 Task: Add a signature Linda Green containing Have a great National Cybersecurity Awareness Month, Linda Green to email address softage.9@softage.net and add a folder Packing slips
Action: Mouse moved to (1134, 85)
Screenshot: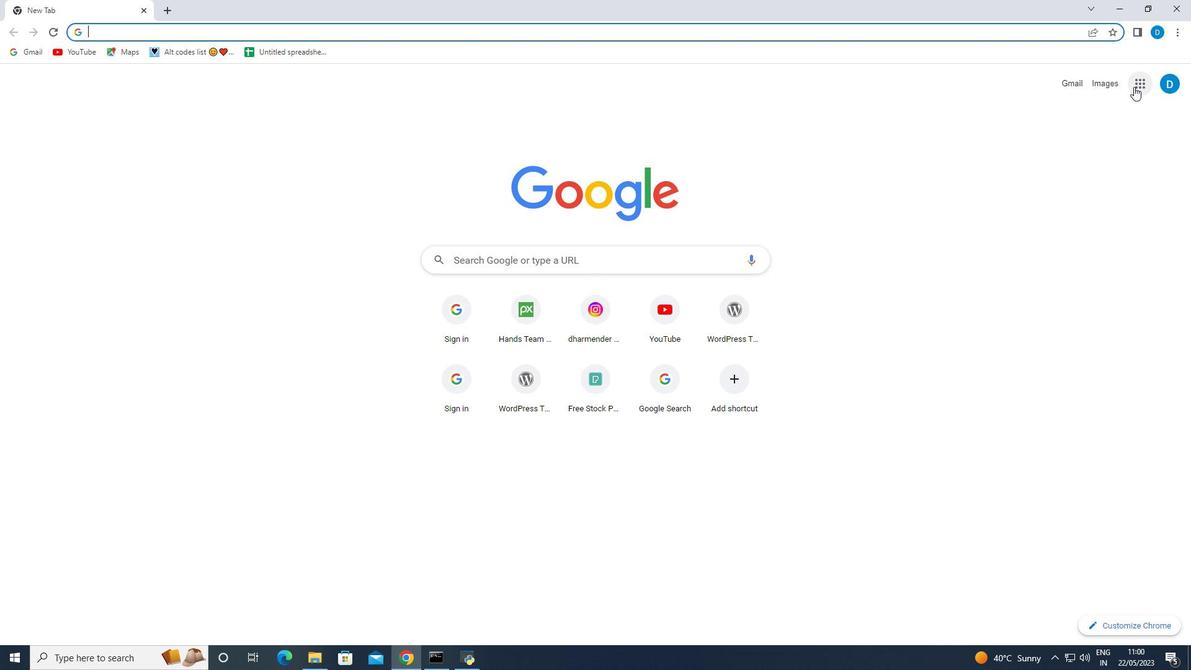 
Action: Mouse pressed left at (1134, 85)
Screenshot: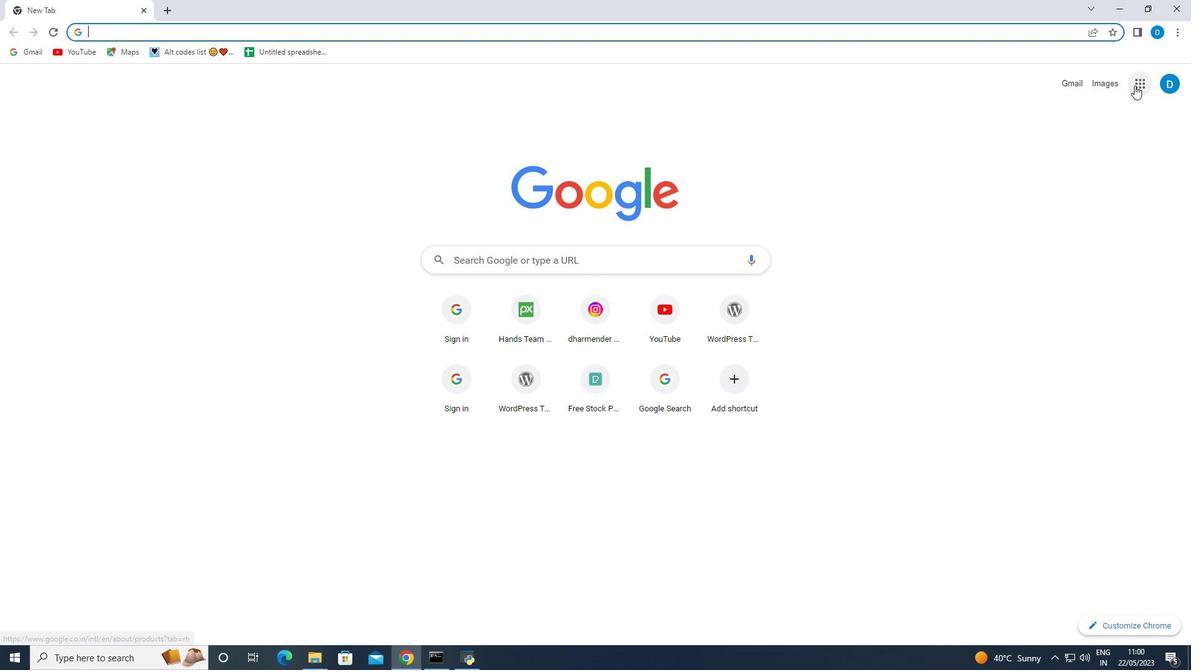 
Action: Mouse moved to (1020, 259)
Screenshot: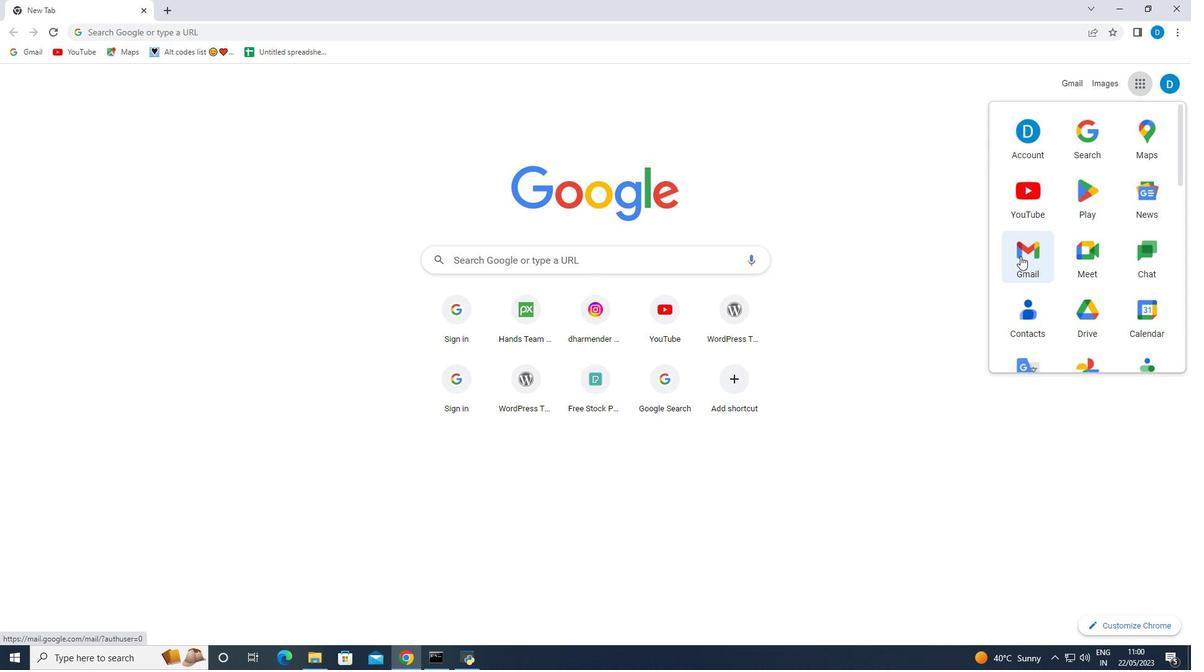 
Action: Mouse pressed left at (1020, 259)
Screenshot: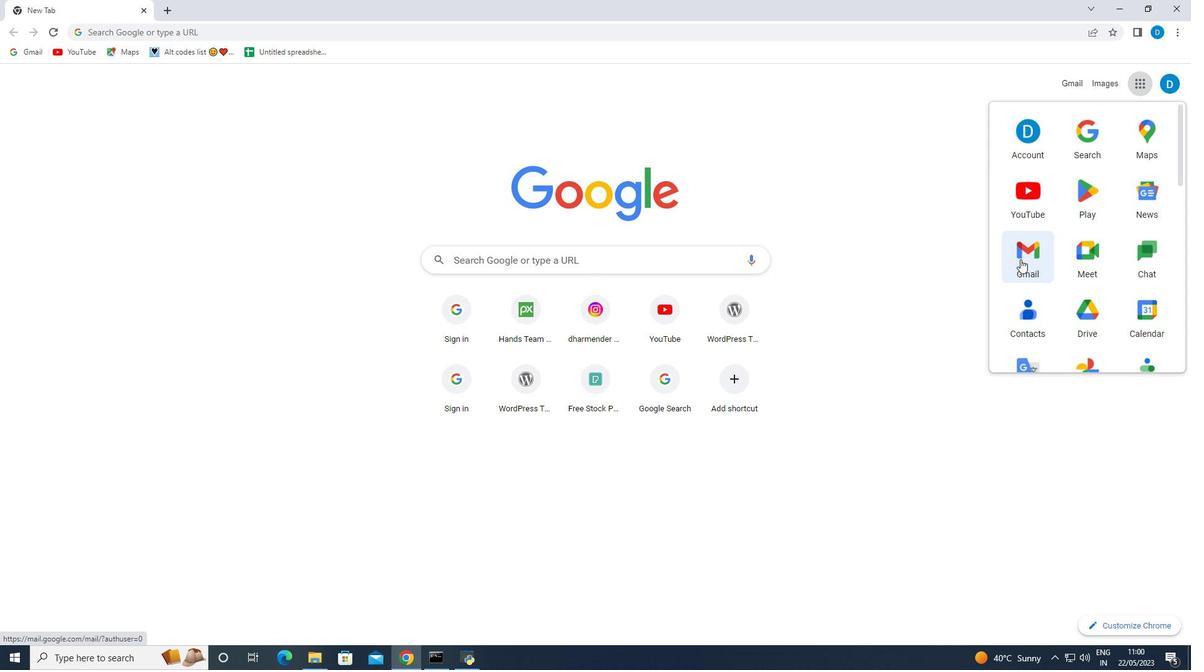 
Action: Mouse moved to (75, 122)
Screenshot: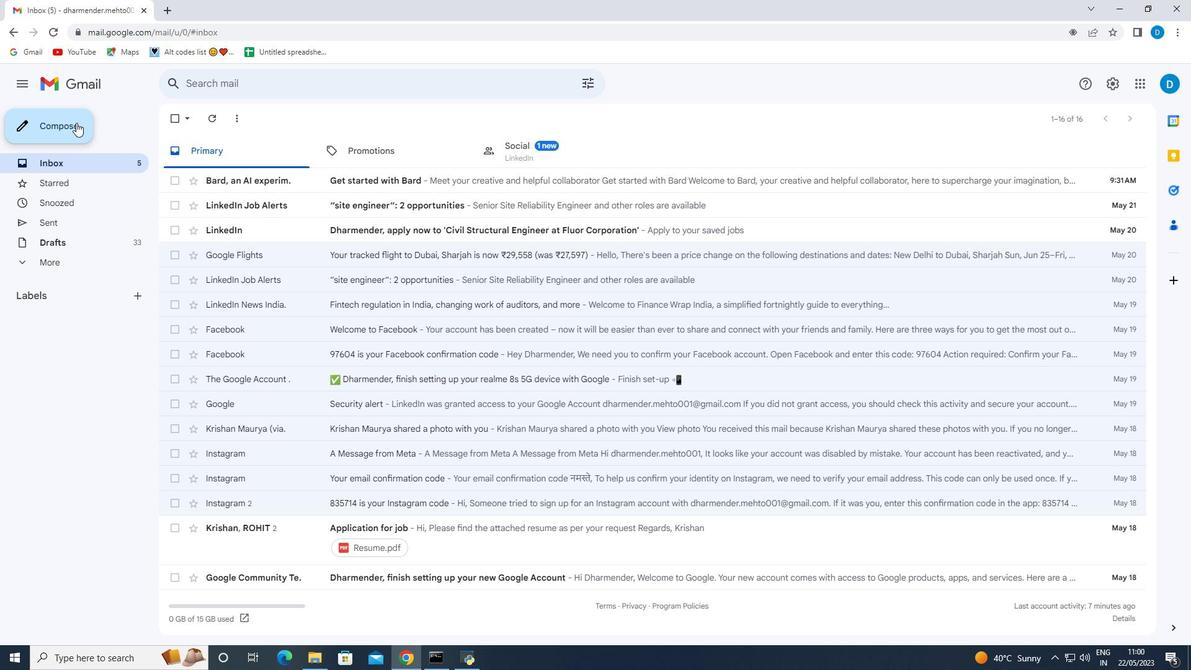 
Action: Mouse pressed left at (75, 122)
Screenshot: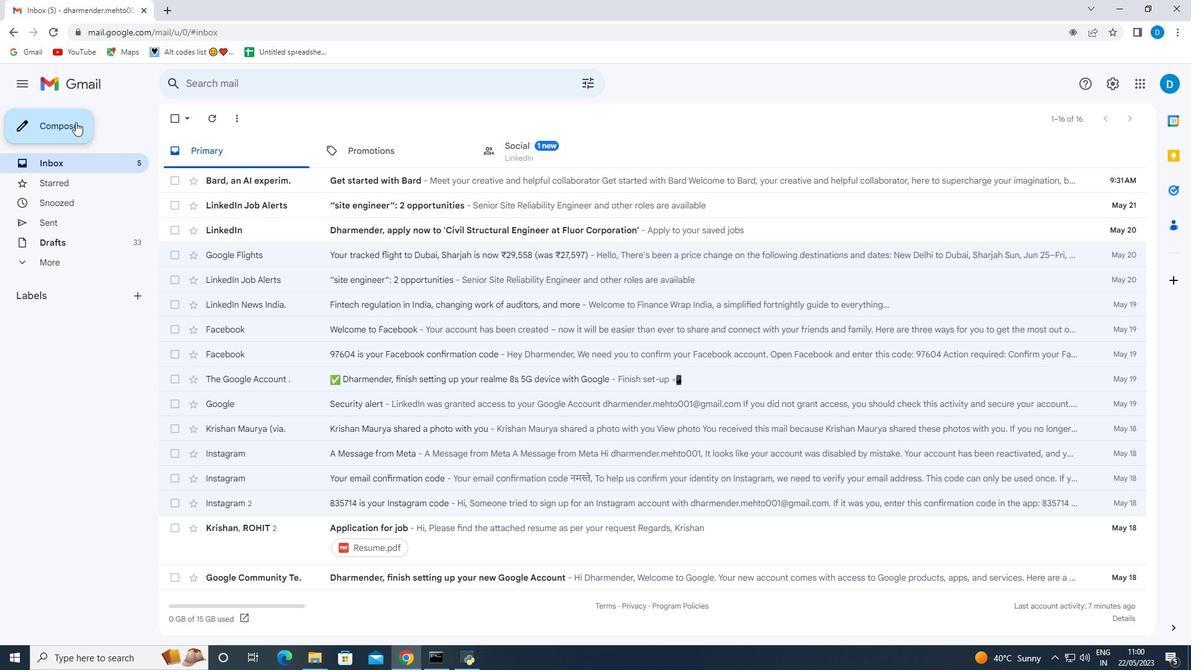 
Action: Mouse moved to (1006, 622)
Screenshot: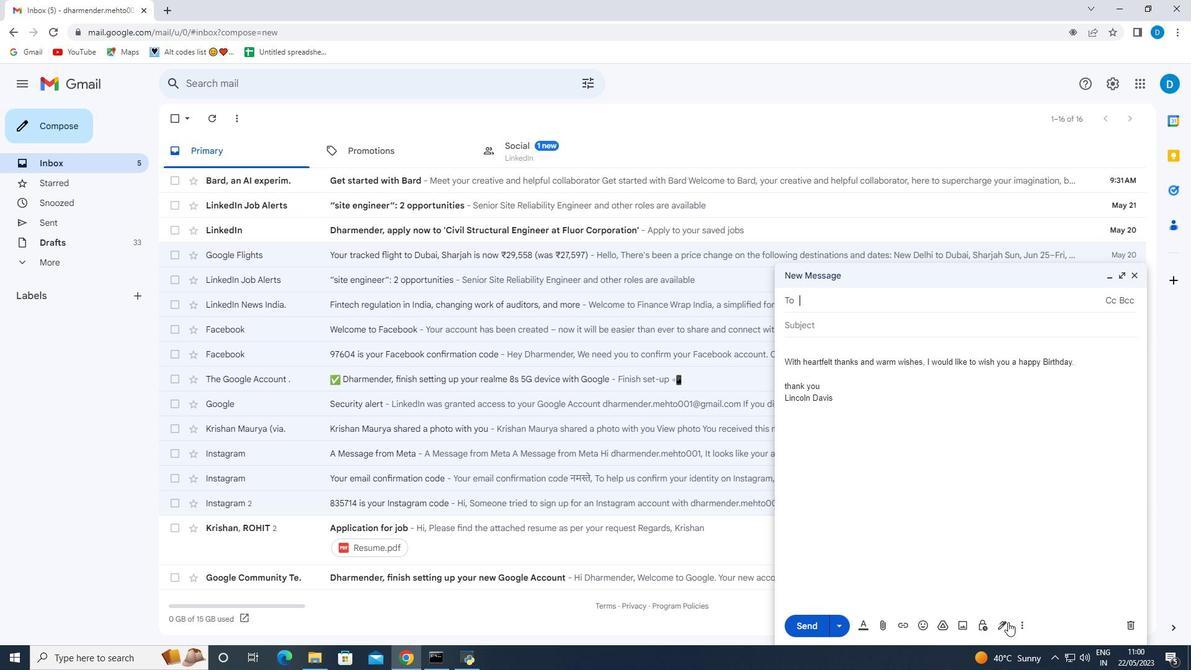 
Action: Mouse pressed left at (1006, 622)
Screenshot: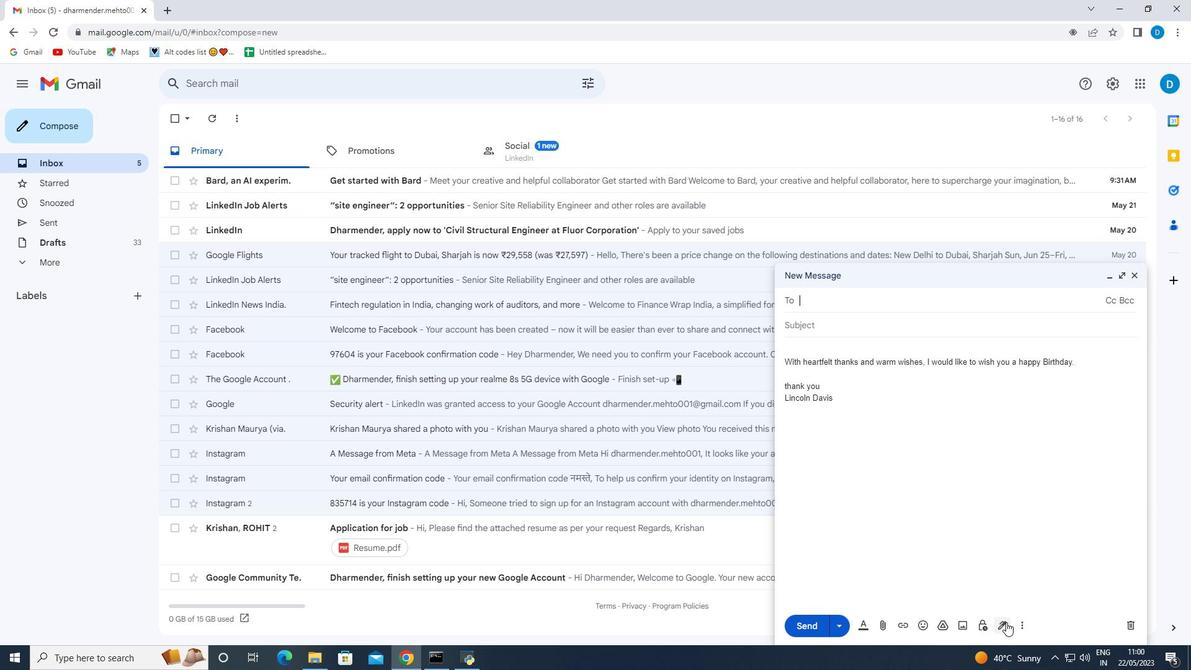
Action: Mouse moved to (1039, 561)
Screenshot: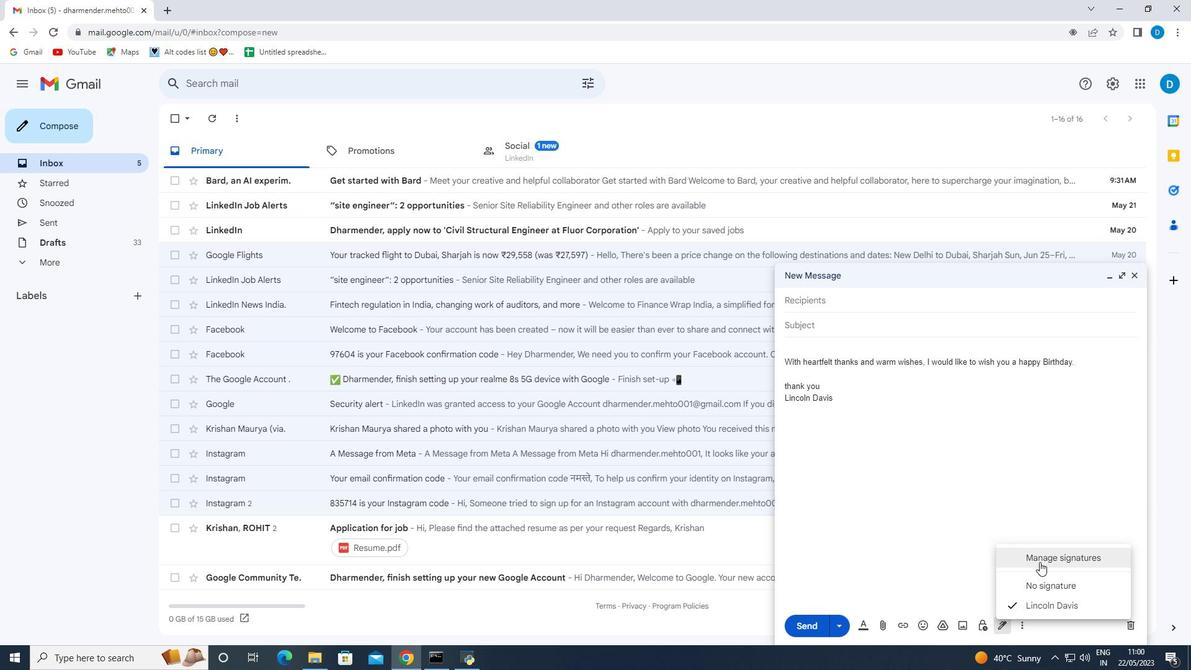 
Action: Mouse pressed left at (1039, 561)
Screenshot: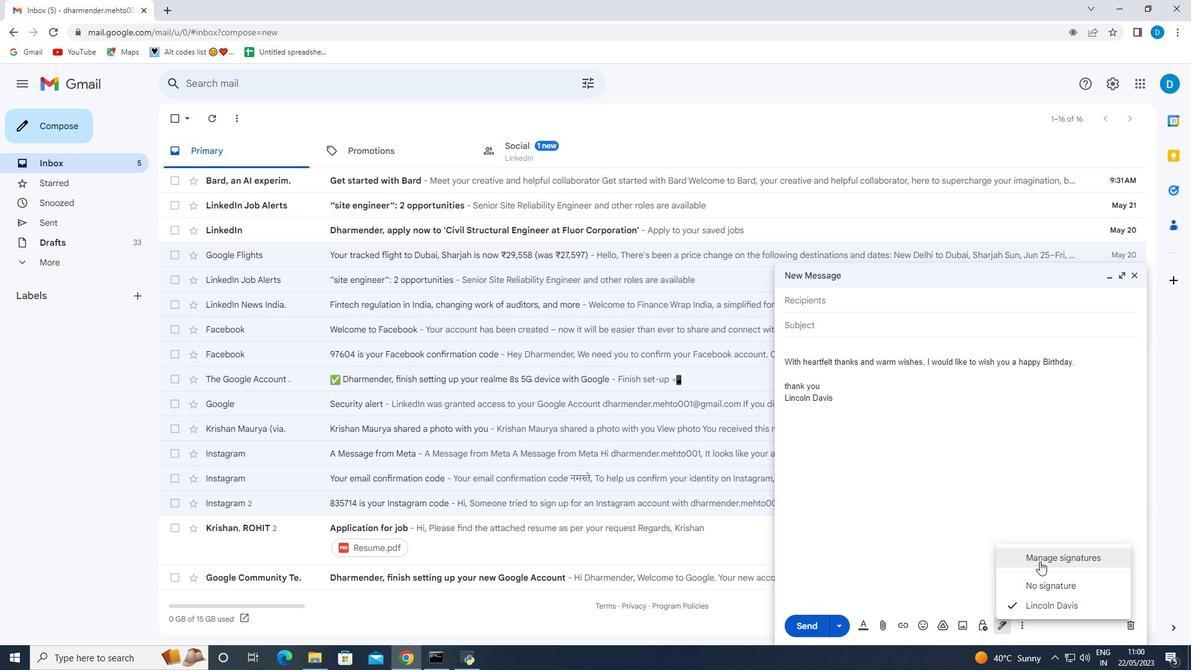 
Action: Mouse moved to (531, 481)
Screenshot: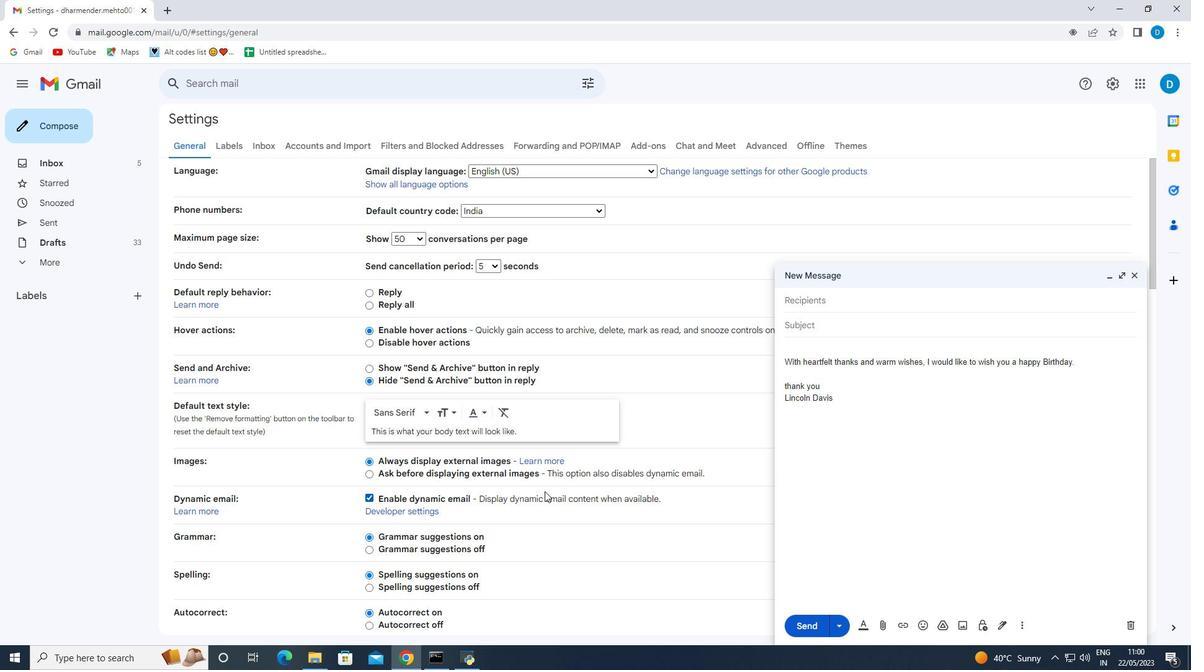 
Action: Mouse scrolled (531, 480) with delta (0, 0)
Screenshot: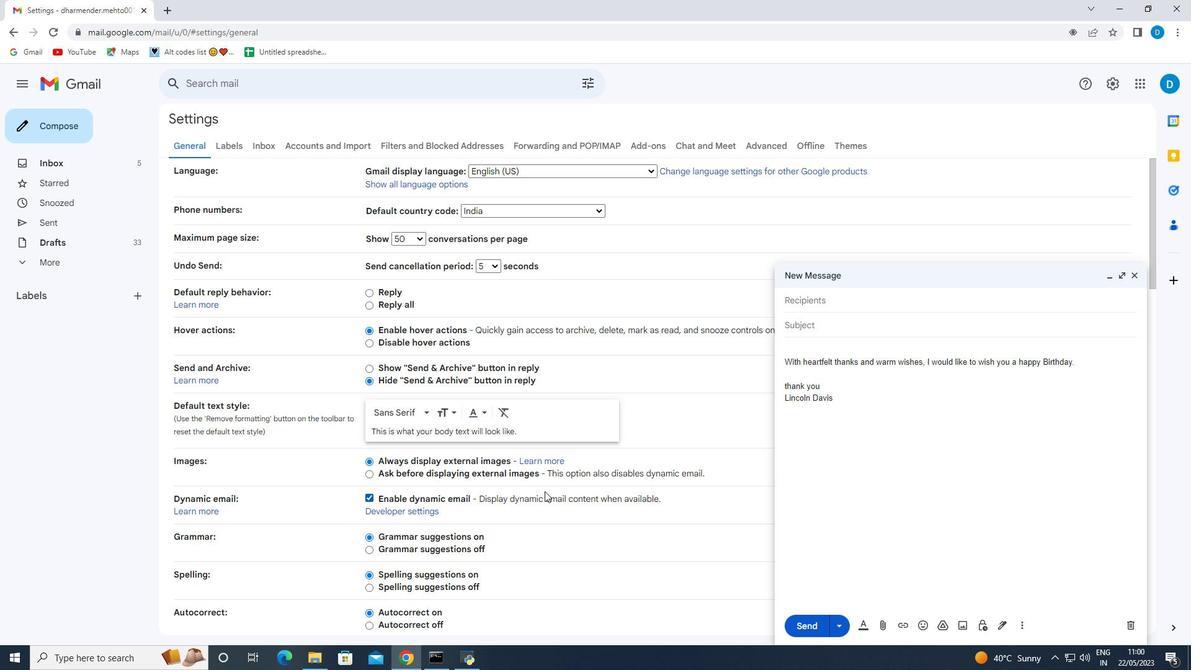 
Action: Mouse moved to (531, 481)
Screenshot: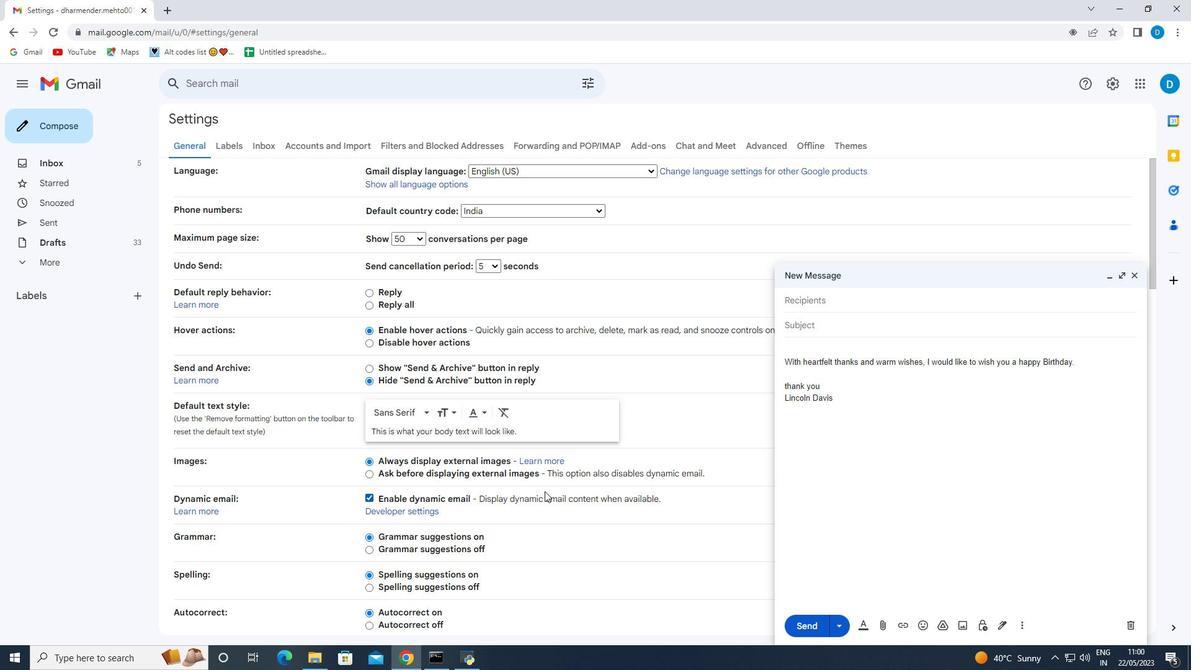 
Action: Mouse scrolled (531, 480) with delta (0, 0)
Screenshot: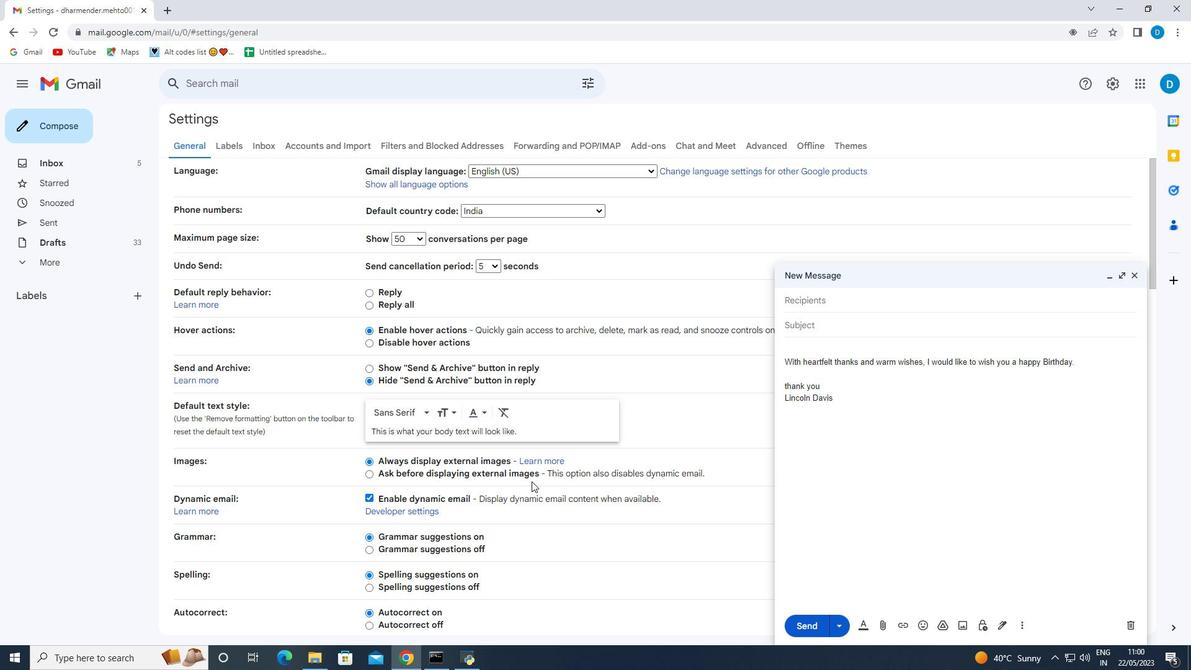 
Action: Mouse moved to (531, 481)
Screenshot: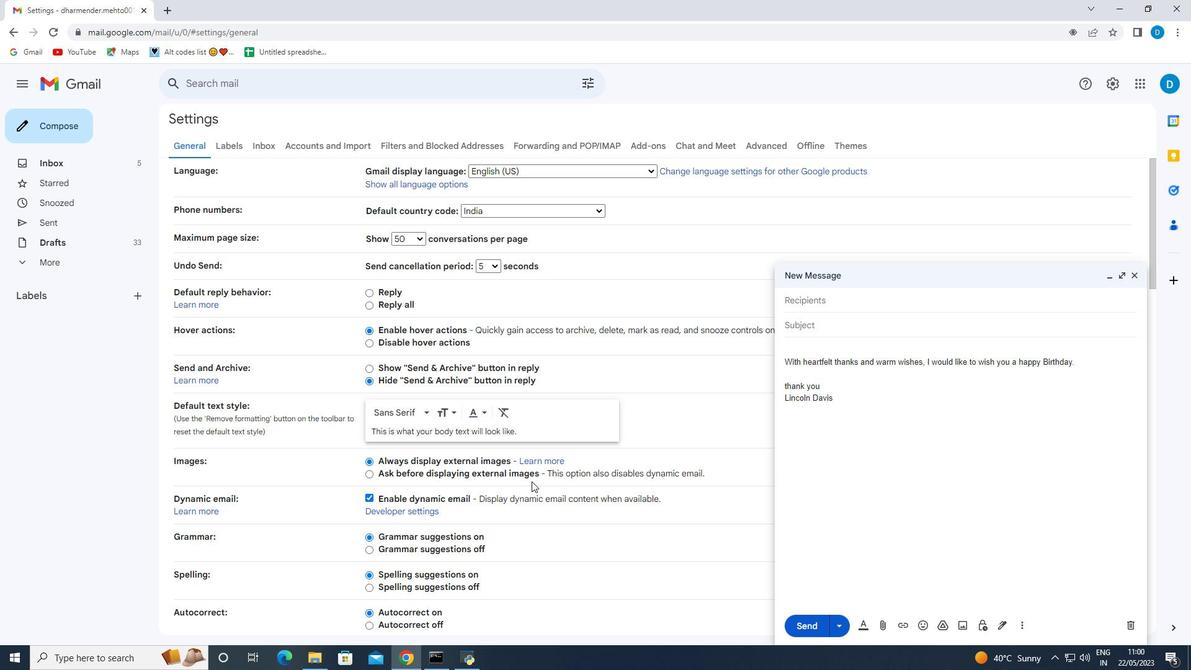 
Action: Mouse scrolled (531, 480) with delta (0, 0)
Screenshot: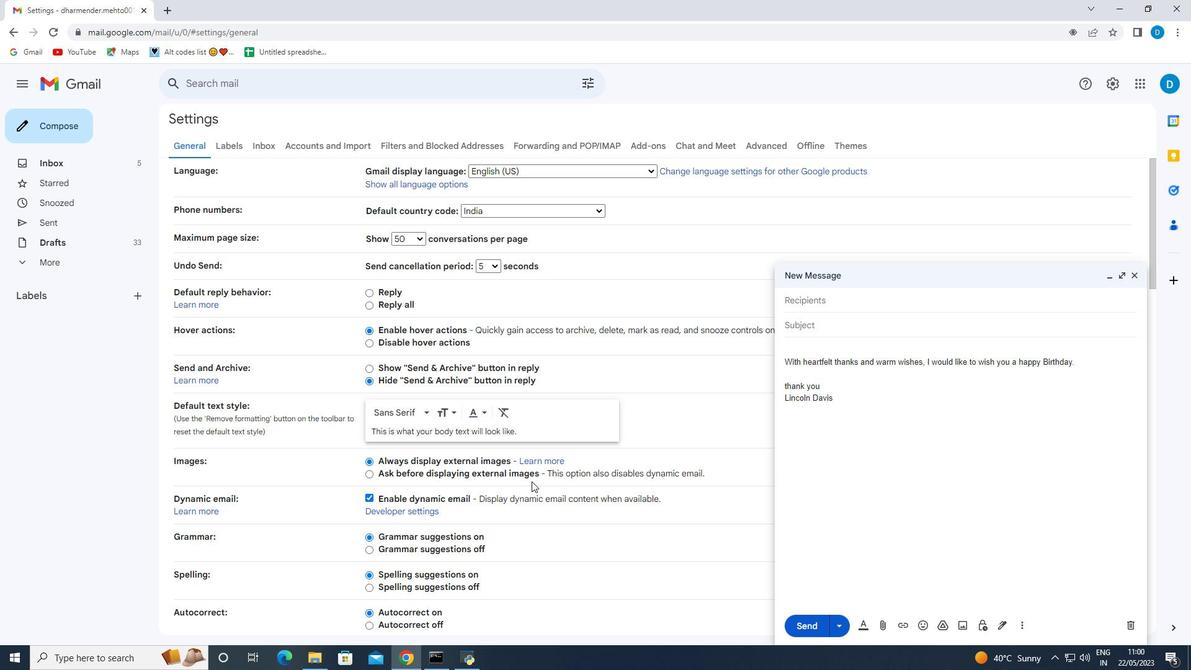 
Action: Mouse moved to (531, 481)
Screenshot: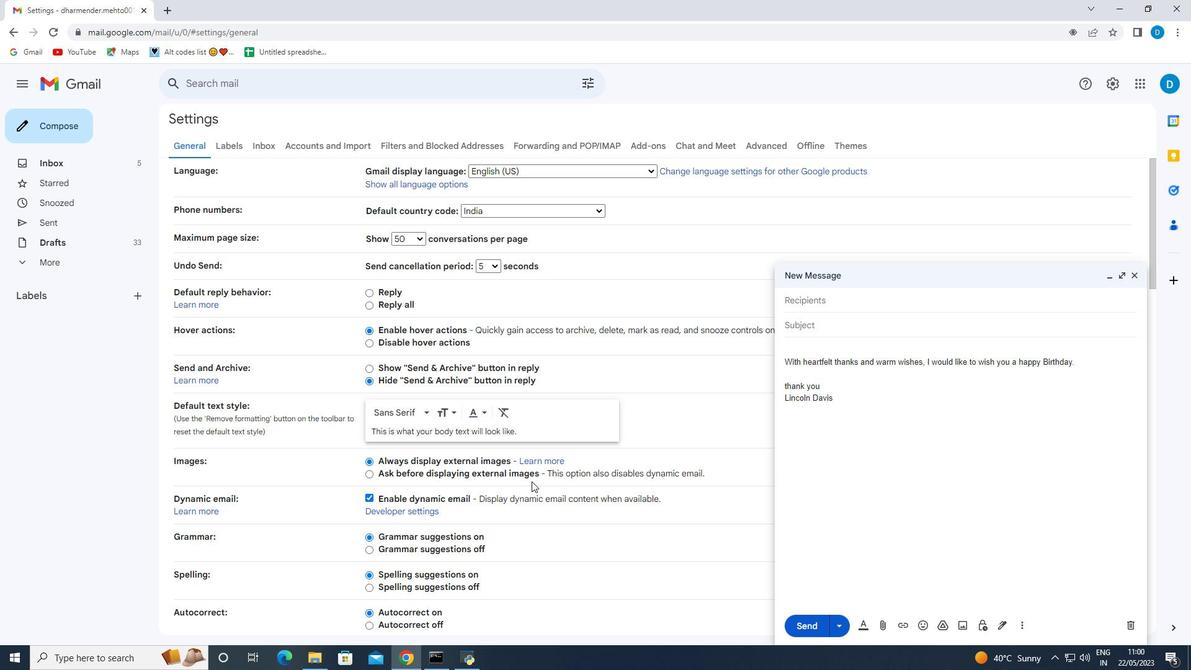 
Action: Mouse scrolled (531, 480) with delta (0, 0)
Screenshot: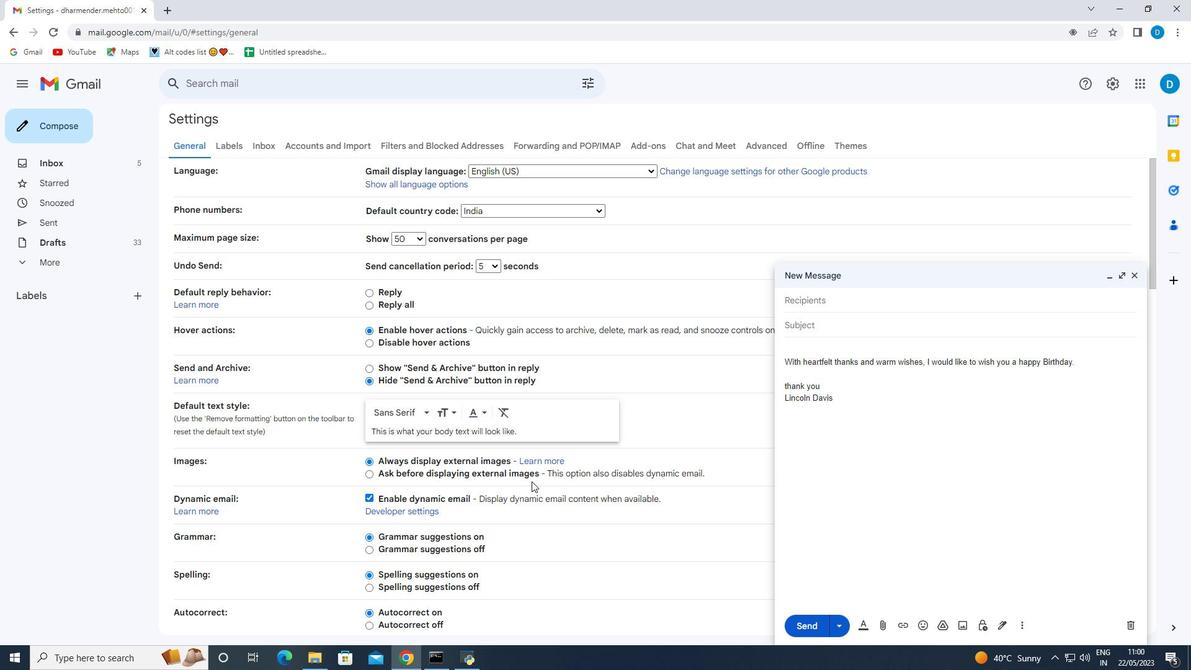 
Action: Mouse moved to (450, 457)
Screenshot: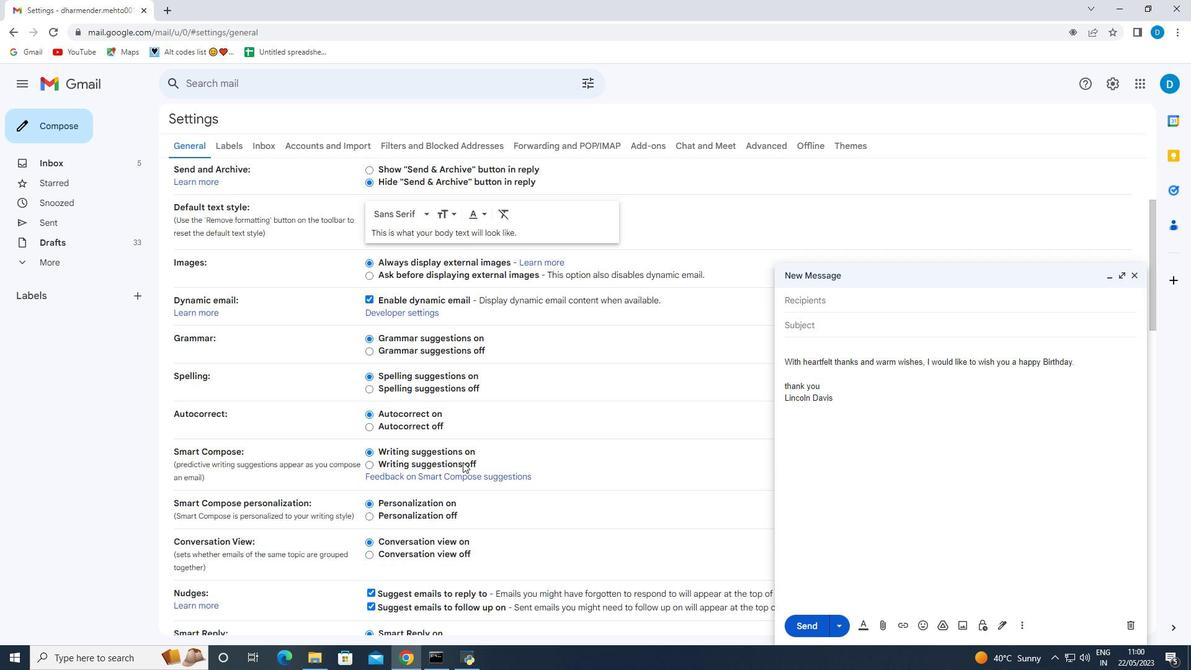 
Action: Mouse scrolled (450, 457) with delta (0, 0)
Screenshot: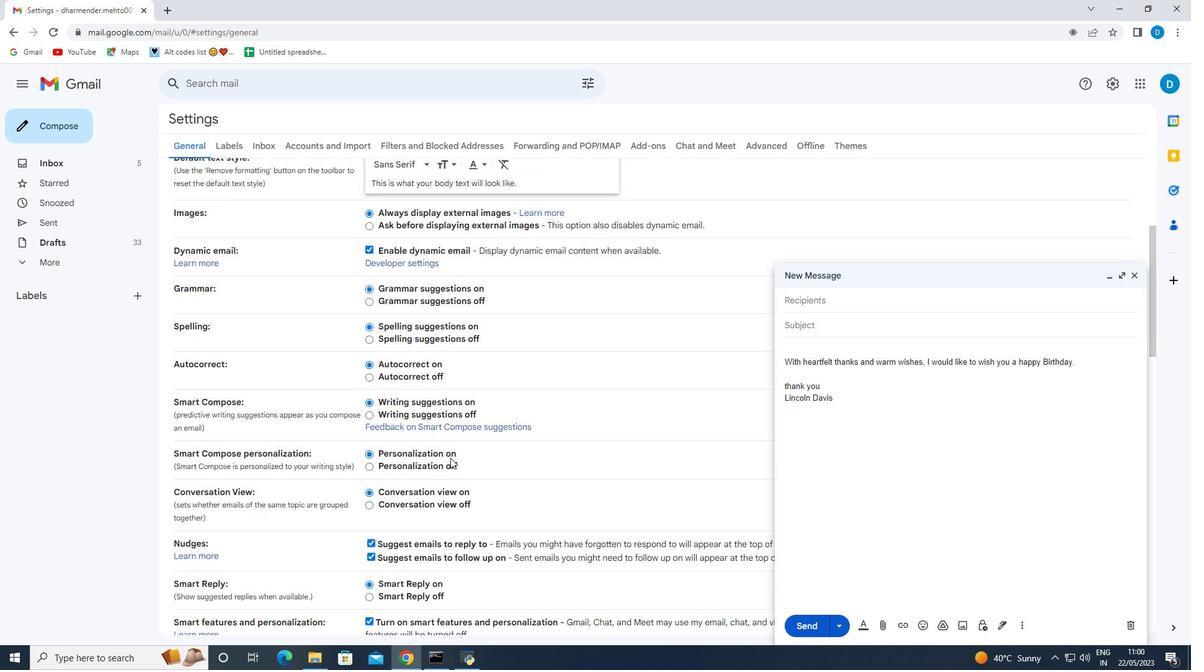 
Action: Mouse scrolled (450, 457) with delta (0, 0)
Screenshot: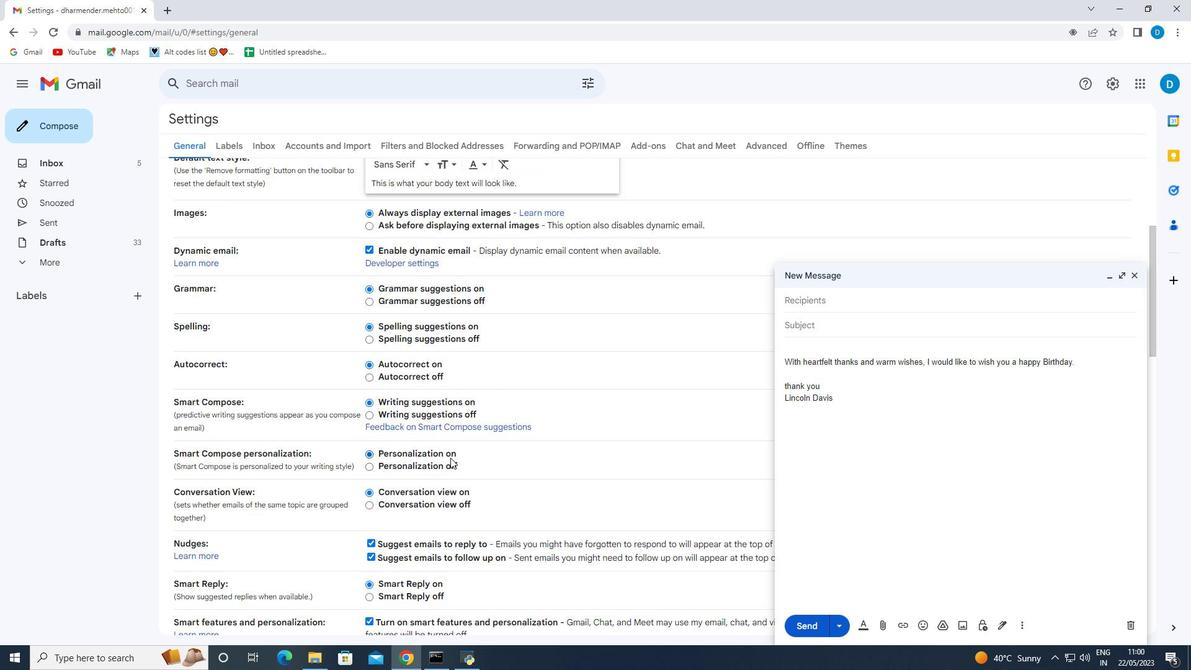 
Action: Mouse scrolled (450, 457) with delta (0, 0)
Screenshot: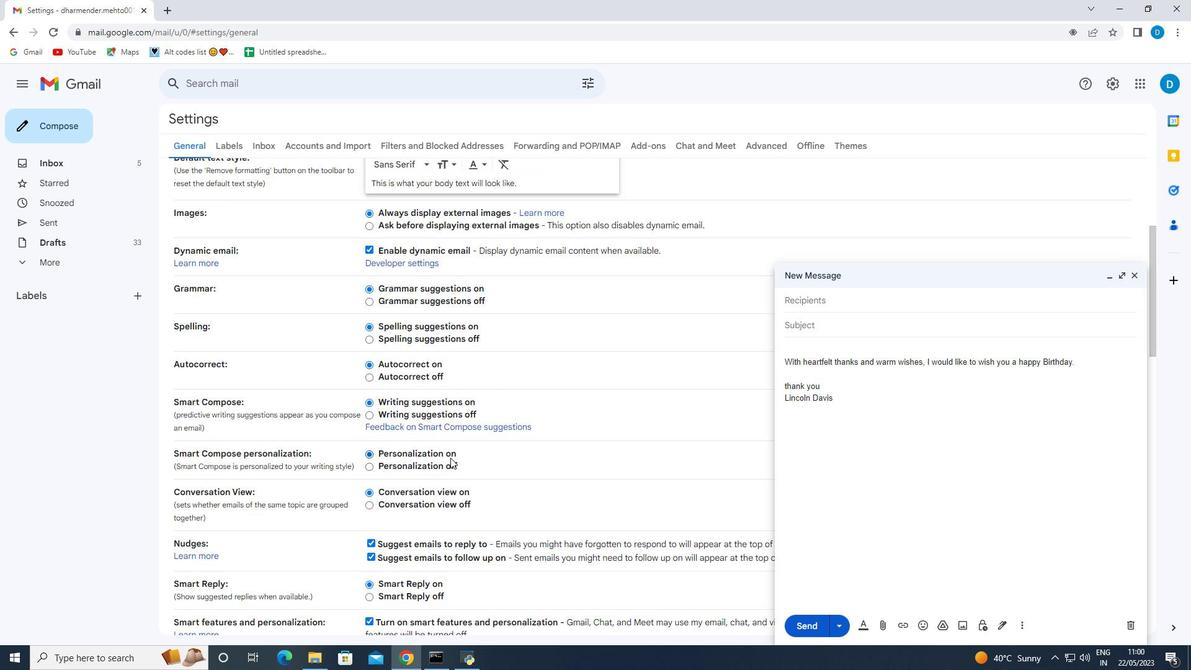 
Action: Mouse scrolled (450, 457) with delta (0, 0)
Screenshot: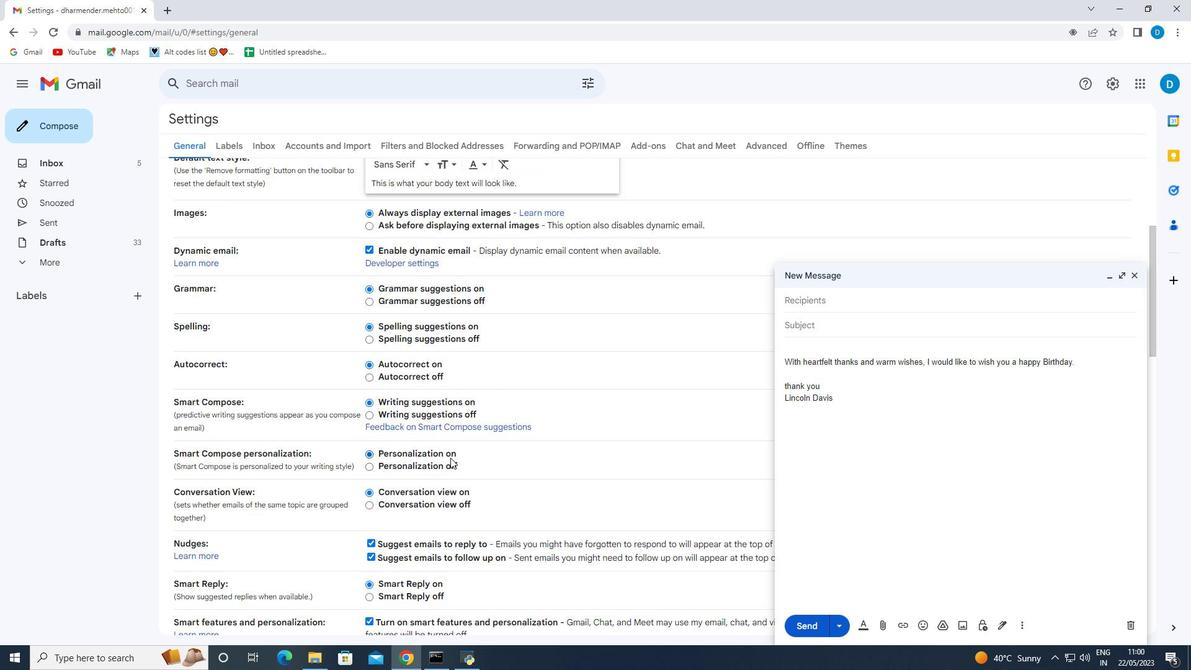 
Action: Mouse scrolled (450, 457) with delta (0, 0)
Screenshot: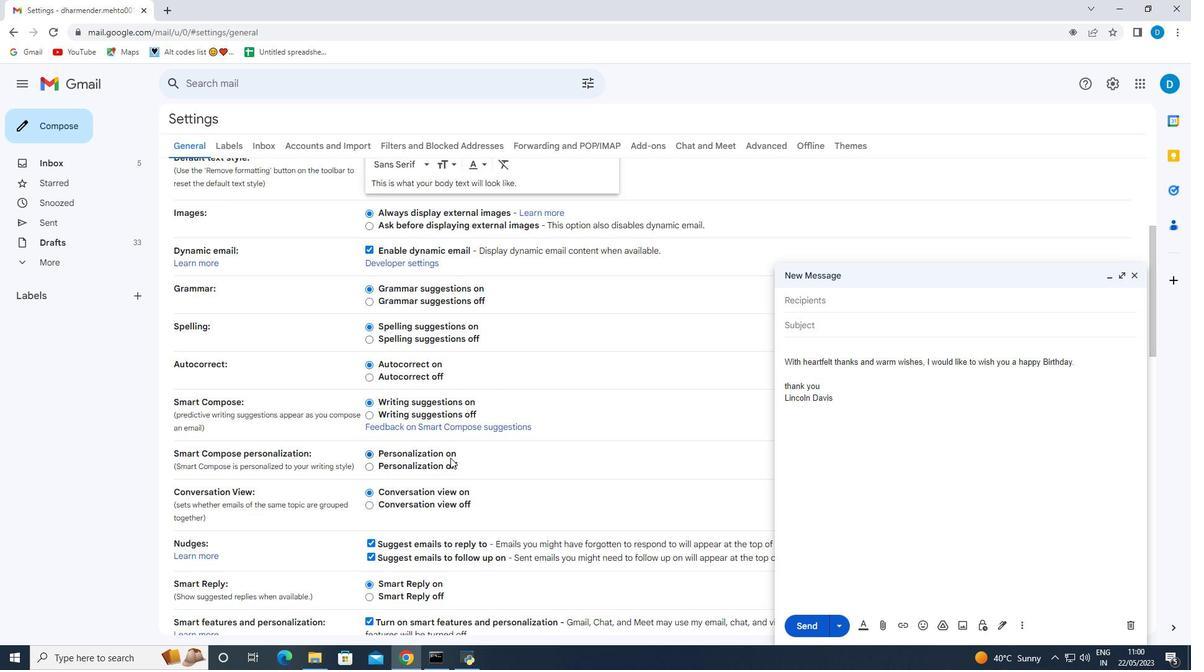 
Action: Mouse moved to (449, 458)
Screenshot: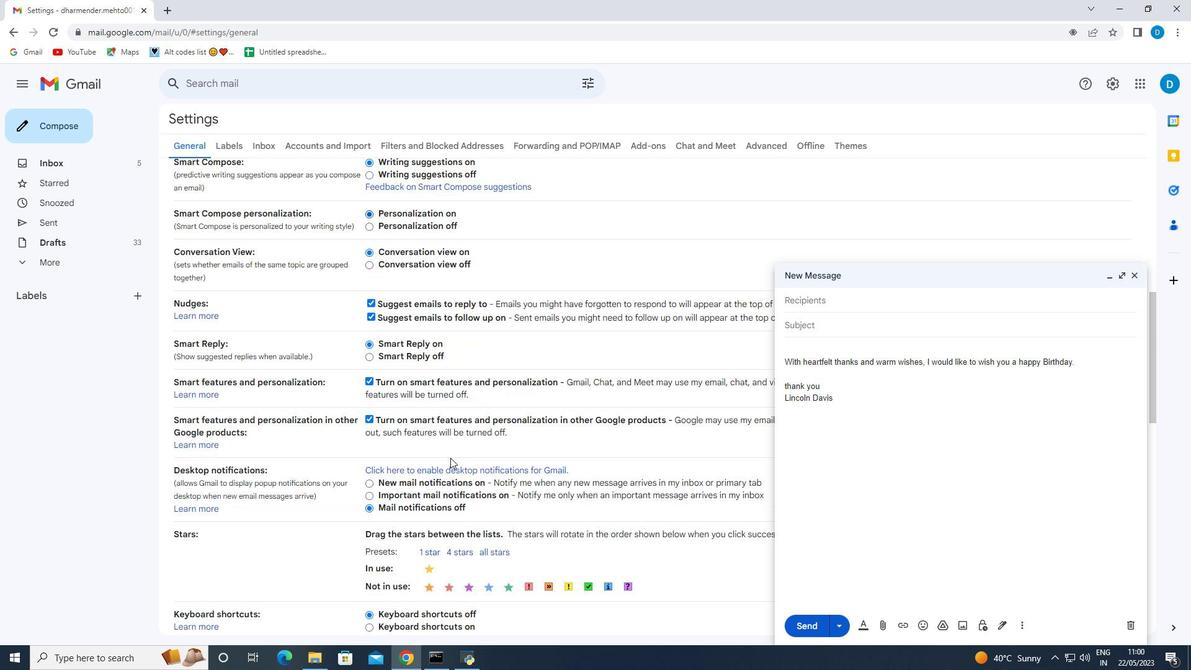 
Action: Mouse scrolled (449, 457) with delta (0, 0)
Screenshot: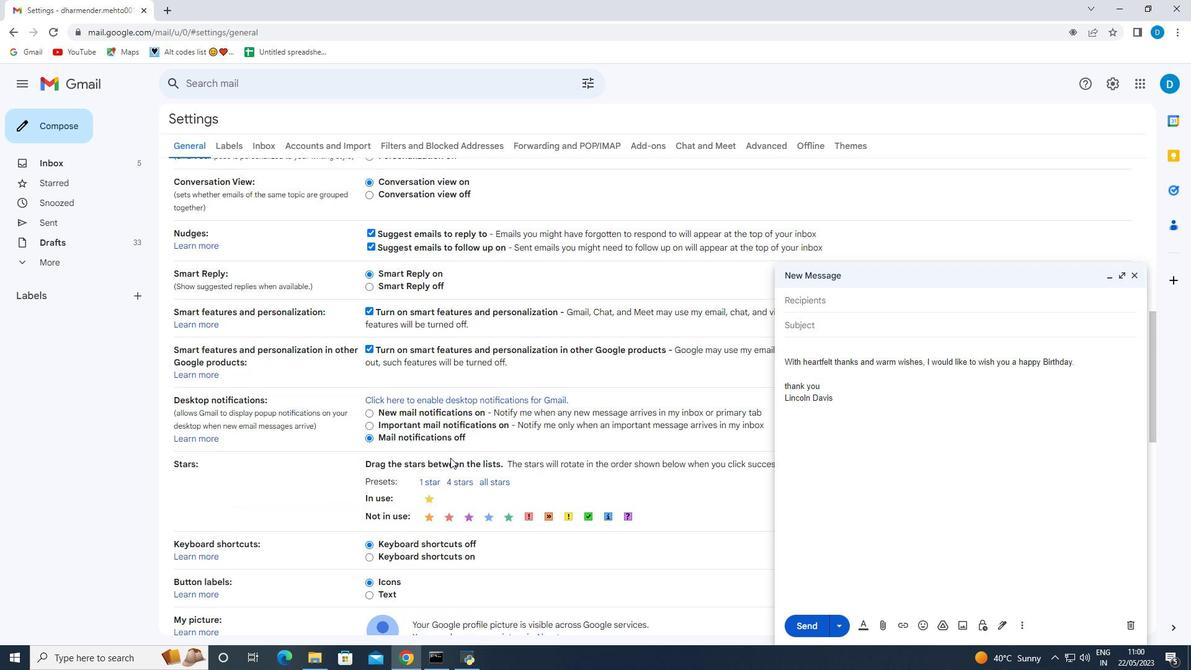 
Action: Mouse scrolled (449, 457) with delta (0, 0)
Screenshot: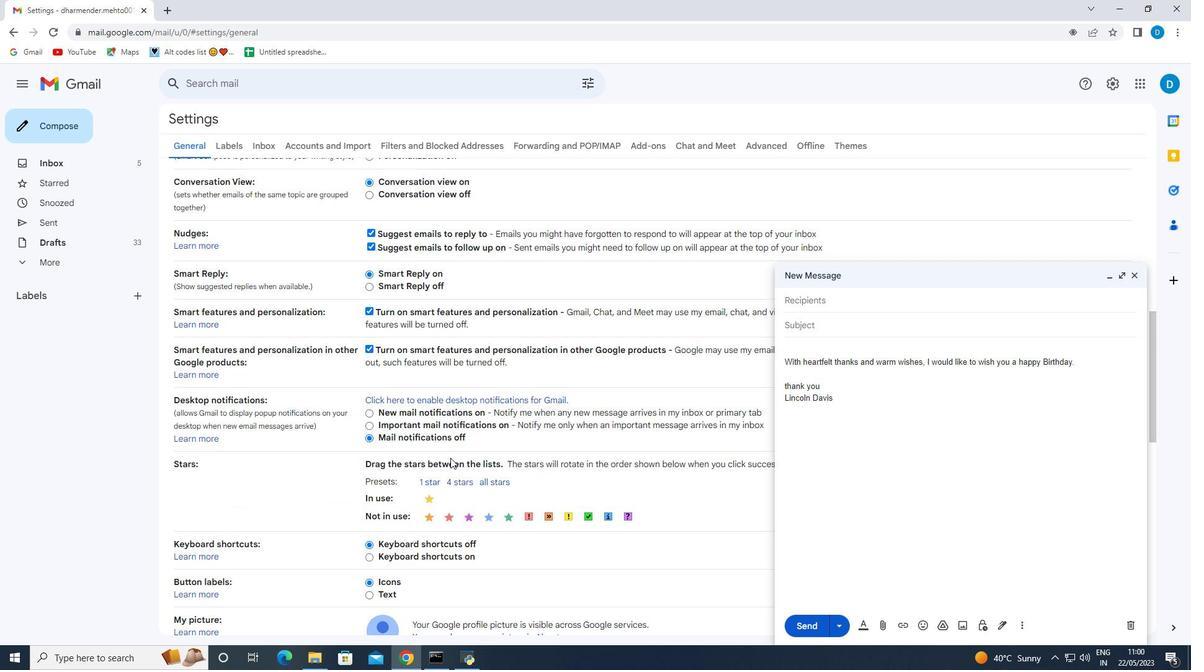 
Action: Mouse scrolled (449, 457) with delta (0, 0)
Screenshot: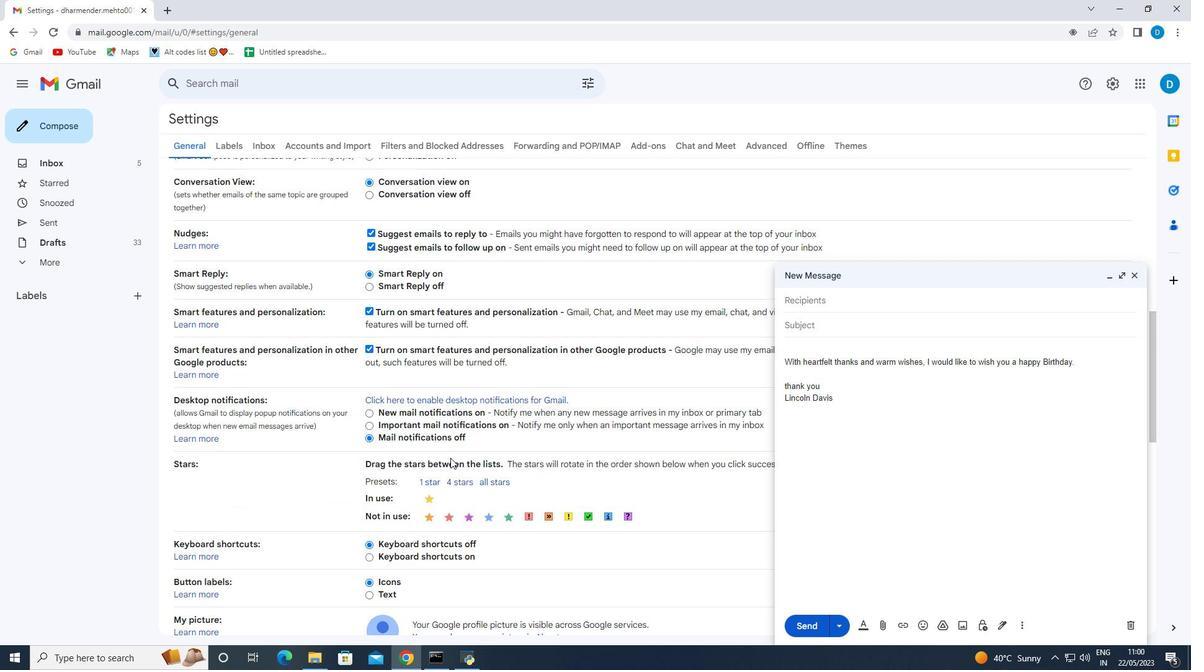 
Action: Mouse scrolled (449, 457) with delta (0, 0)
Screenshot: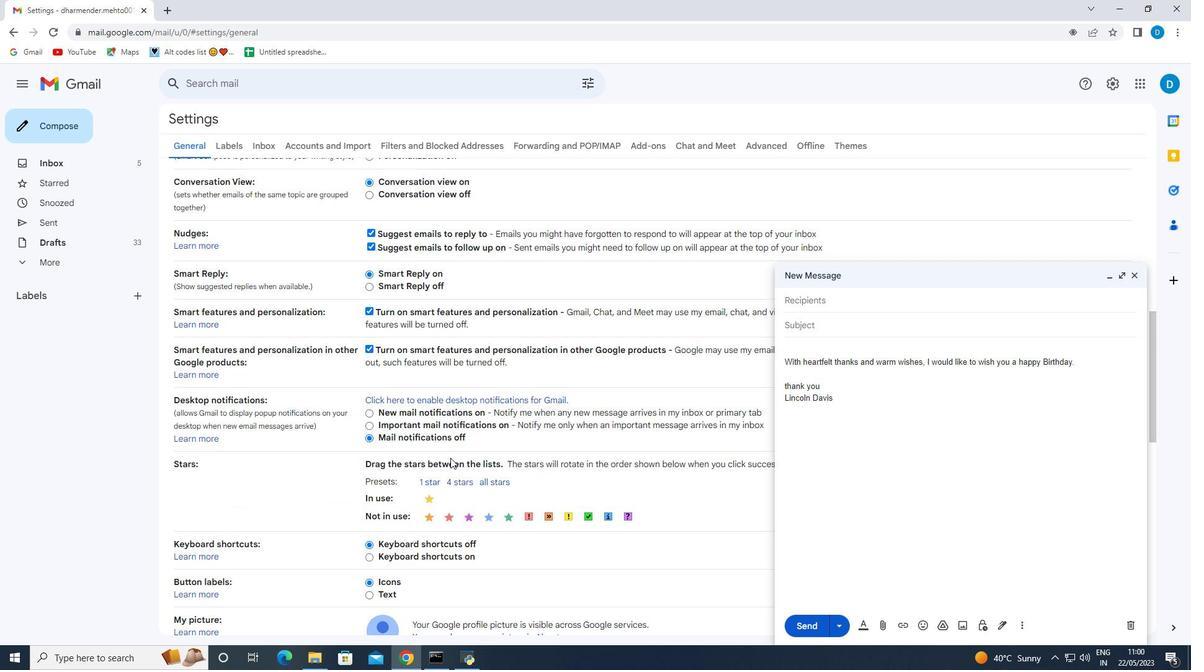
Action: Mouse scrolled (449, 457) with delta (0, 0)
Screenshot: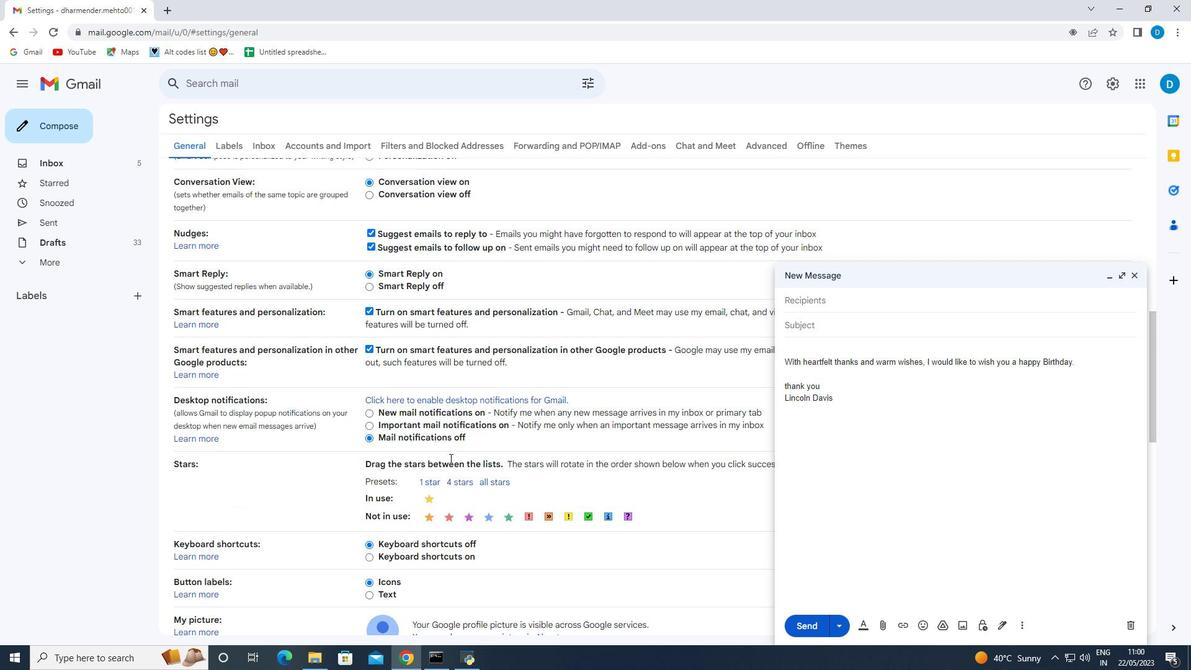 
Action: Mouse moved to (500, 434)
Screenshot: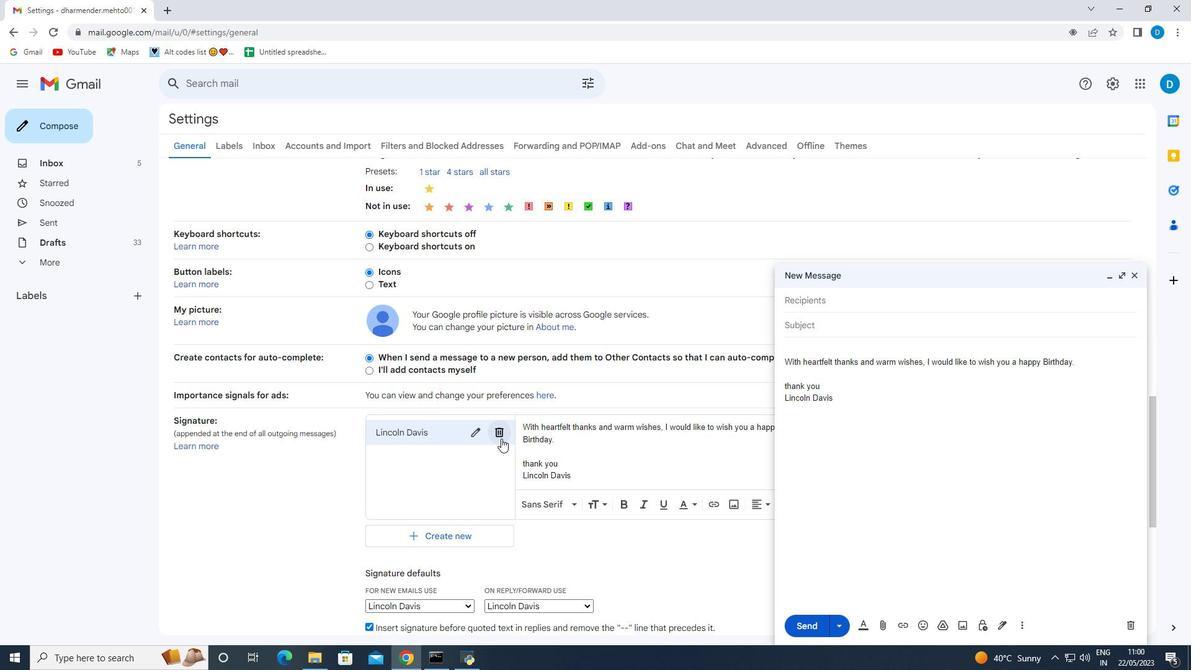 
Action: Mouse pressed left at (500, 434)
Screenshot: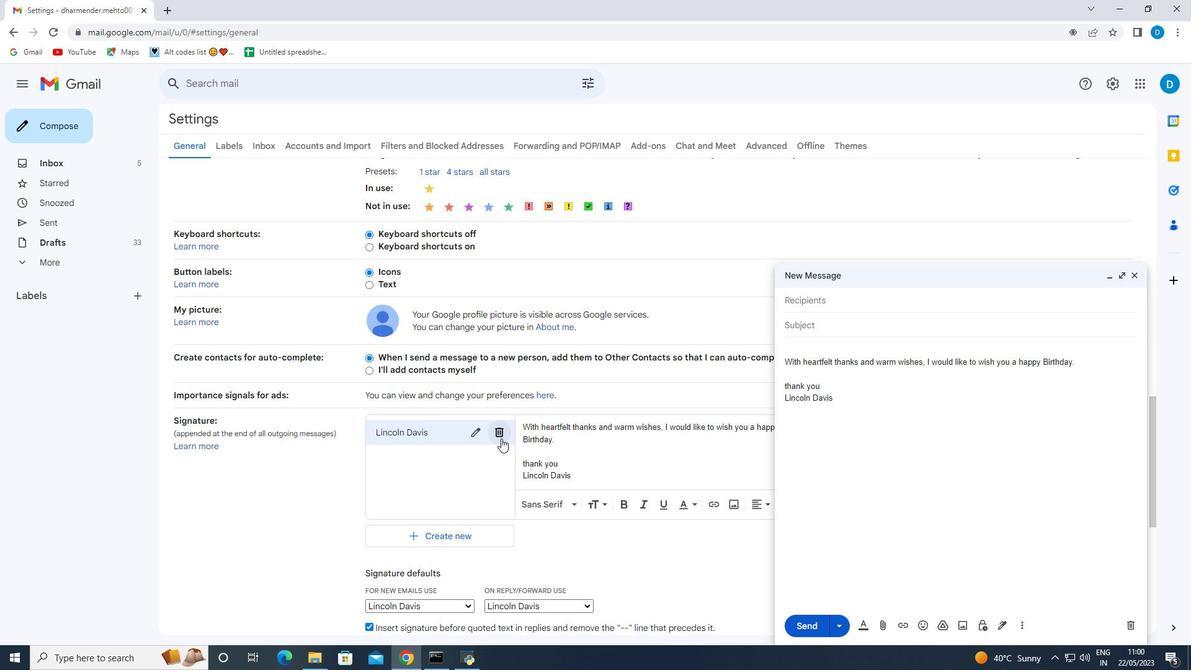 
Action: Mouse moved to (701, 384)
Screenshot: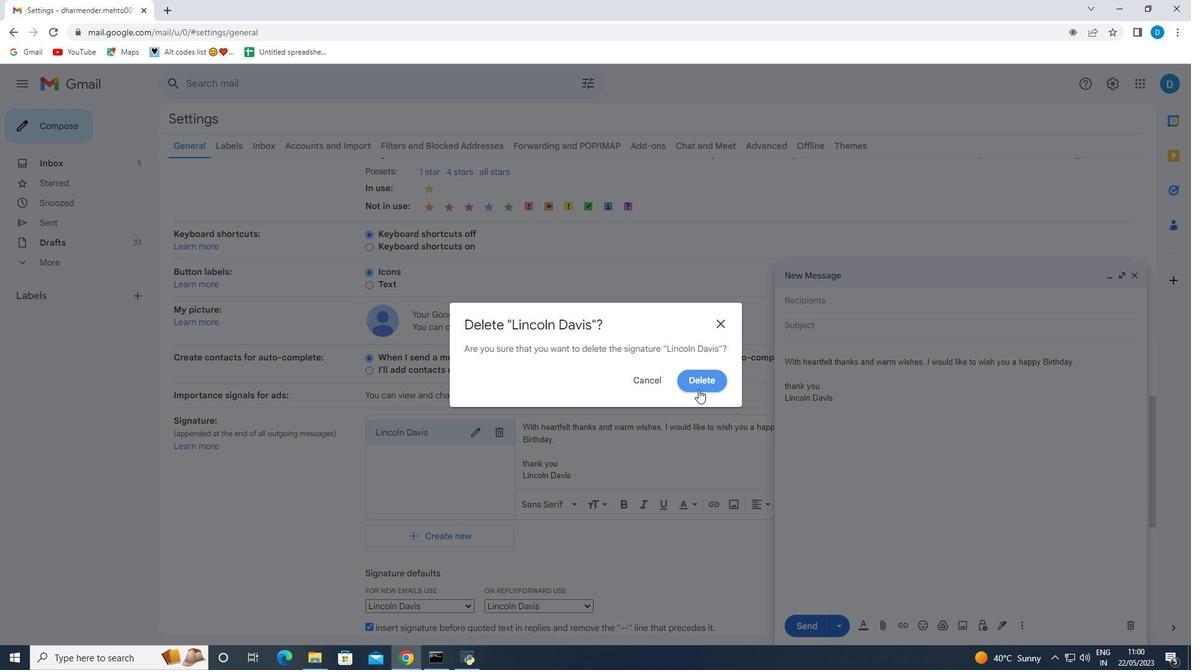 
Action: Mouse pressed left at (701, 384)
Screenshot: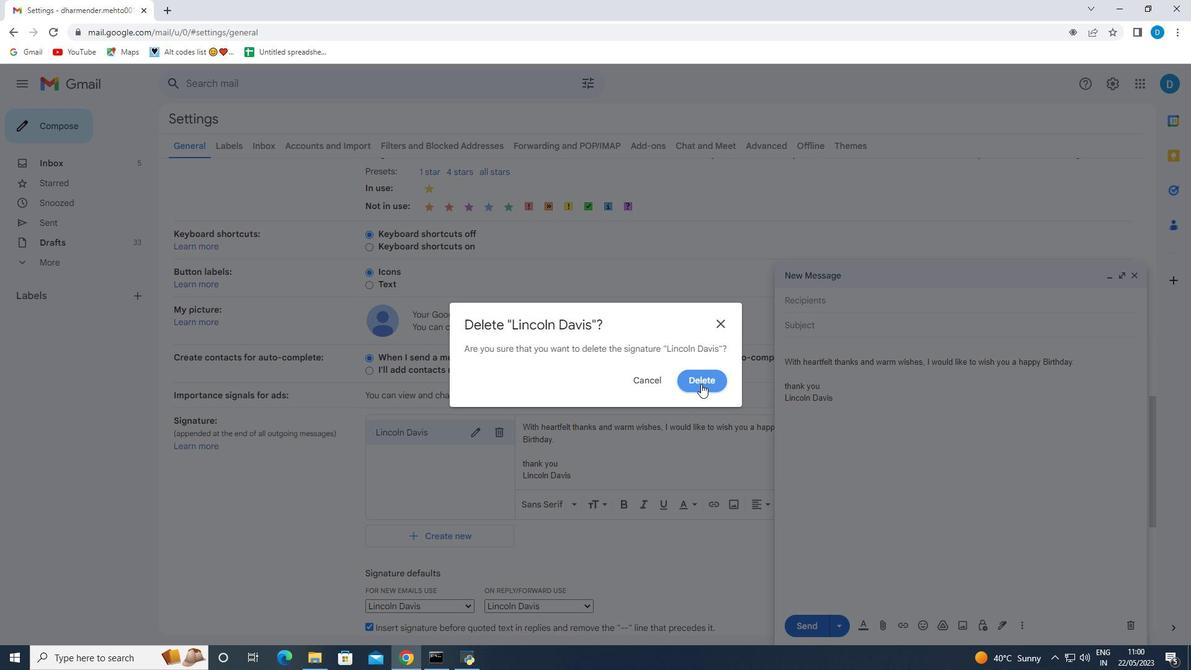 
Action: Mouse moved to (439, 444)
Screenshot: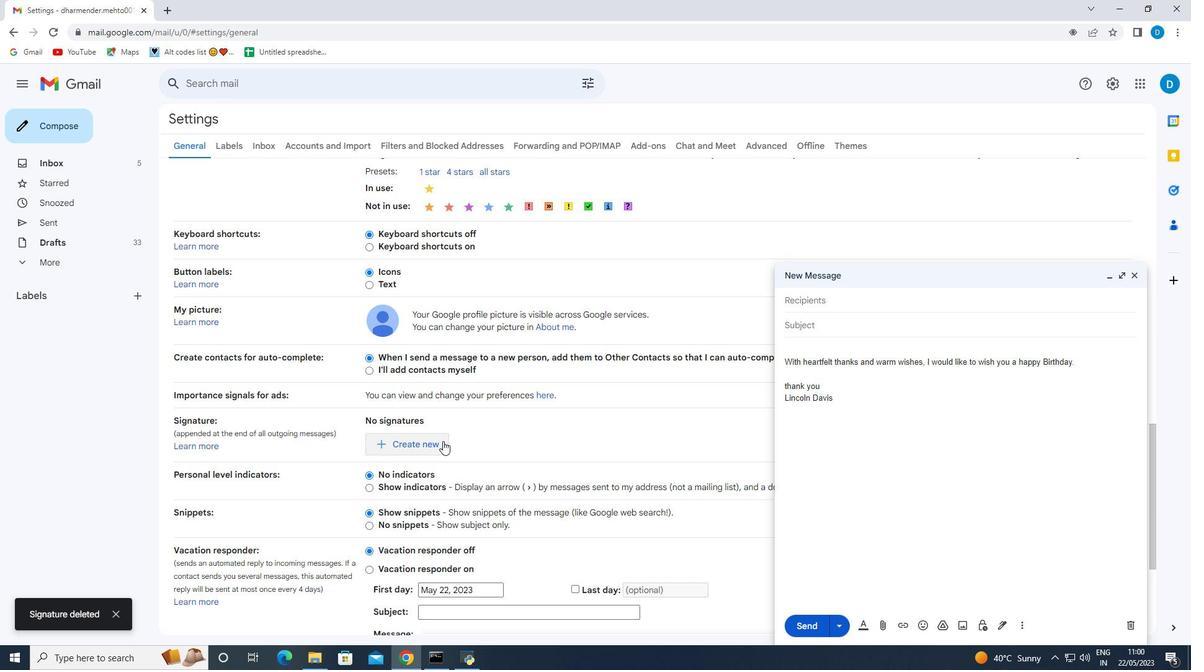 
Action: Mouse pressed left at (439, 444)
Screenshot: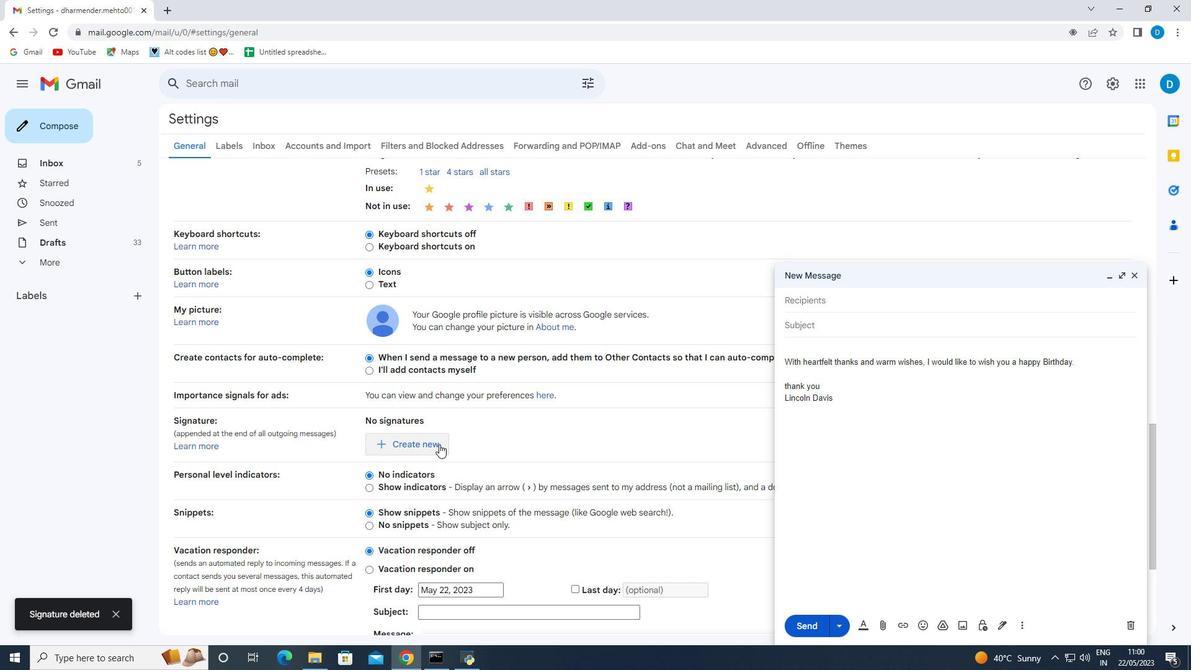 
Action: Mouse moved to (531, 346)
Screenshot: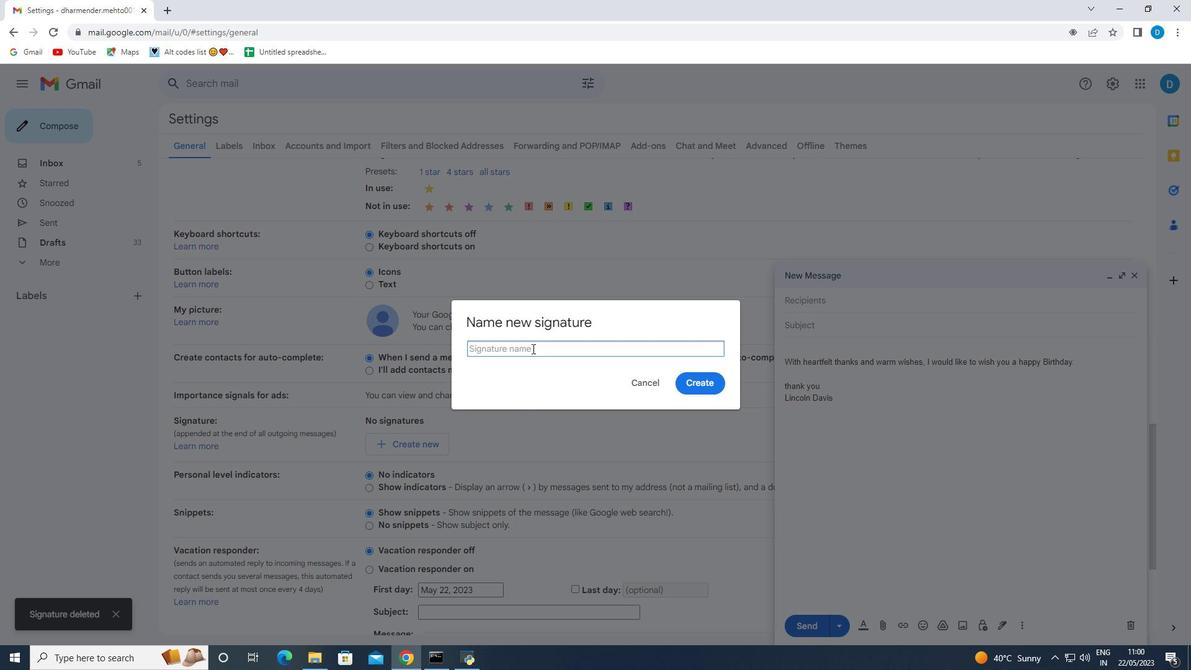 
Action: Mouse pressed left at (531, 346)
Screenshot: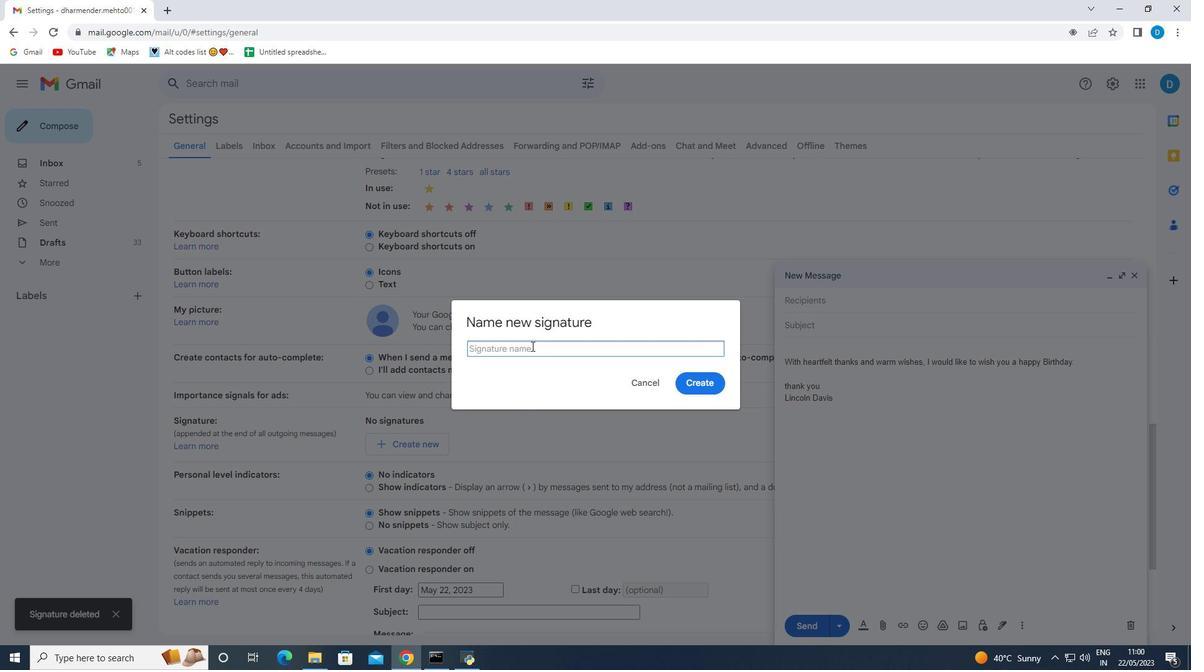 
Action: Key pressed <Key.shift>Linda<Key.space><Key.shift><Key.shift><Key.shift><Key.shift><Key.shift><Key.shift><Key.shift><Key.shift>Green
Screenshot: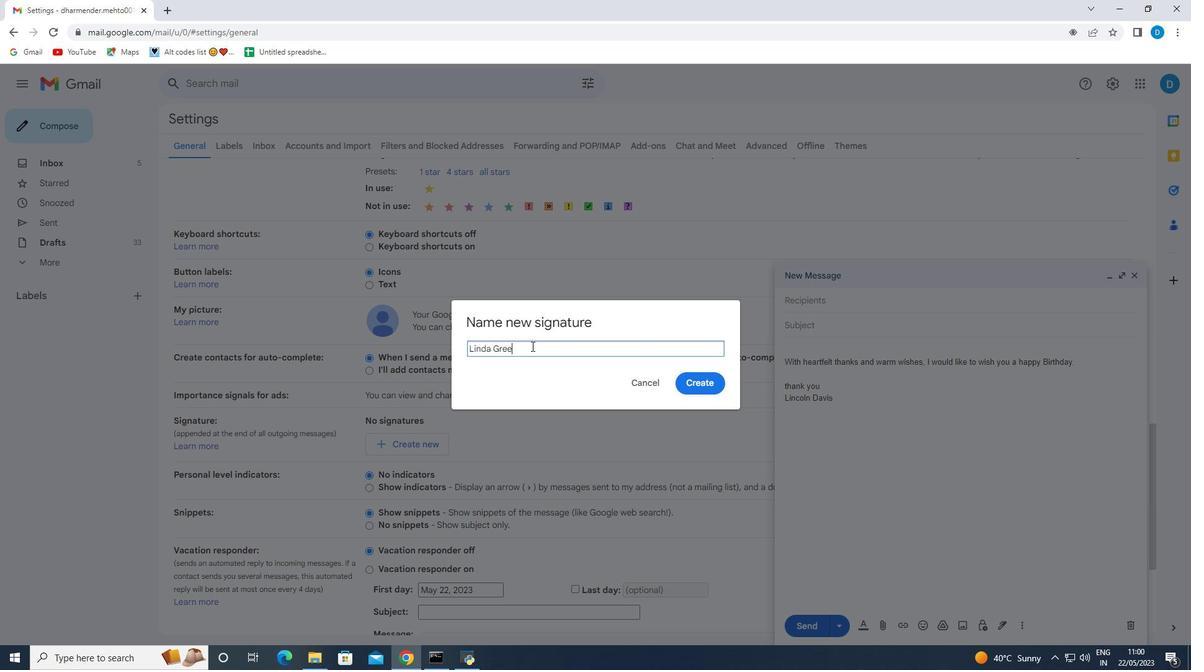 
Action: Mouse moved to (714, 381)
Screenshot: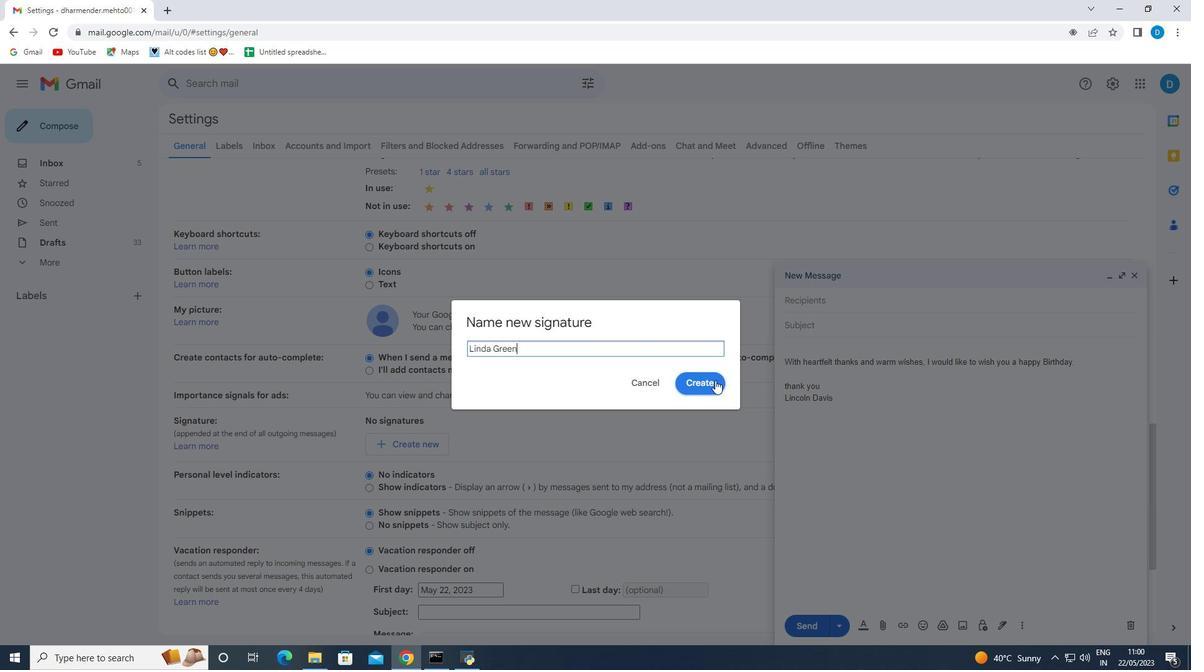 
Action: Mouse pressed left at (714, 381)
Screenshot: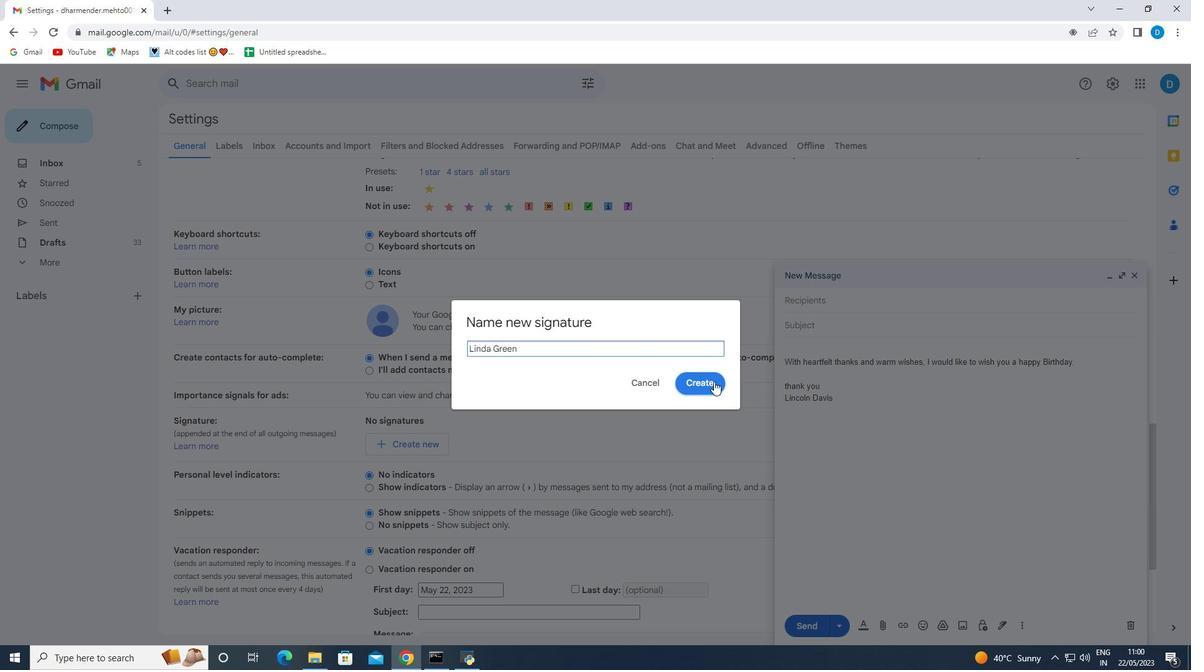
Action: Mouse moved to (588, 449)
Screenshot: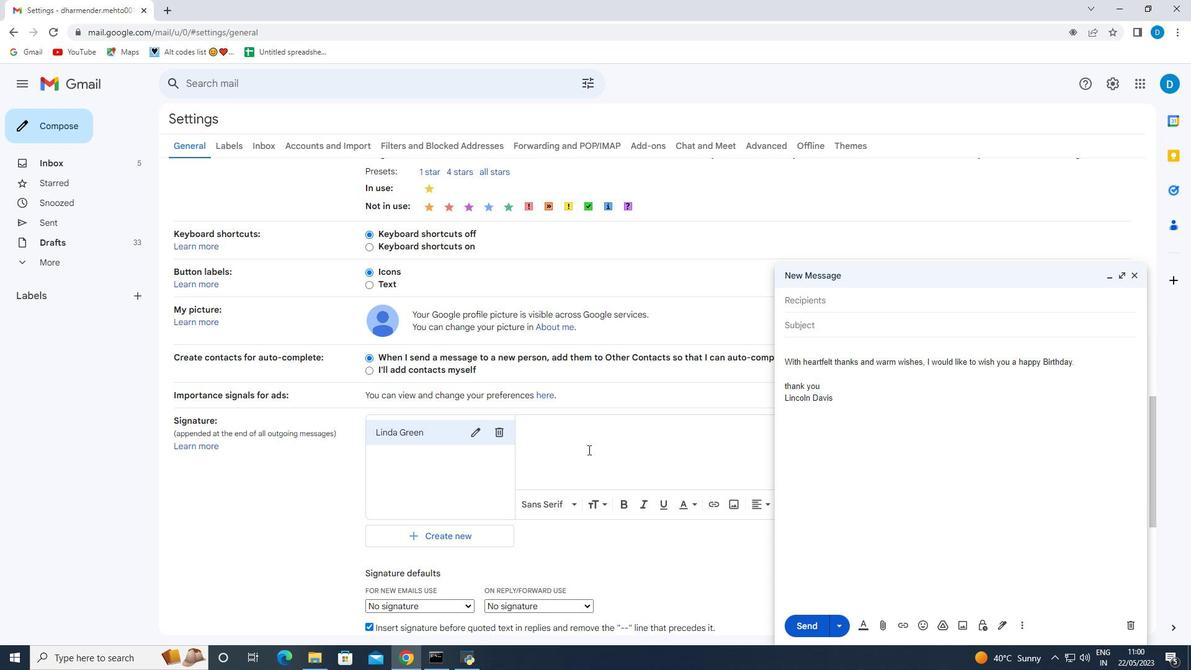 
Action: Mouse pressed left at (588, 449)
Screenshot: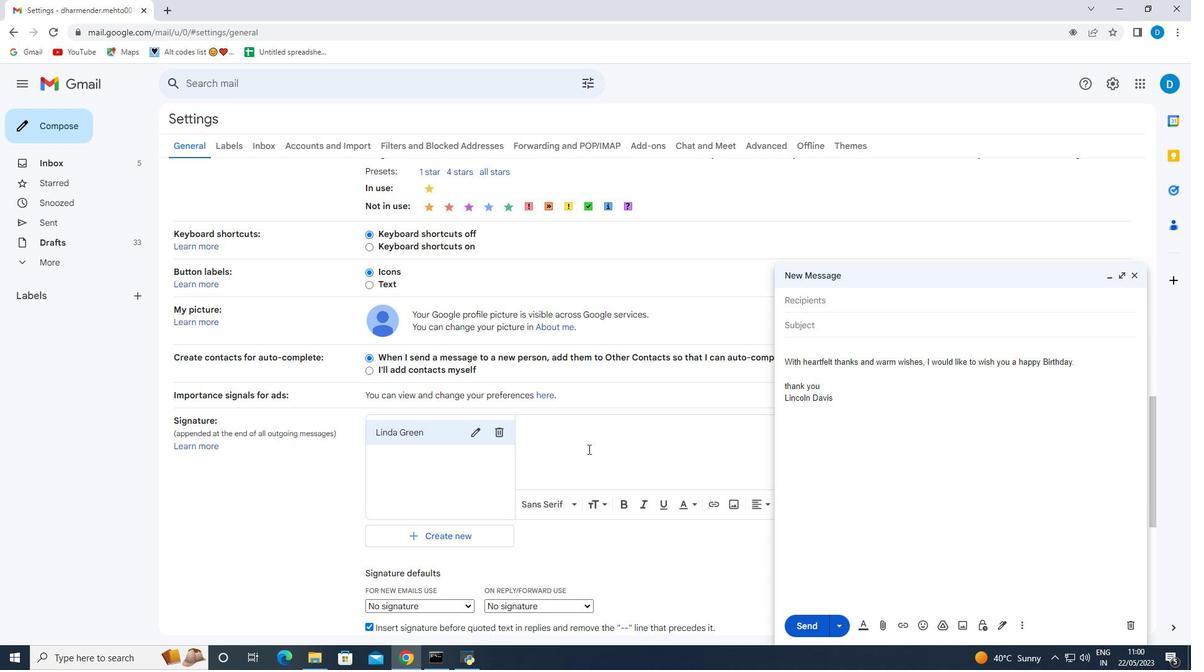 
Action: Key pressed <Key.shift><Key.shift><Key.shift><Key.shift><Key.shift><Key.shift>Have<Key.space><Key.shift>a<Key.space>great<Key.space><Key.shift>National<Key.space><Key.shift>Cybersecurity<Key.space><Key.shift>Awareness
Screenshot: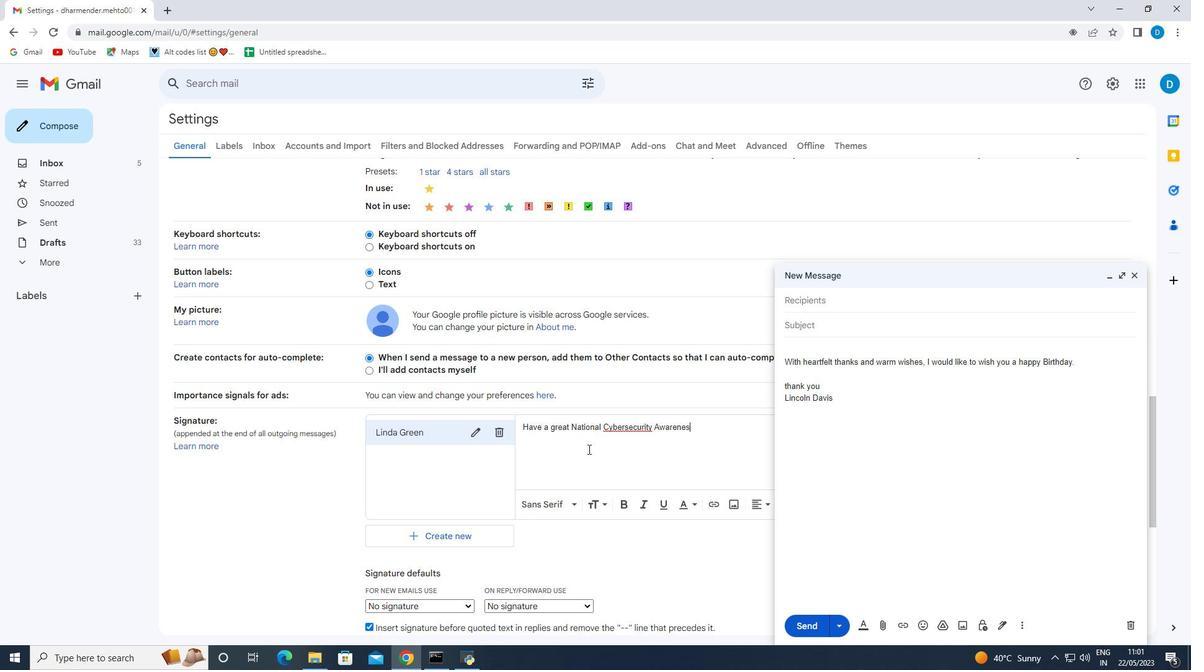 
Action: Mouse moved to (620, 425)
Screenshot: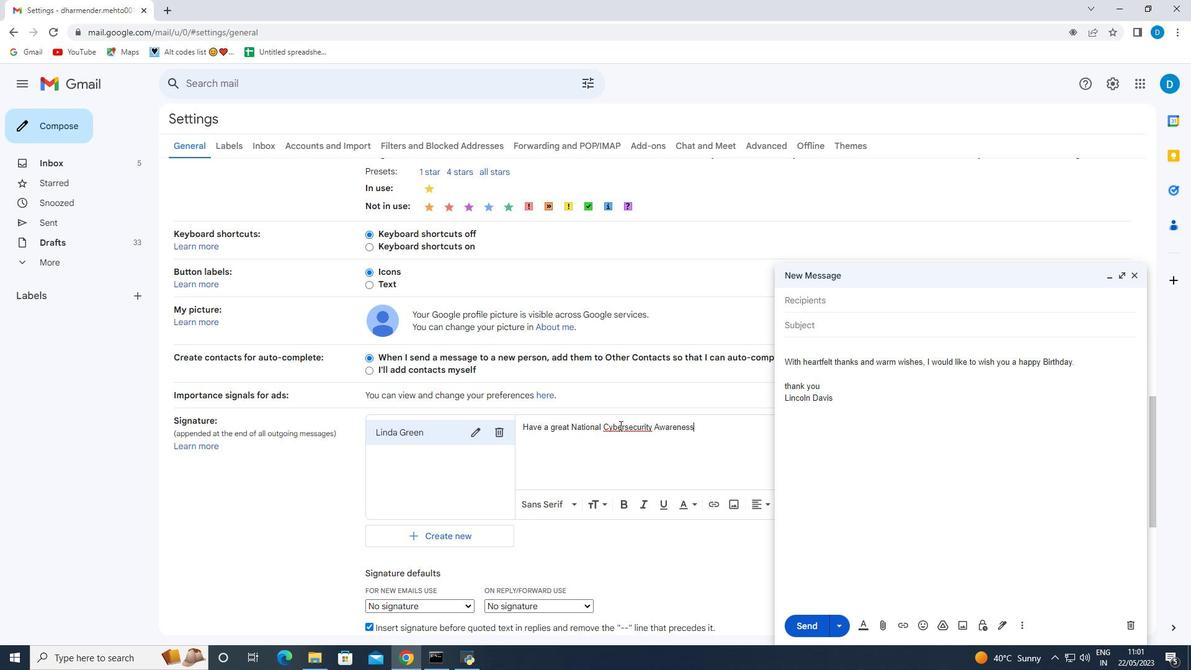 
Action: Mouse pressed right at (620, 425)
Screenshot: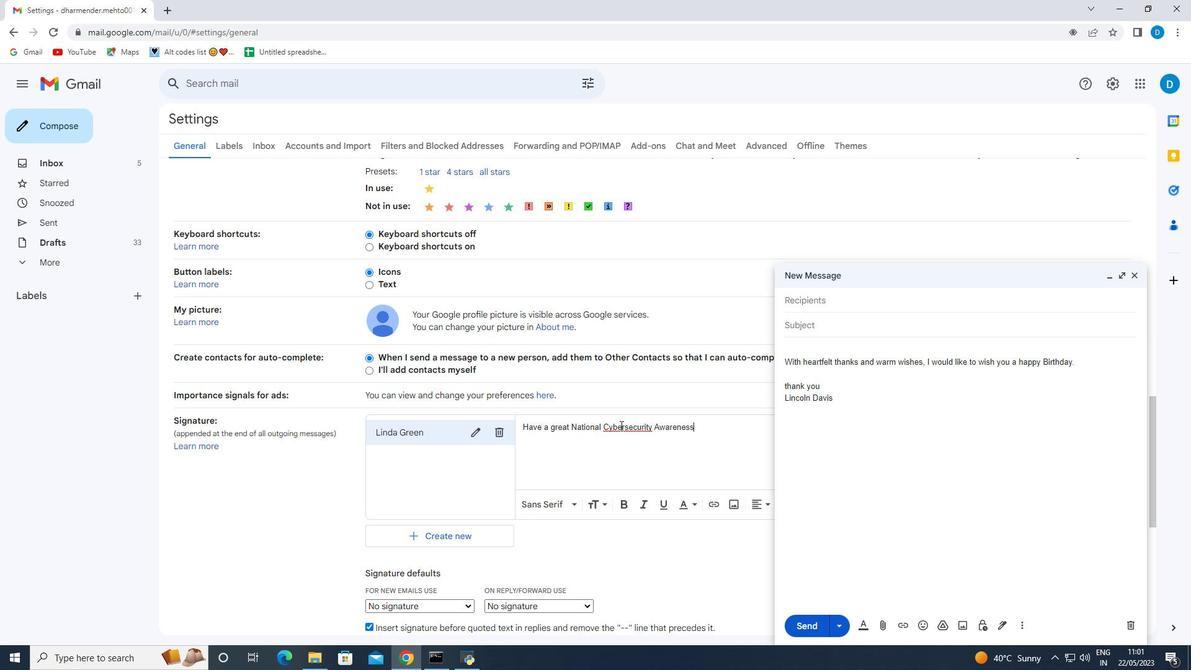 
Action: Mouse moved to (605, 443)
Screenshot: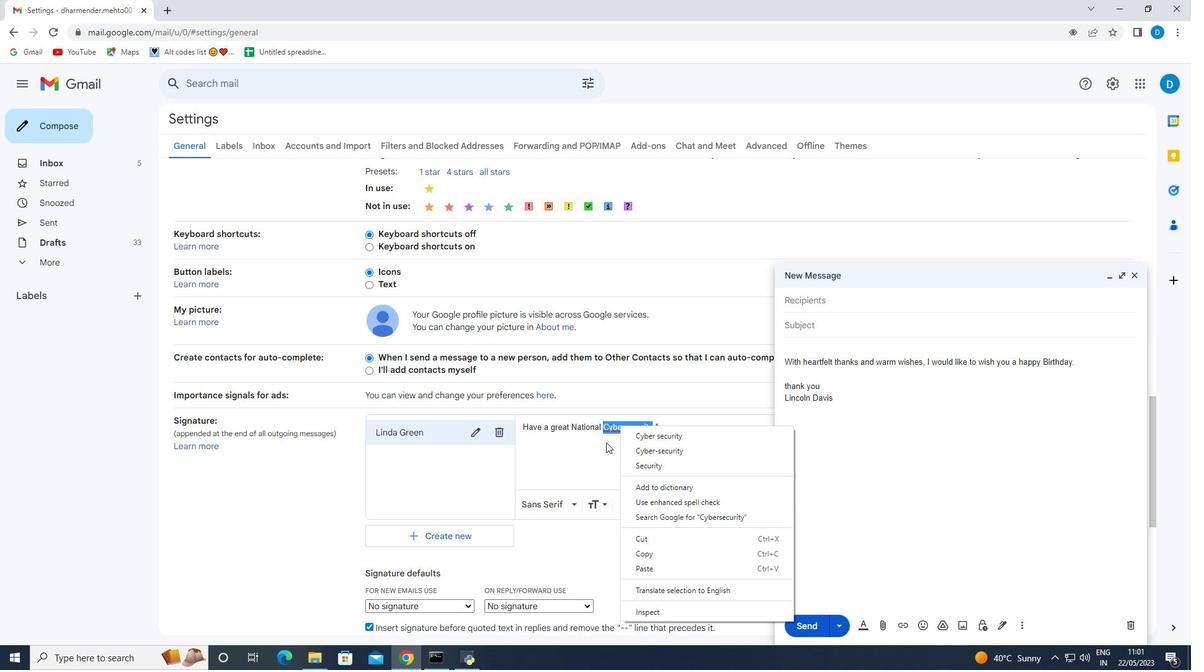 
Action: Mouse pressed left at (605, 443)
Screenshot: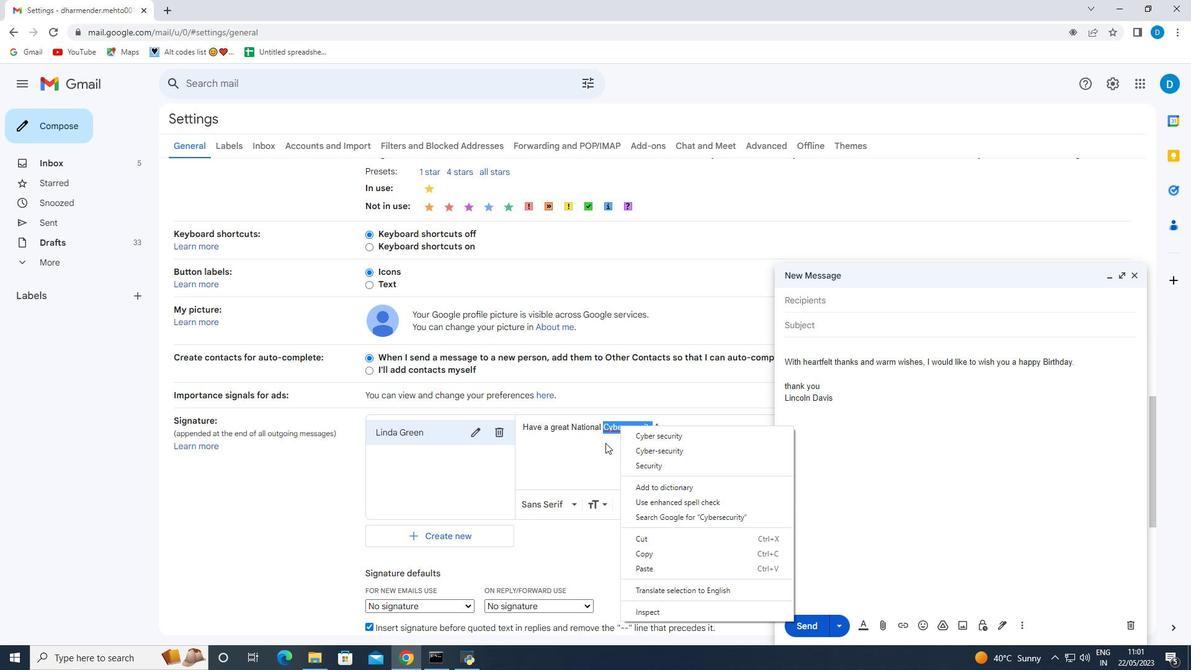 
Action: Mouse moved to (717, 429)
Screenshot: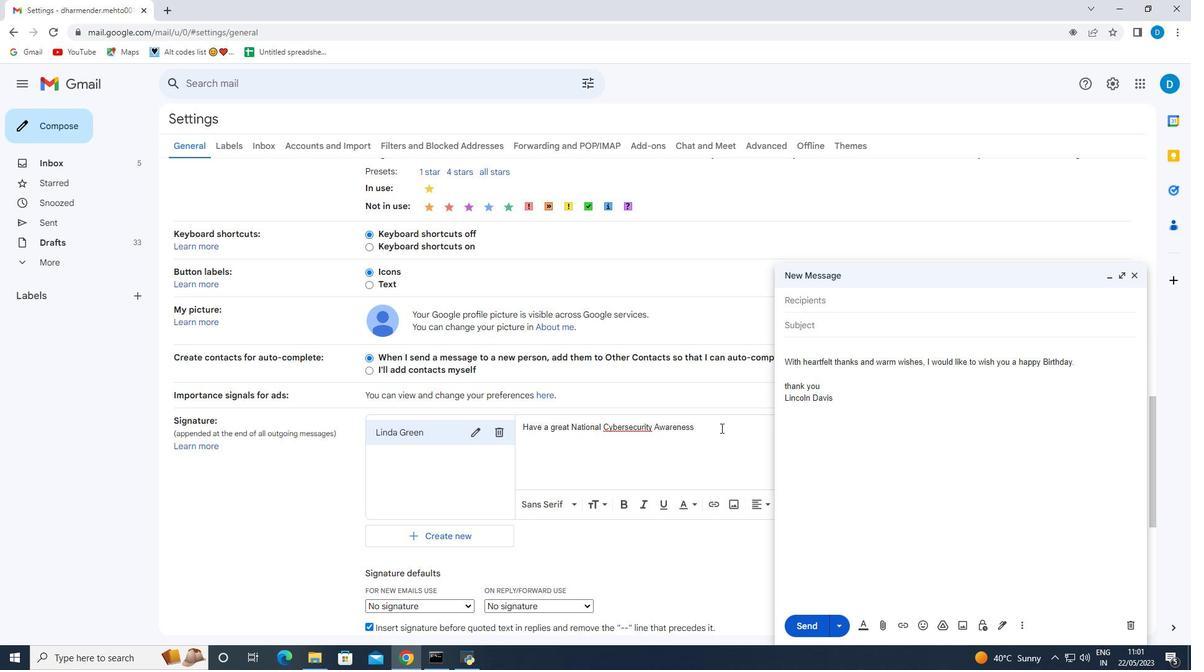 
Action: Mouse pressed left at (717, 429)
Screenshot: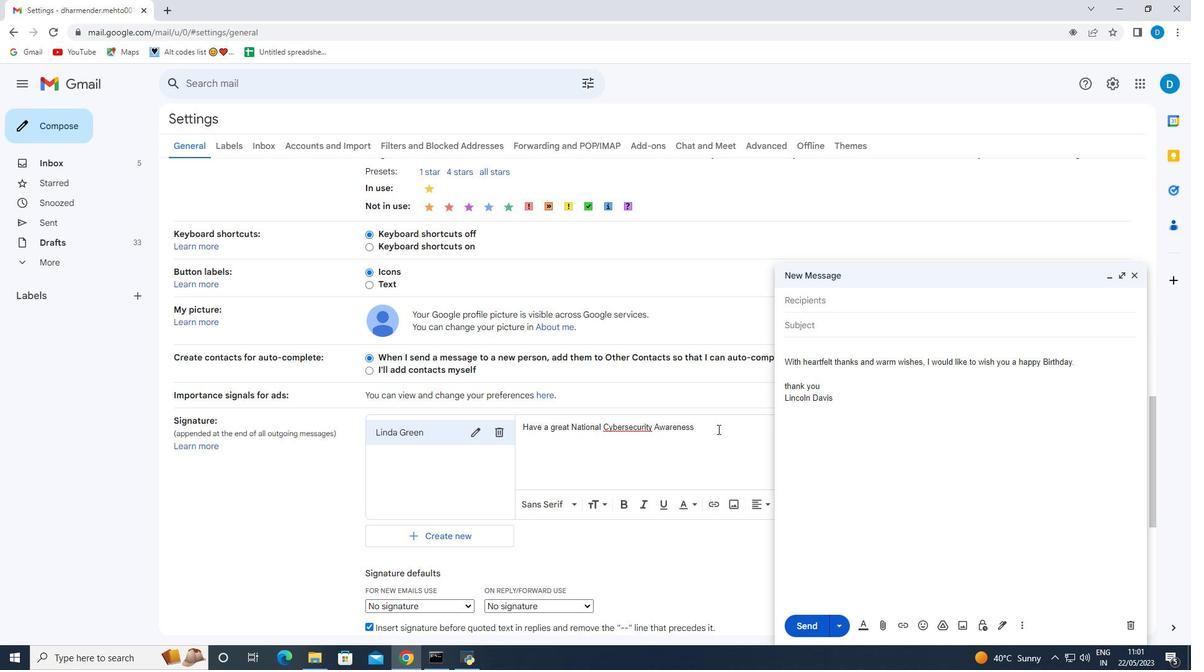 
Action: Key pressed <Key.space><Key.shift>Month<Key.space><Key.backspace><Key.shift>!<Key.space><Key.shift><Key.shift><Key.shift><Key.shift><Key.shift>Remeber<Key.backspace><Key.backspace><Key.backspace><Key.backspace>ember<Key.space>to<Key.space>say
Screenshot: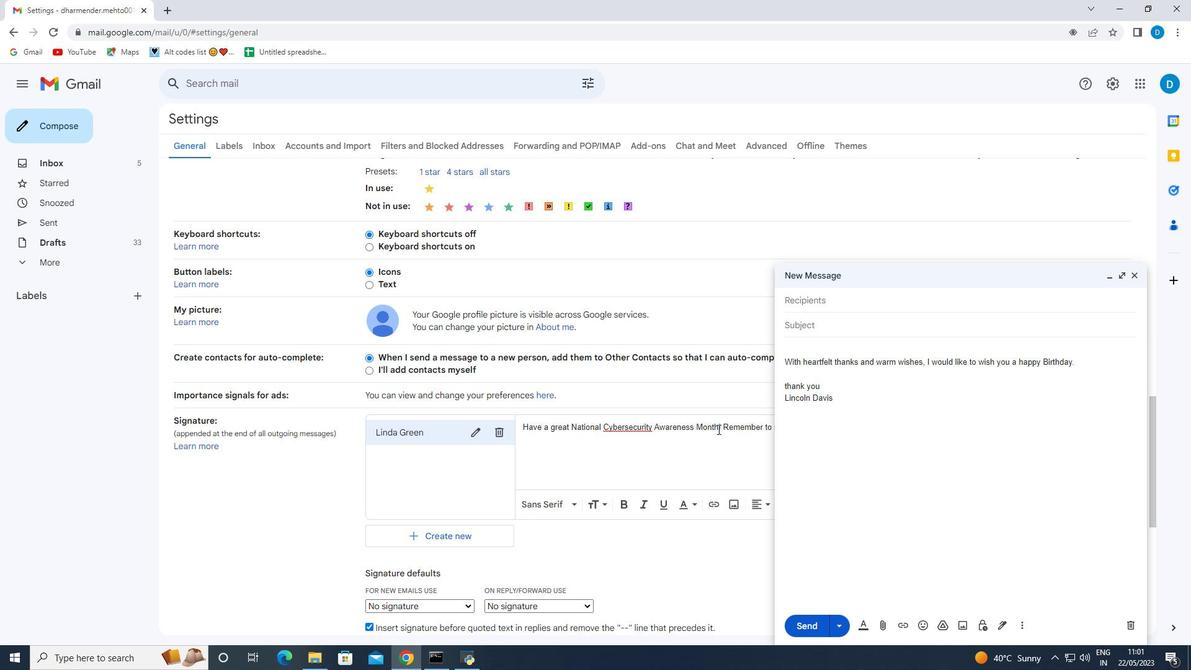
Action: Mouse moved to (1110, 283)
Screenshot: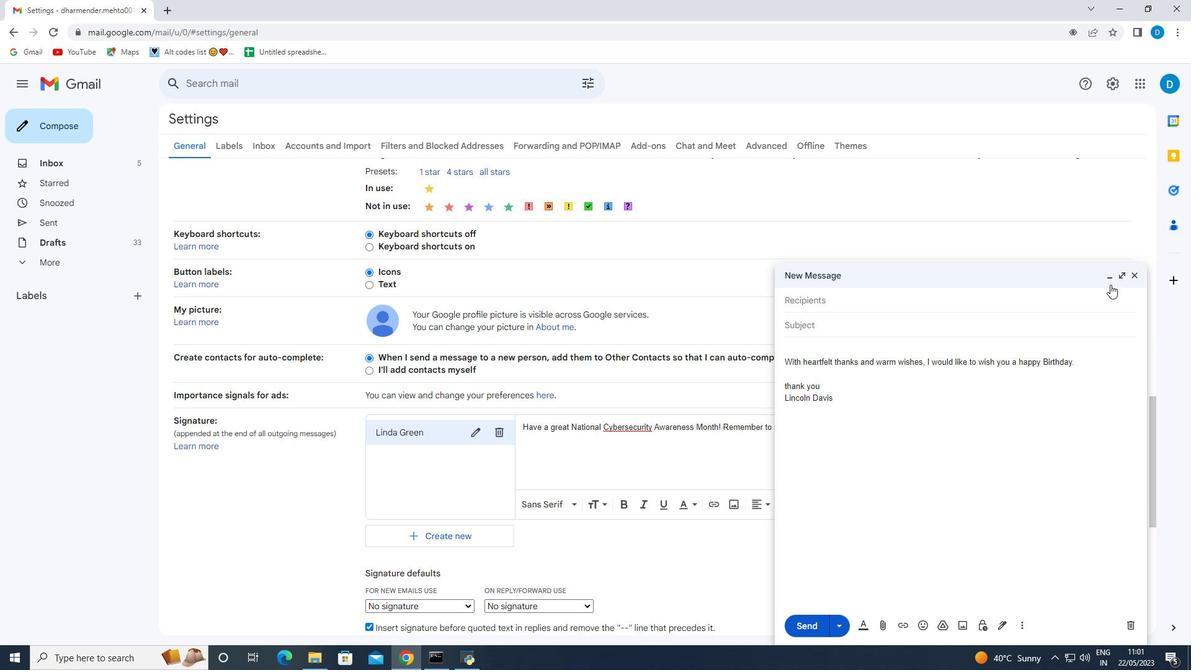 
Action: Mouse pressed left at (1110, 283)
Screenshot: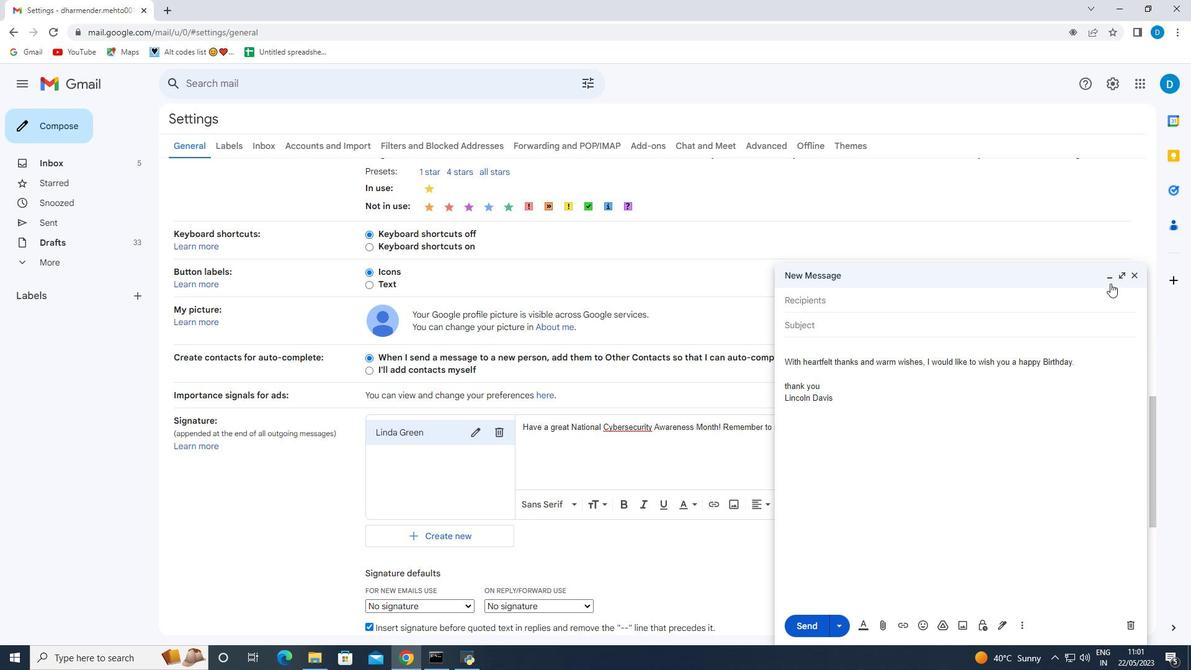 
Action: Mouse moved to (788, 427)
Screenshot: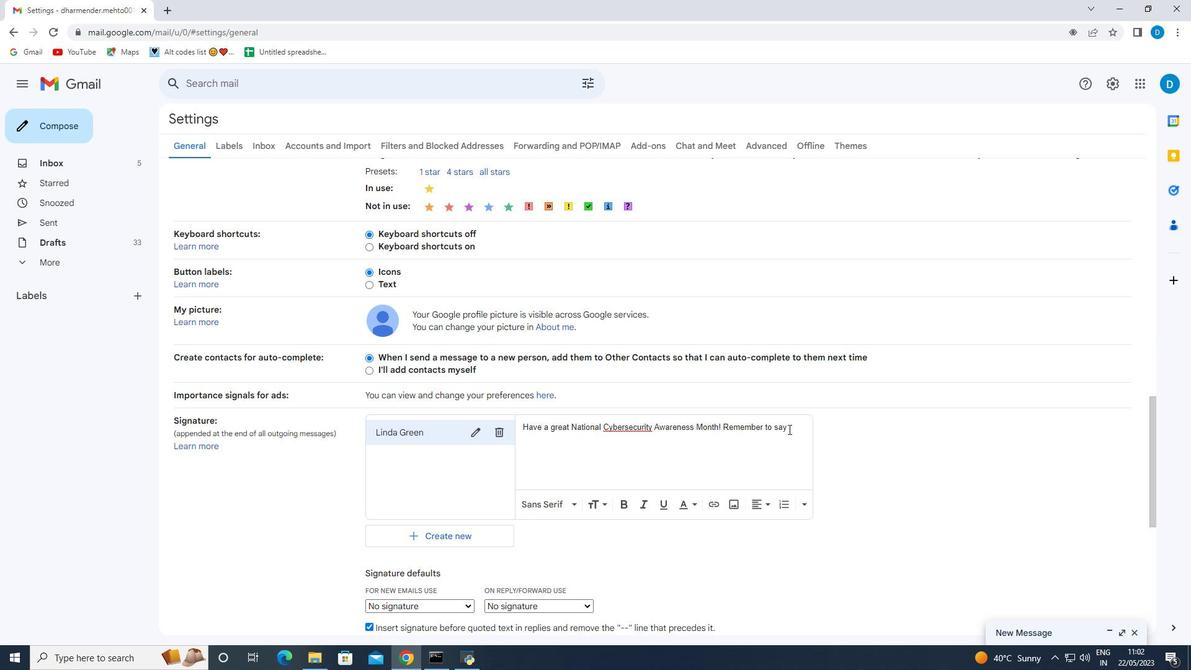 
Action: Mouse pressed left at (788, 427)
Screenshot: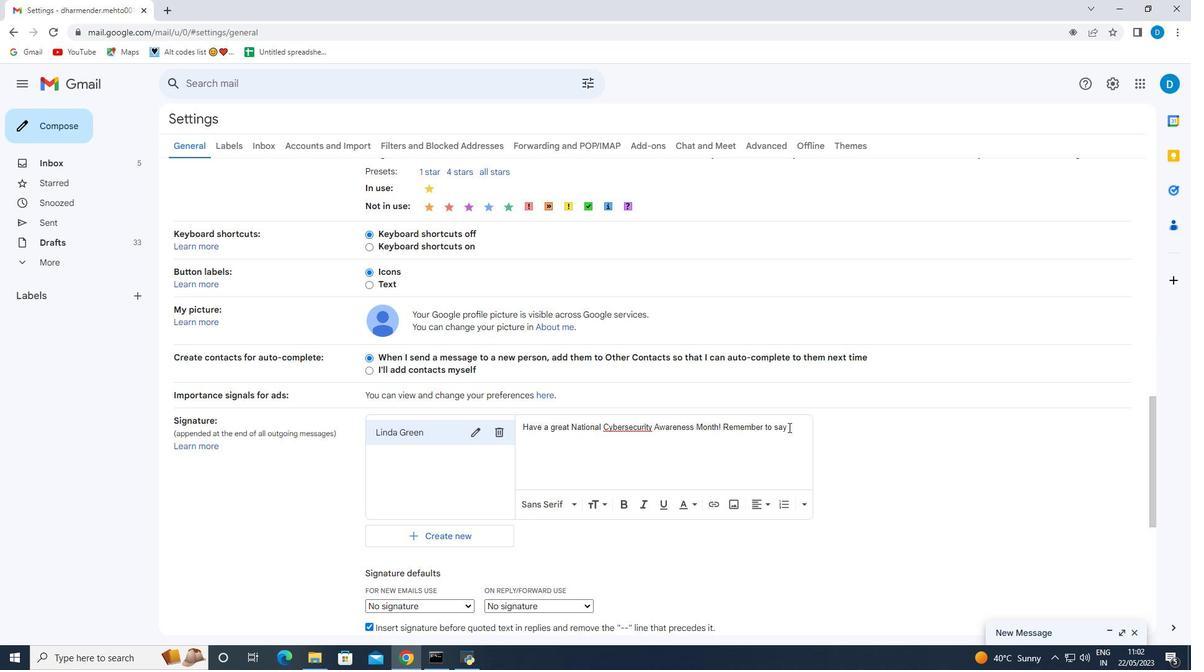 
Action: Key pressed y<Key.backspace><Key.backspace><Key.backspace>tay<Key.space>safe<Key.space>online<Key.space>by<Key.space>para<Key.backspace><Key.backspace><Key.backspace>racticing<Key.space>good<Key.space>security<Key.space>habits,<Key.space>such<Key.space>as<Key.space>using<Key.space>strong<Key.space>password,<Key.space>keeping<Key.space>your<Key.space>softage<Key.space>up<Key.space>to<Key.space>date<Key.space><Key.backspace>,
Screenshot: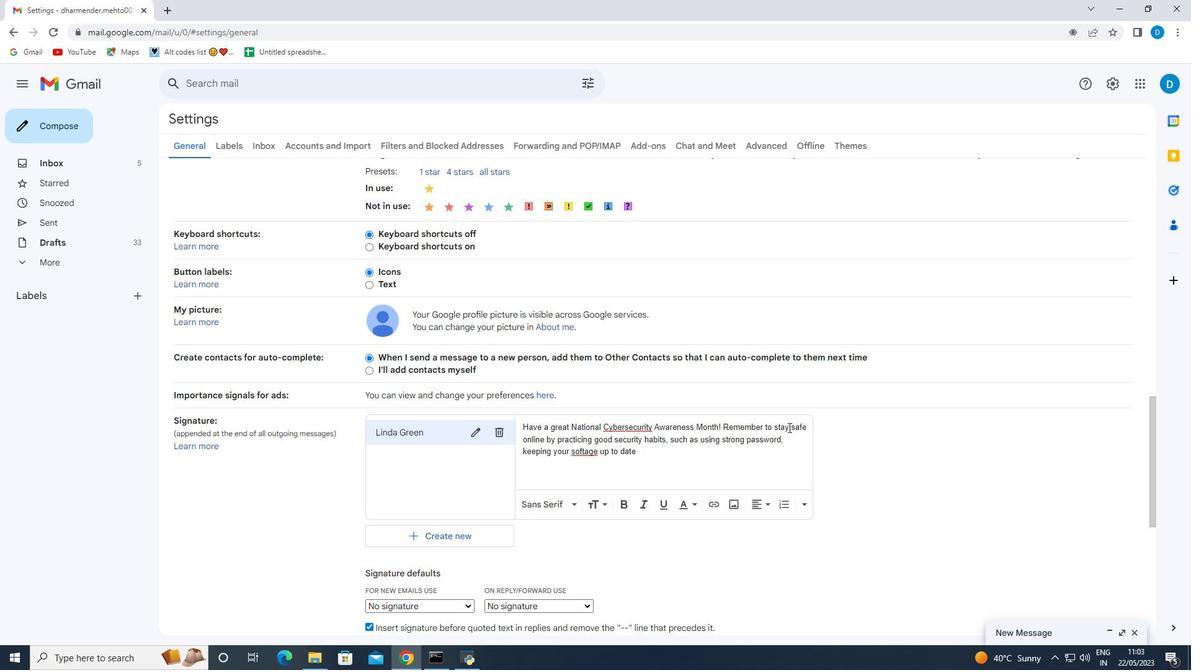 
Action: Mouse moved to (595, 452)
Screenshot: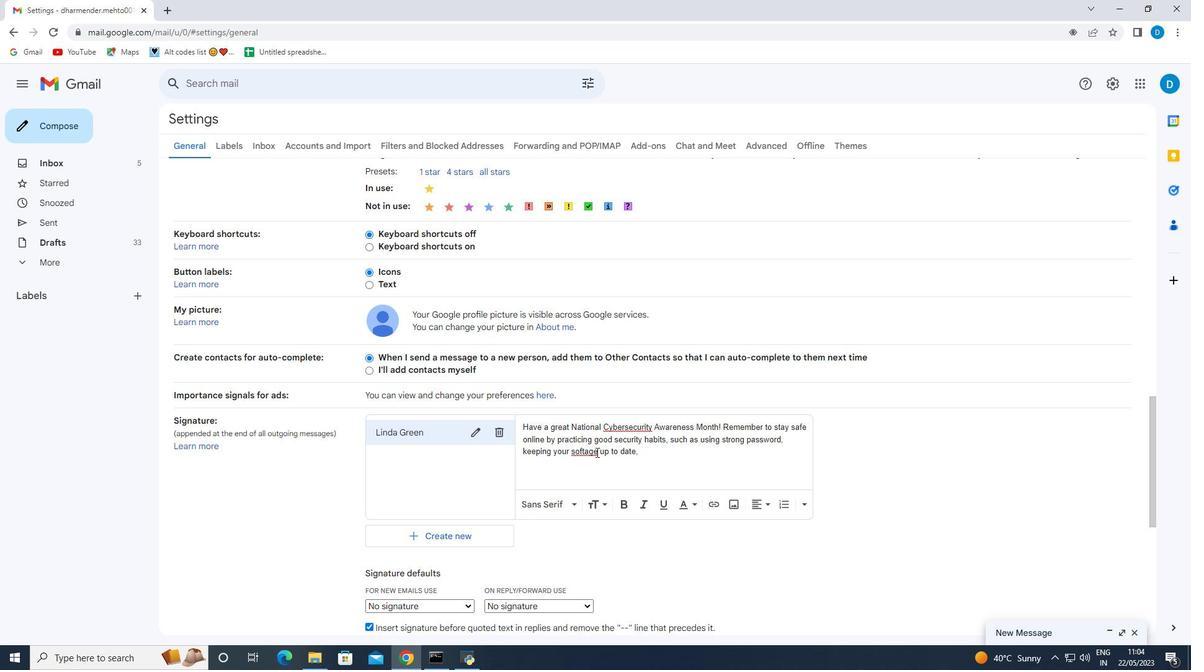 
Action: Mouse pressed left at (595, 452)
Screenshot: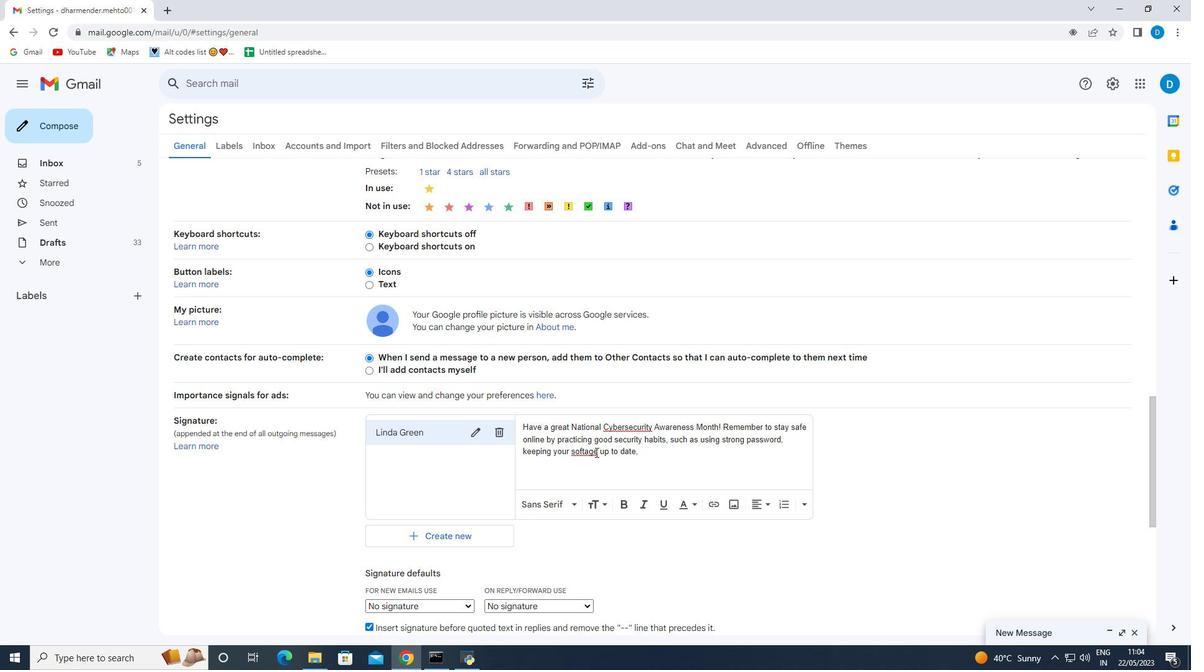 
Action: Mouse moved to (595, 463)
Screenshot: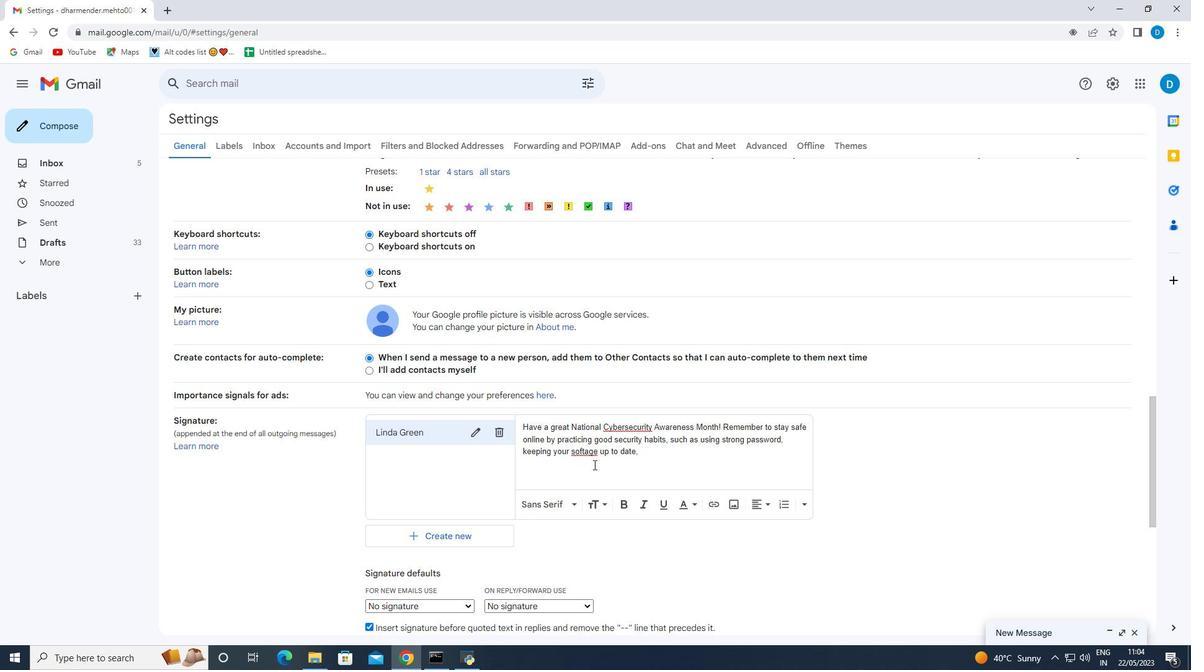 
Action: Key pressed <Key.backspace><Key.backspace><Key.backspace><Key.backspace><Key.backspace><Key.backspace><Key.backspace>software
Screenshot: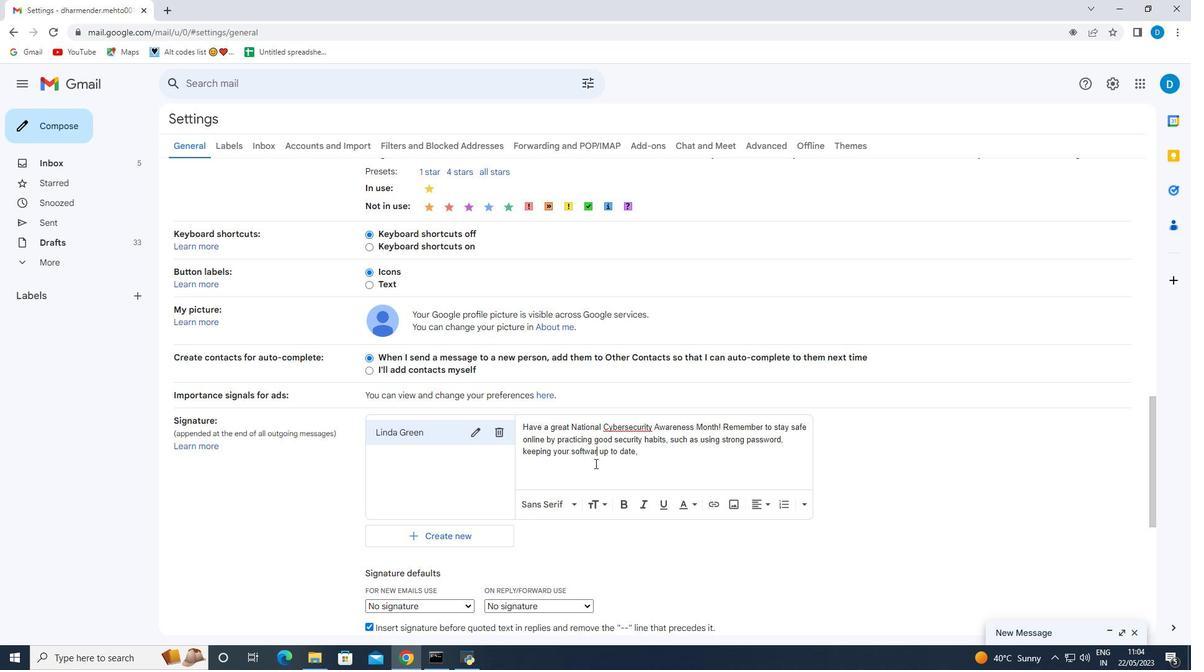 
Action: Mouse moved to (648, 456)
Screenshot: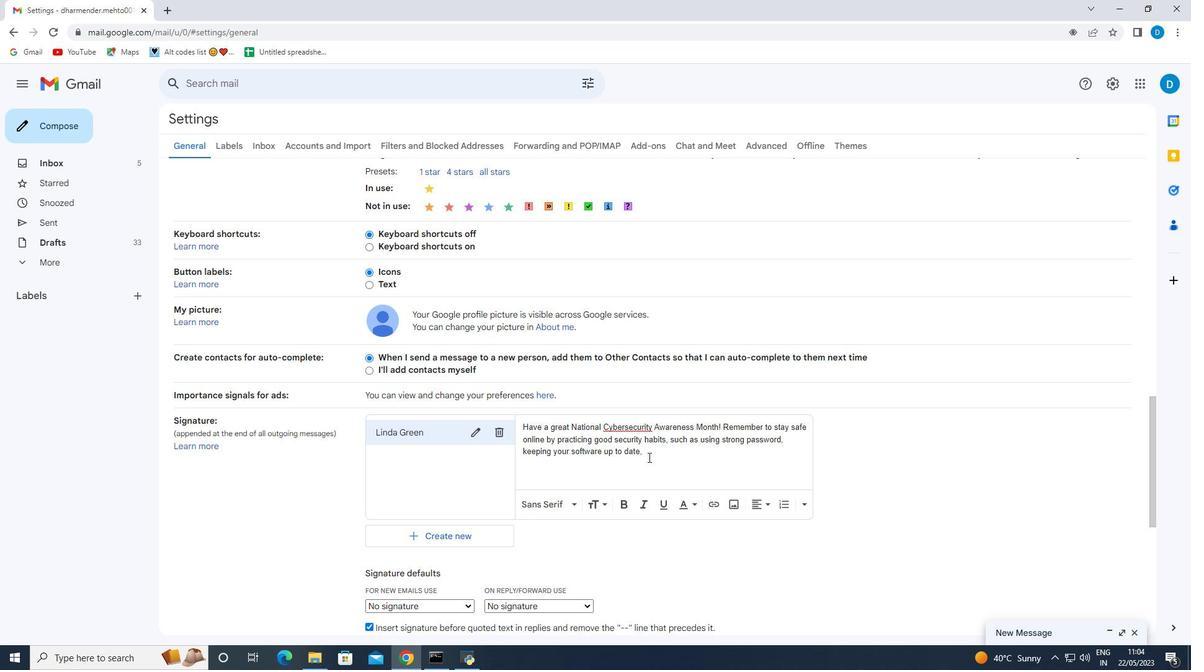 
Action: Mouse pressed left at (648, 456)
Screenshot: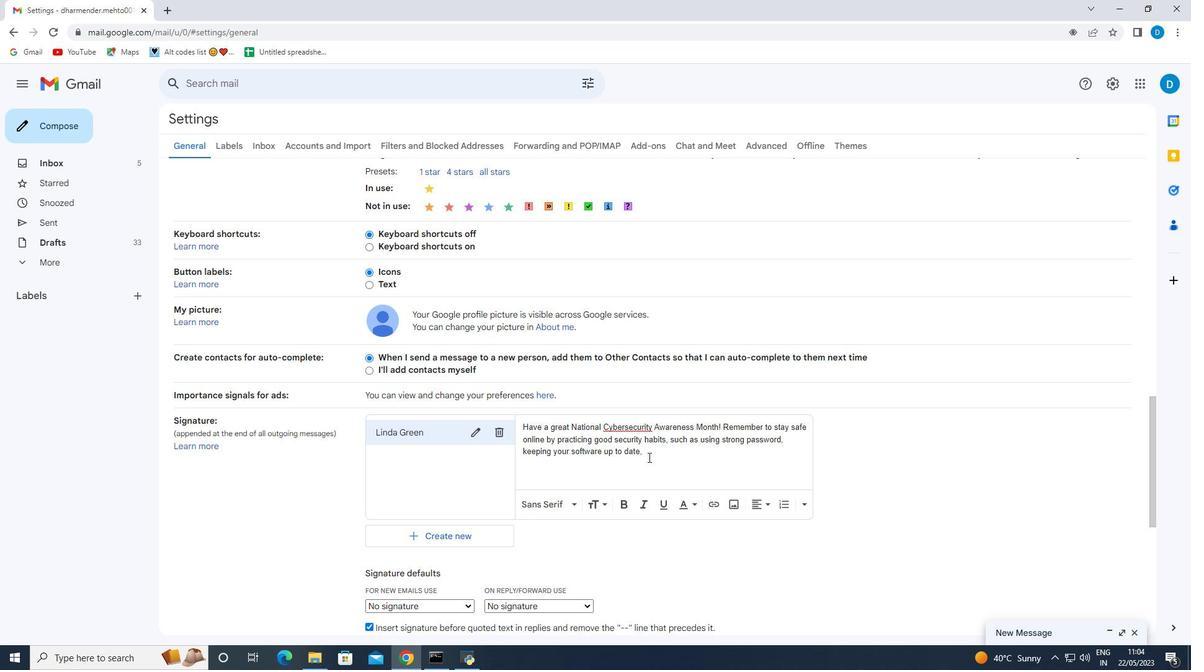 
Action: Mouse moved to (642, 456)
Screenshot: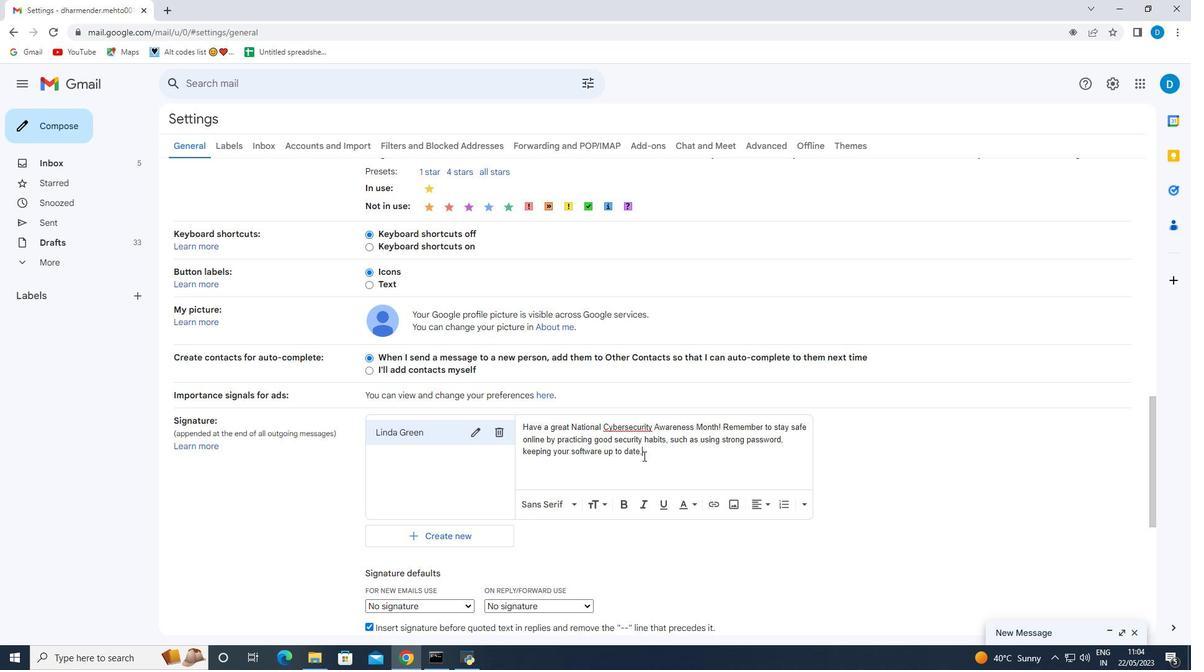 
Action: Key pressed <Key.space>and<Key.space>n<Key.backspace>being<Key.space>care<Key.space><Key.backspace>ful<Key.space>about<Key.space>what<Key.space>information<Key.space>you<Key.space>share<Key.space>online.
Screenshot: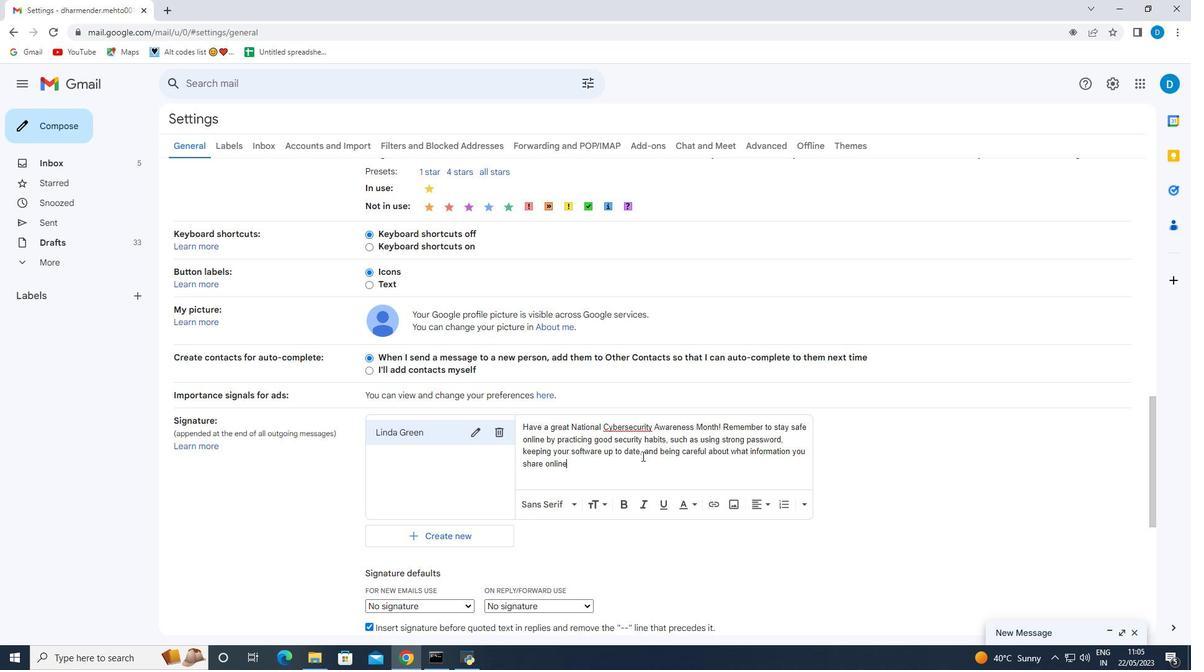 
Action: Mouse moved to (623, 469)
Screenshot: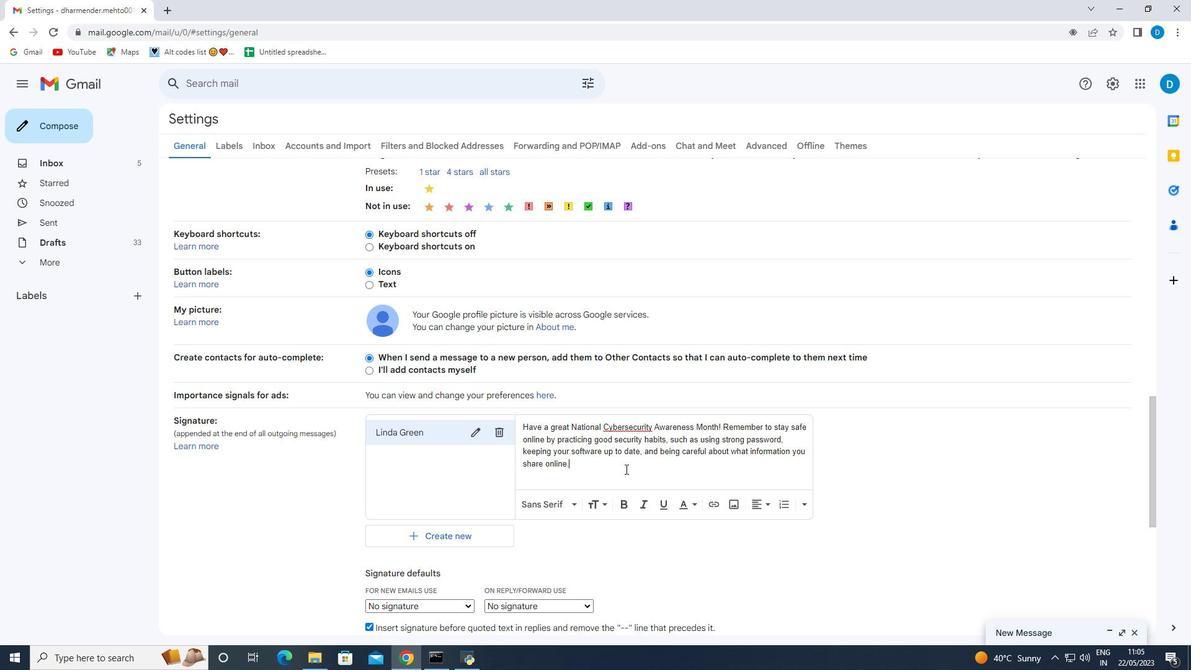 
Action: Key pressed <Key.enter><Key.enter><Key.shift>Nat
Screenshot: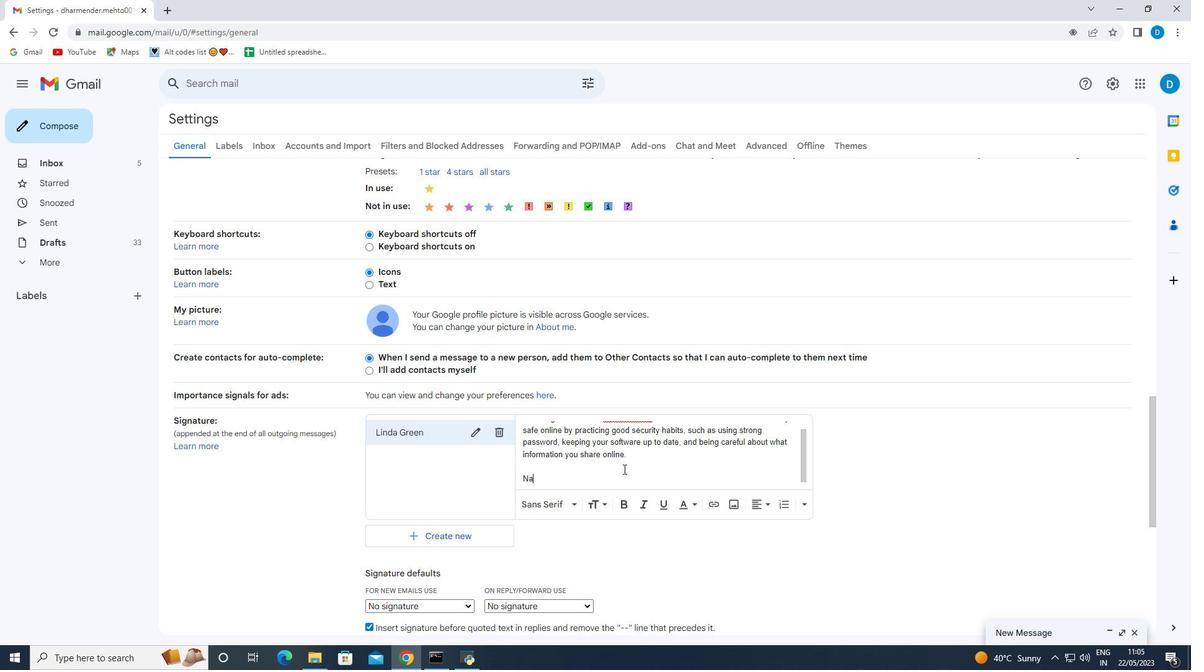 
Action: Mouse moved to (522, 477)
Screenshot: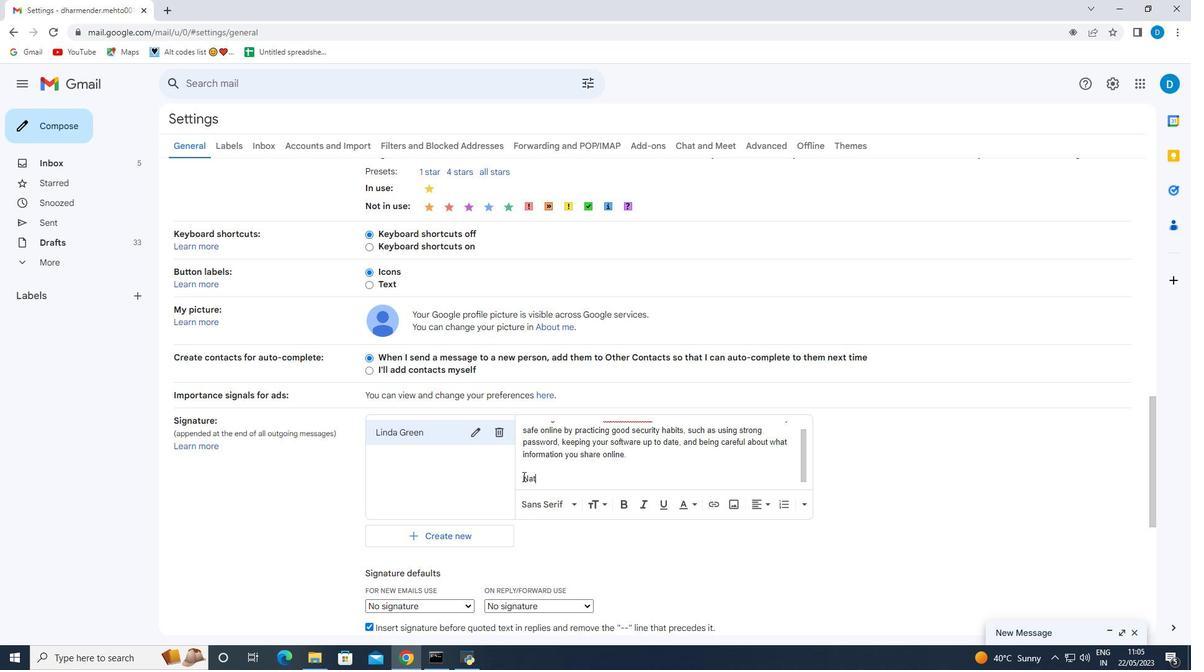 
Action: Mouse pressed left at (522, 477)
Screenshot: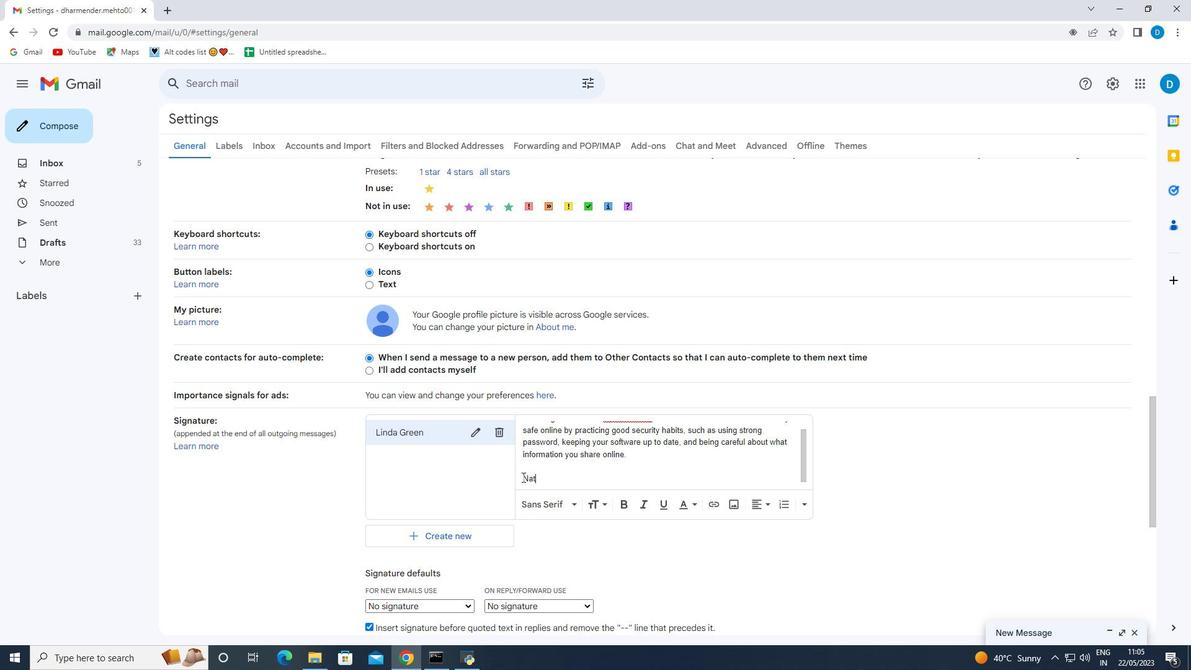 
Action: Mouse moved to (528, 478)
Screenshot: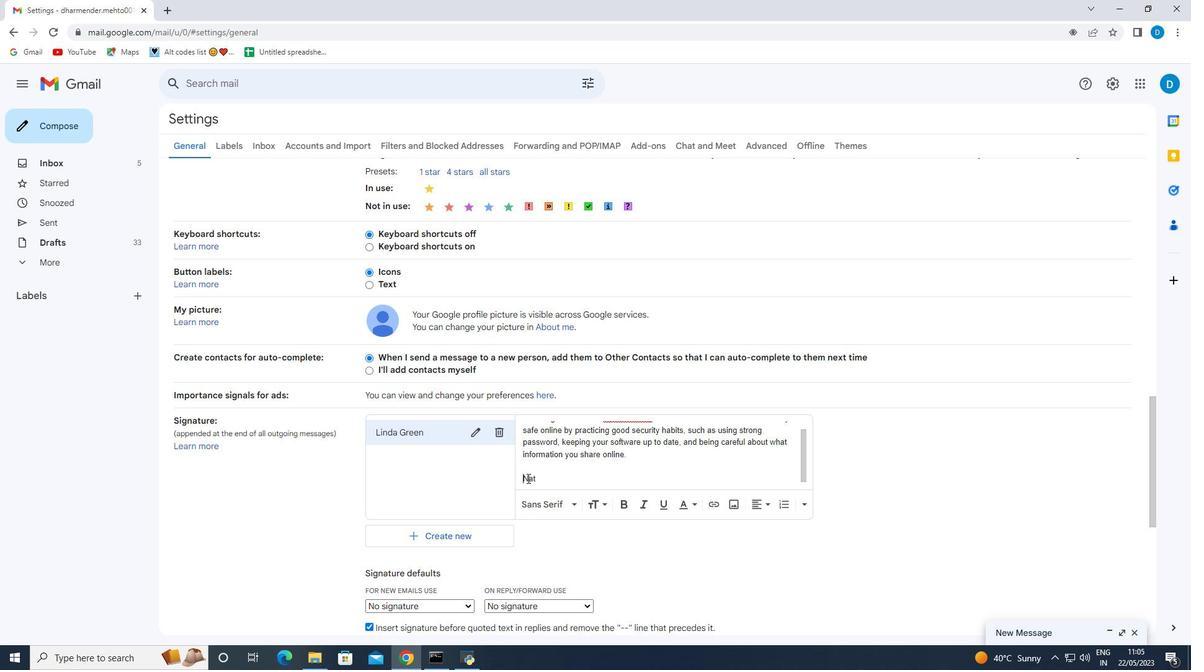 
Action: Key pressed <Key.backspace>
Screenshot: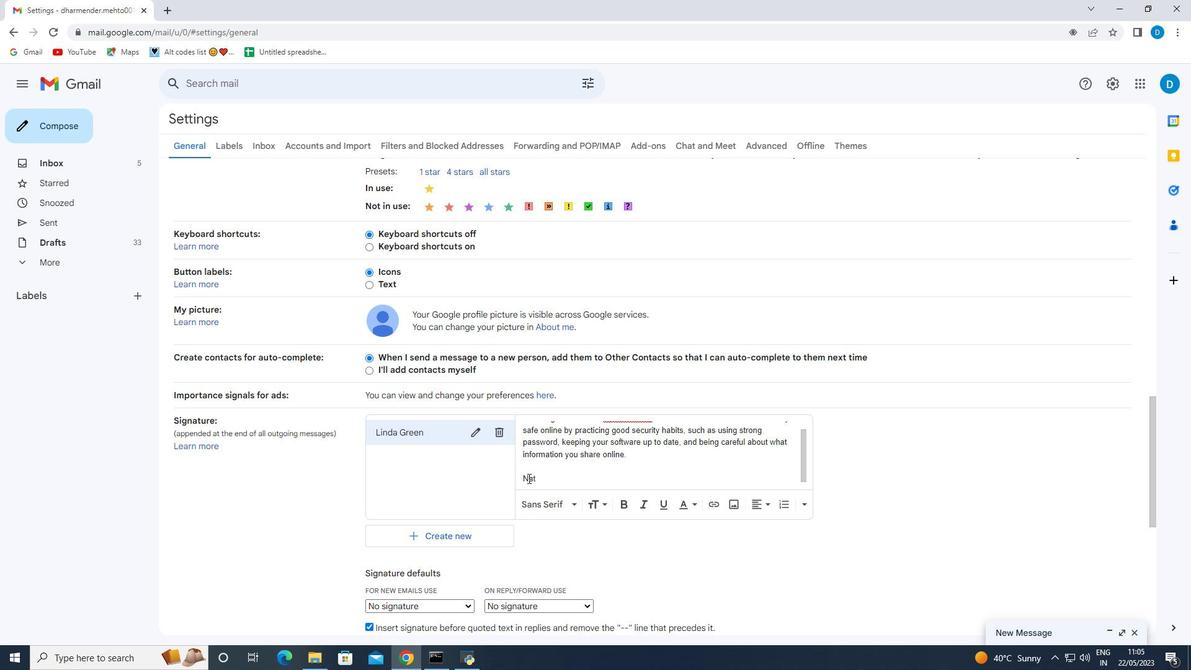 
Action: Mouse moved to (560, 477)
Screenshot: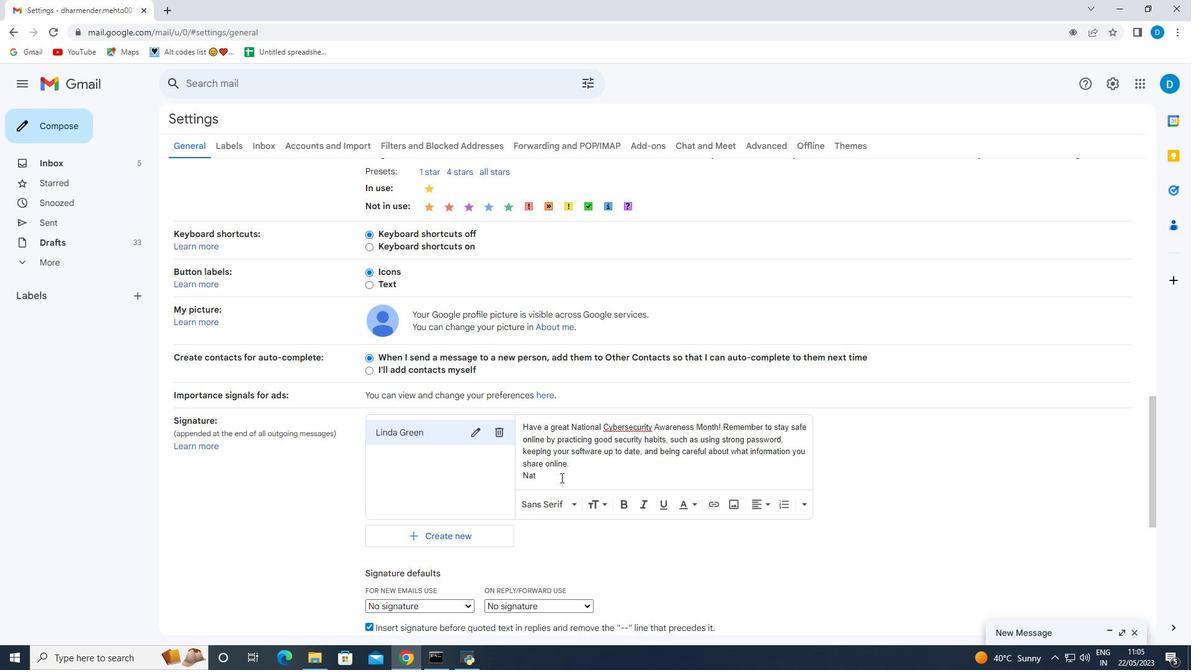 
Action: Mouse pressed left at (560, 477)
Screenshot: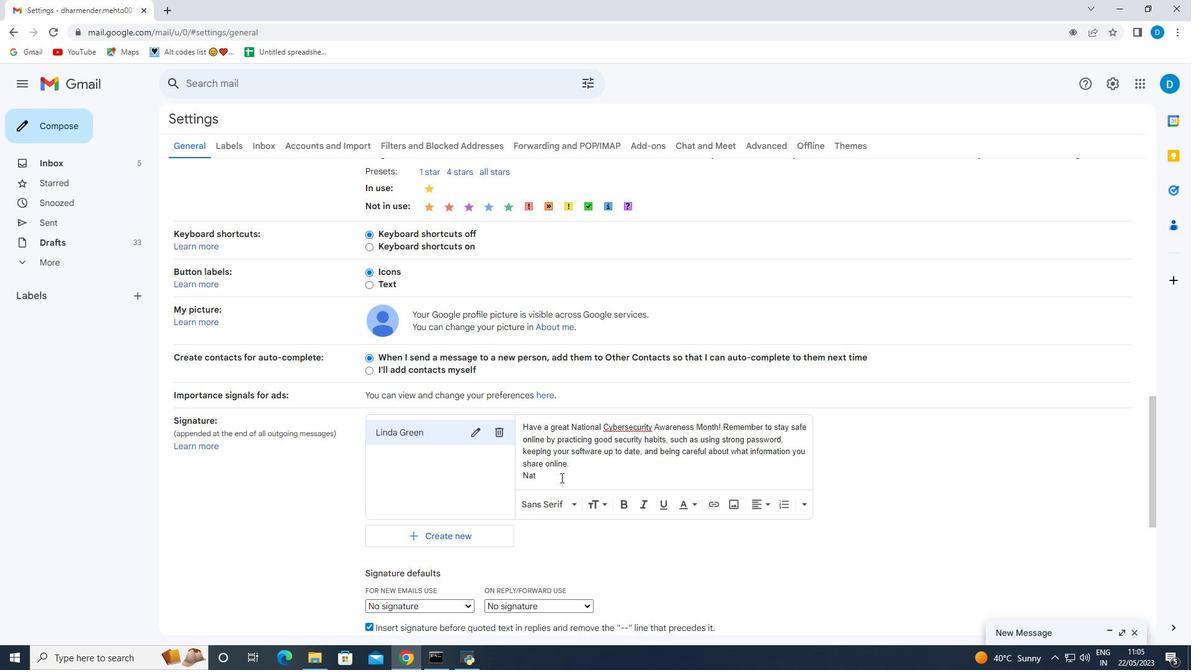 
Action: Mouse moved to (560, 477)
Screenshot: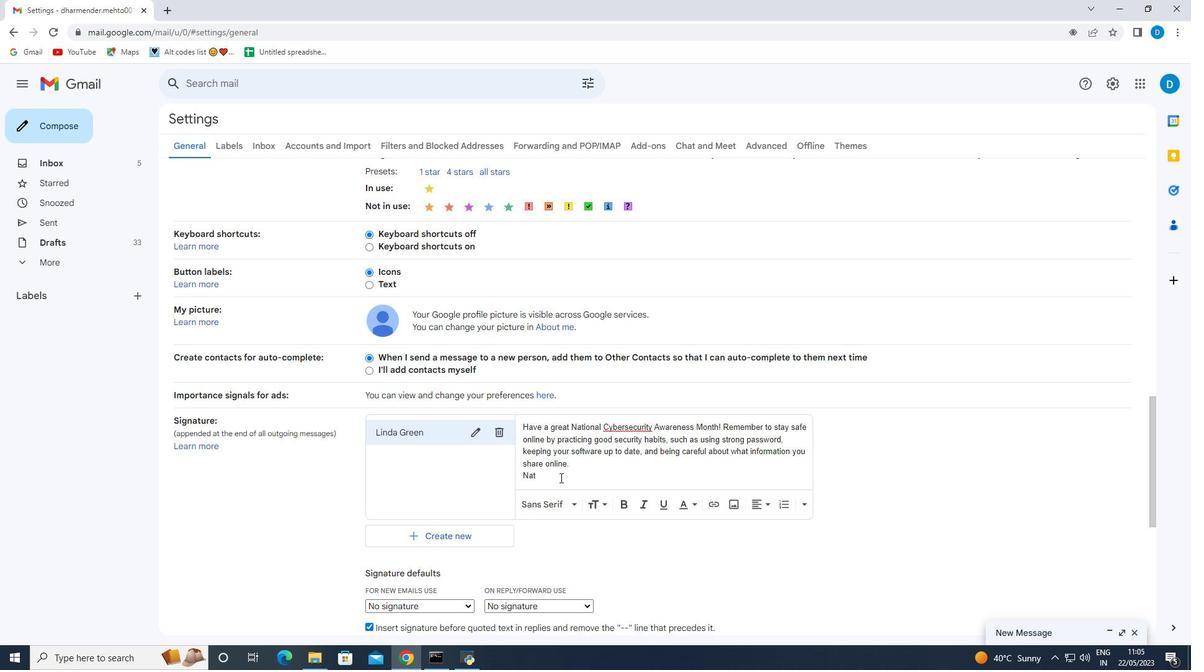 
Action: Key pressed ional<Key.space>cybersecurity
Screenshot: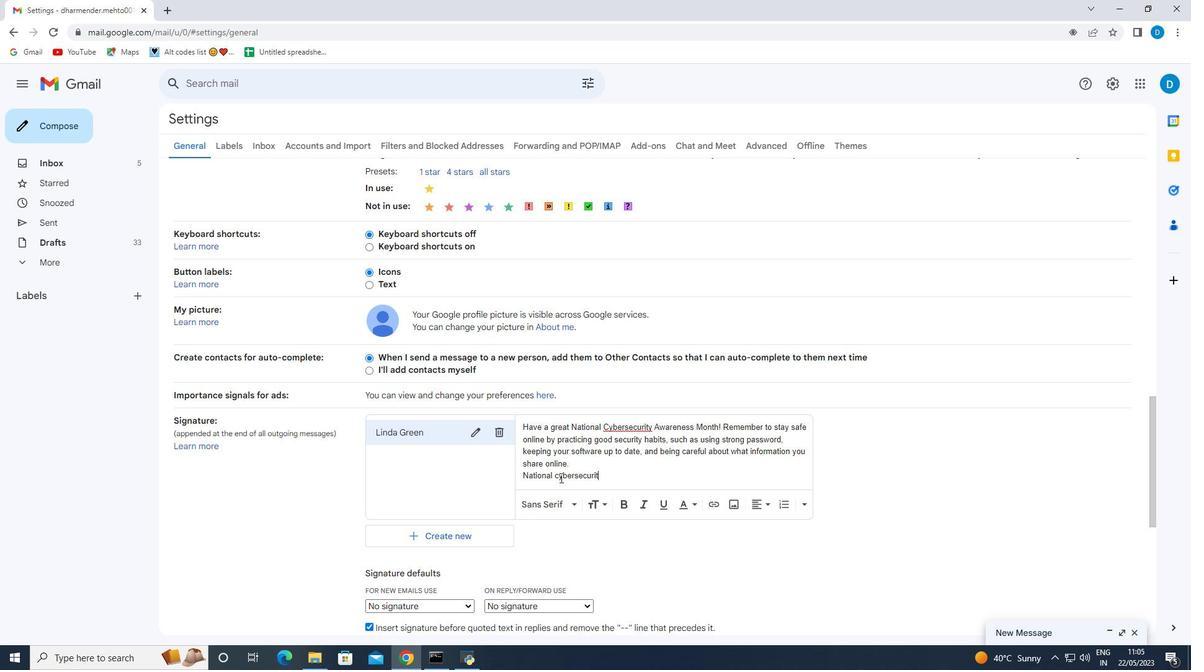 
Action: Mouse moved to (590, 487)
Screenshot: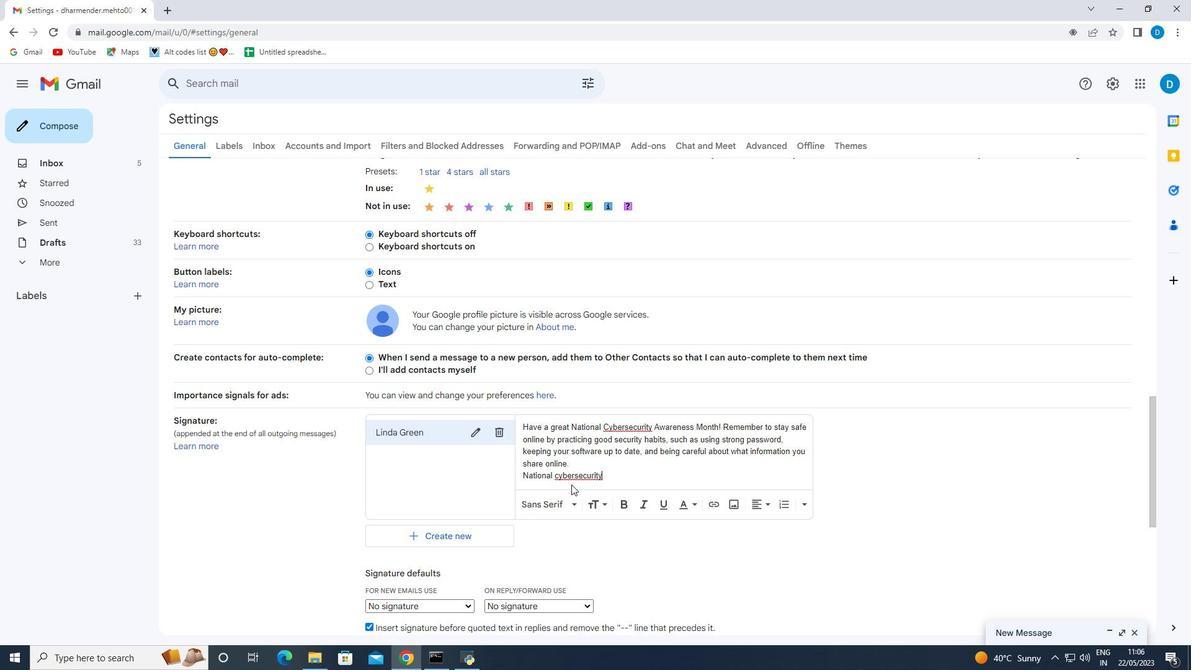
Action: Key pressed <Key.space>
Screenshot: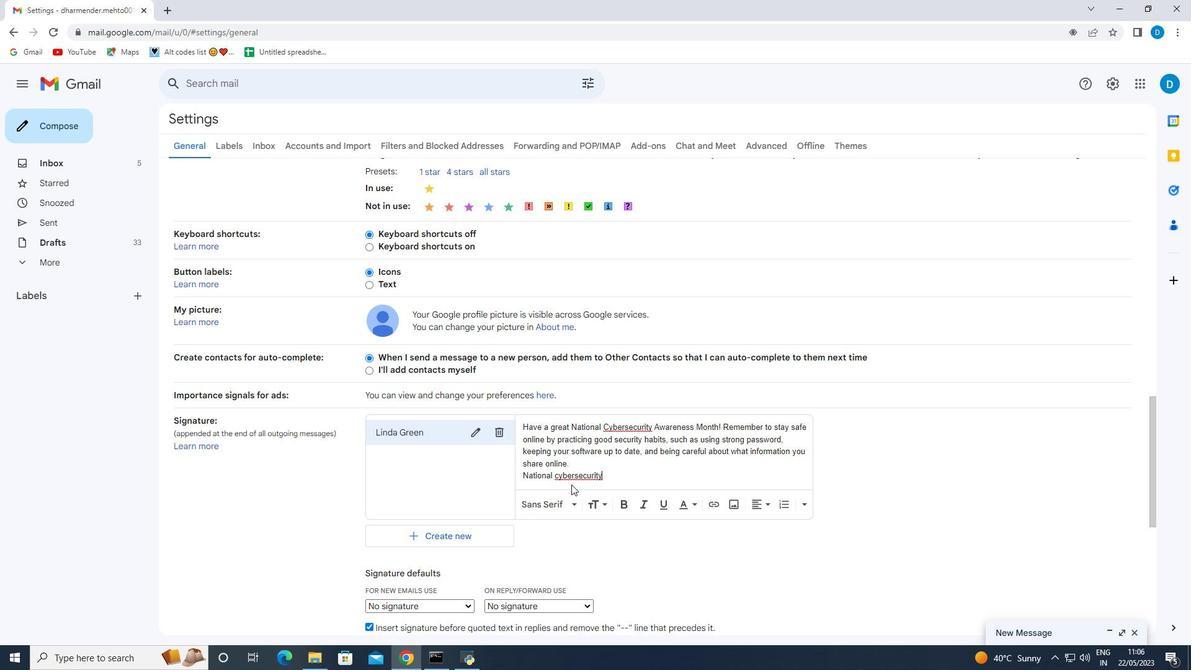 
Action: Mouse moved to (601, 474)
Screenshot: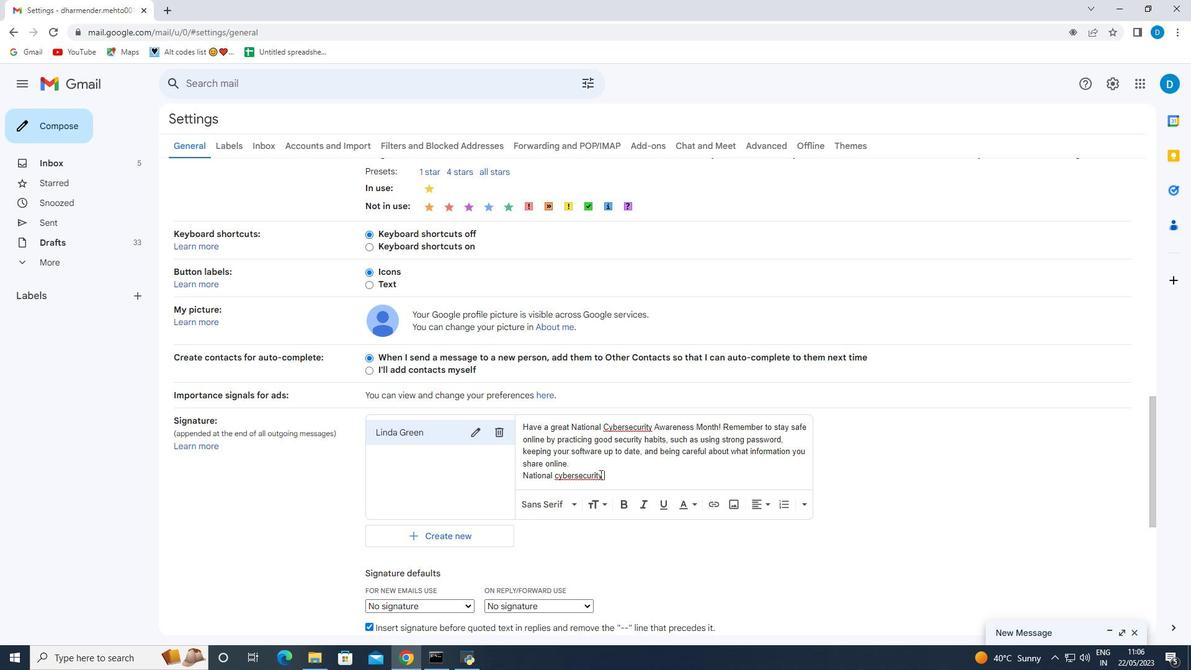 
Action: Key pressed <Key.shift>Awareness<Key.space><Key.shift><Key.shift><Key.shift><Key.shift><Key.shift><Key.shift><Key.shift><Key.shift><Key.shift><Key.shift><Key.shift><Key.shift><Key.shift><Key.shift><Key.shift><Key.shift><Key.shift>Month<Key.space>is<Key.space>great<Key.left><Key.left><Key.left><Key.left><Key.left>a<Key.space><Key.right><Key.right><Key.right><Key.right><Key.right><Key.space>time<Key.space>y<Key.backspace>to<Key.space>come<Key.space>together<Key.space>and<Key.space>raise<Key.space>awareness<Key.space>about<Key.space>the<Key.space>importance<Key.space>of<Key.space>cybersecuru<Key.backspace>ity<Key.space><Key.backspace>.<Key.space><Key.shift><Key.shift><Key.shift>K<Key.backspace><Key.shift>Let's<Key.space>all<Key.space>work<Key.space>together<Key.space>to<Key.space>mark<Key.space><Key.backspace><Key.backspace><Key.backspace>ke<Key.space>the<Key.space>internet<Key.space>a<Key.space>safer<Key.space>place.
Screenshot: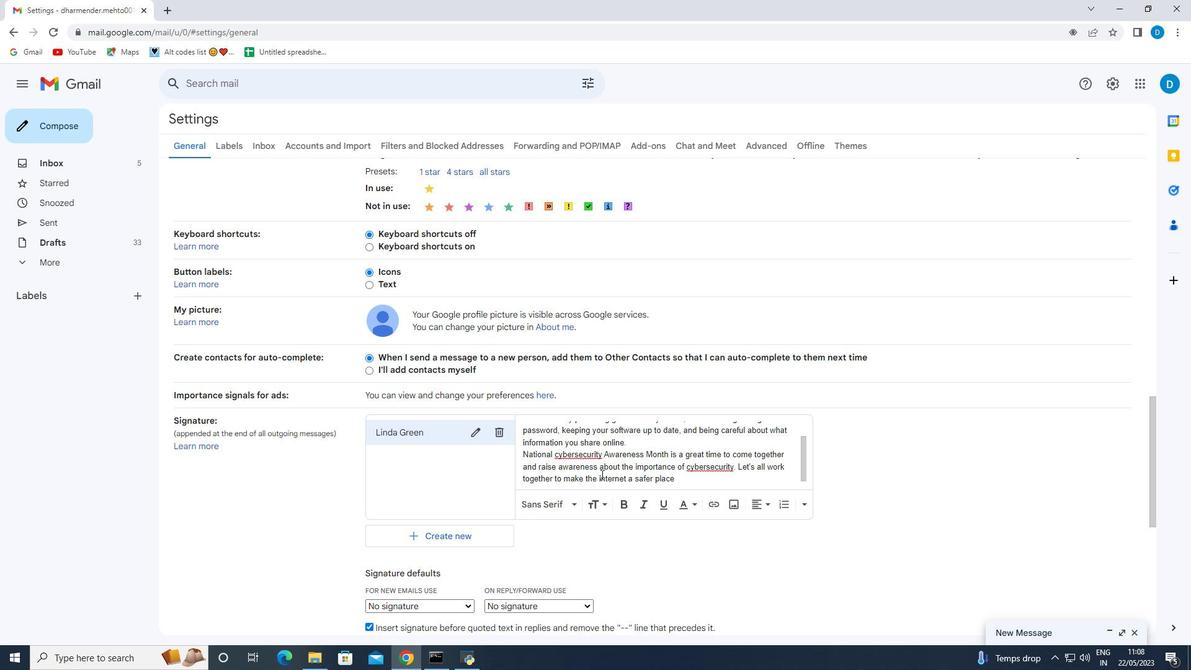 
Action: Mouse moved to (655, 451)
Screenshot: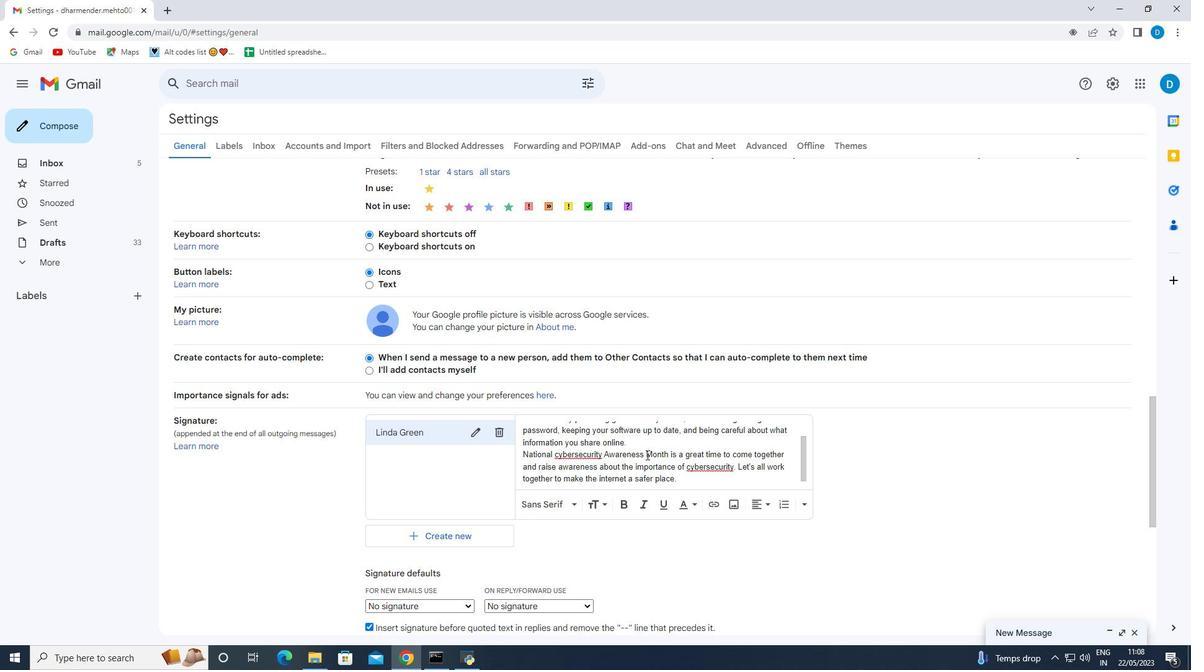 
Action: Mouse scrolled (655, 451) with delta (0, 0)
Screenshot: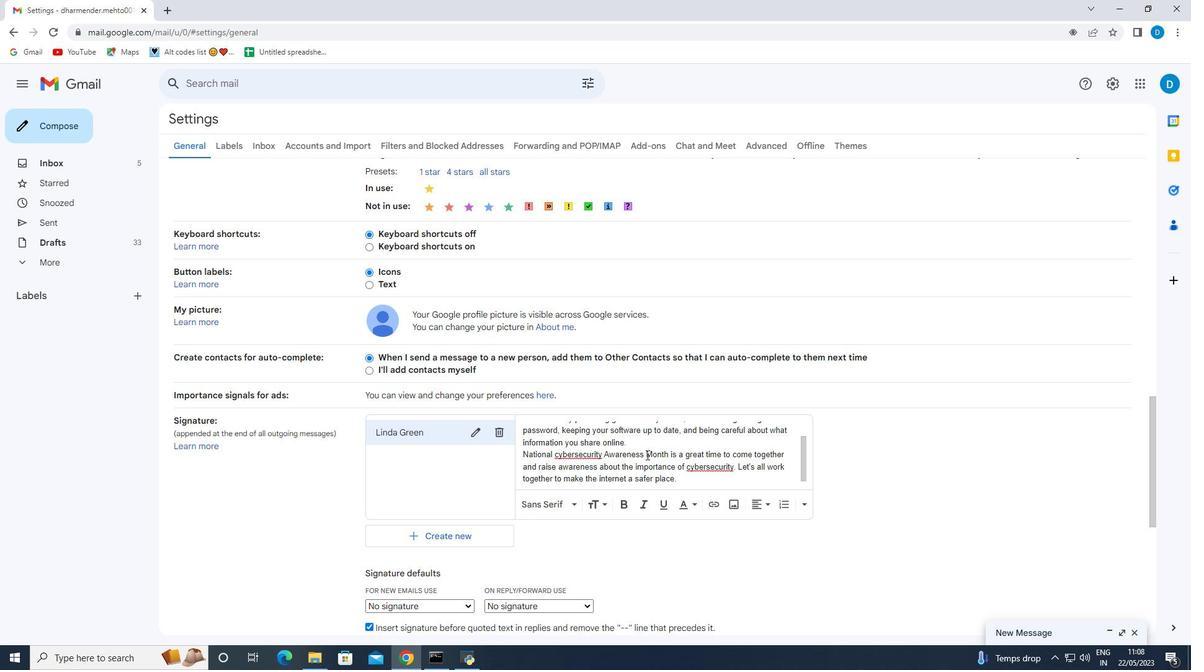 
Action: Mouse moved to (696, 473)
Screenshot: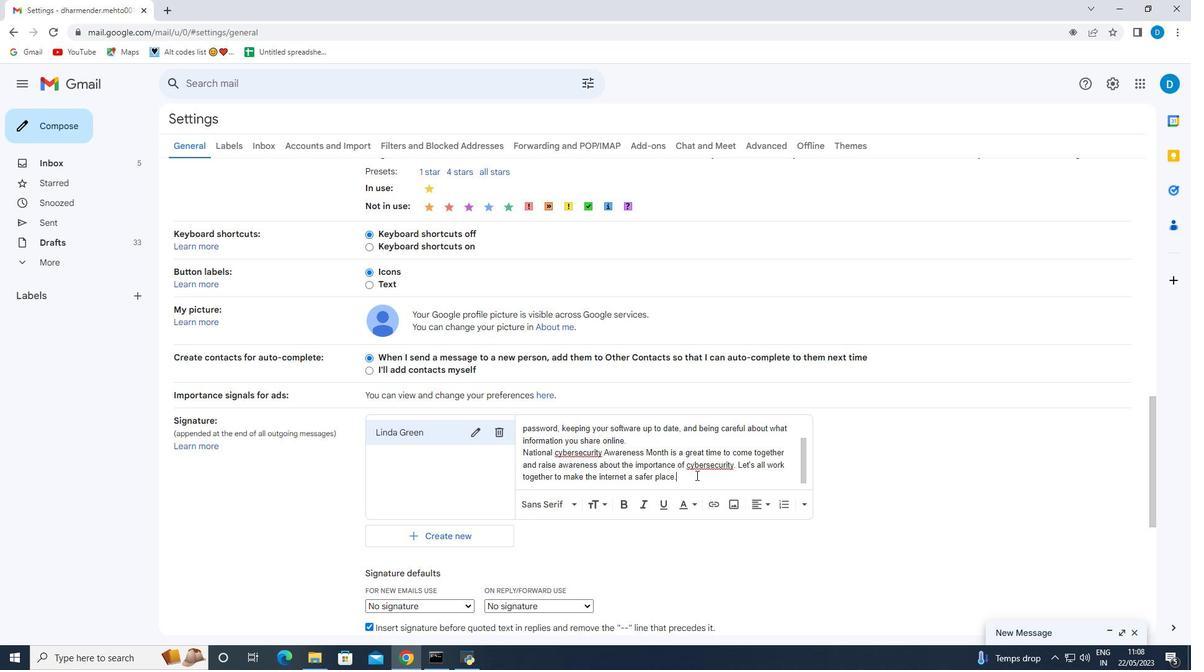 
Action: Mouse pressed left at (696, 473)
Screenshot: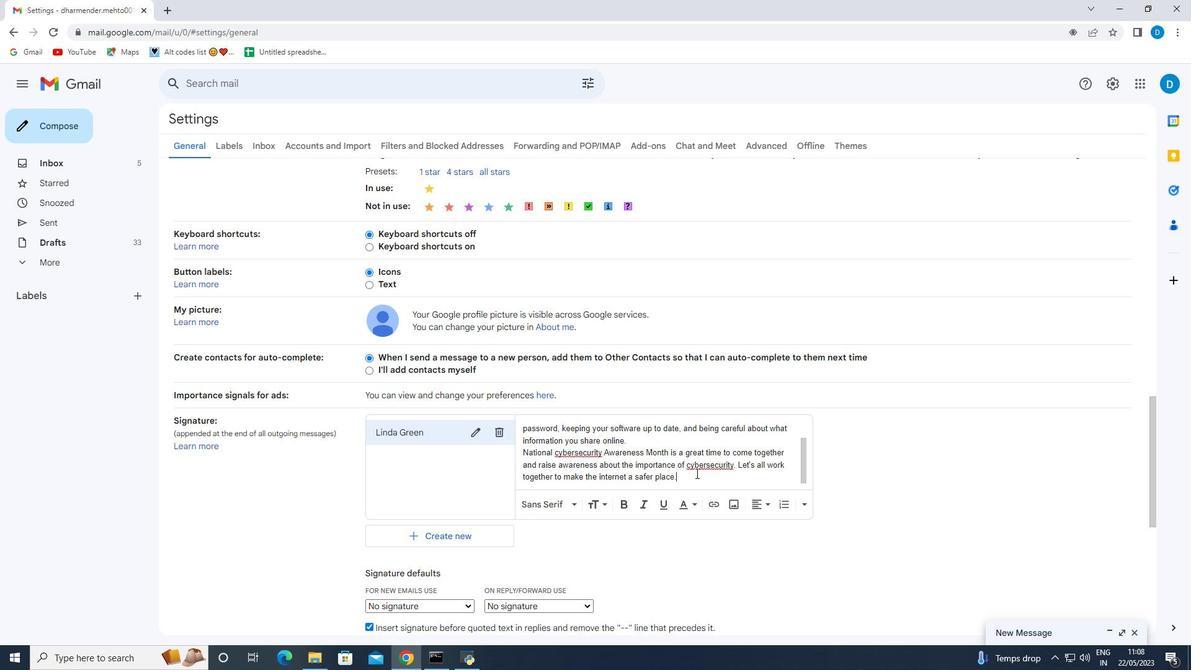 
Action: Key pressed <Key.enter><Key.enter>
Screenshot: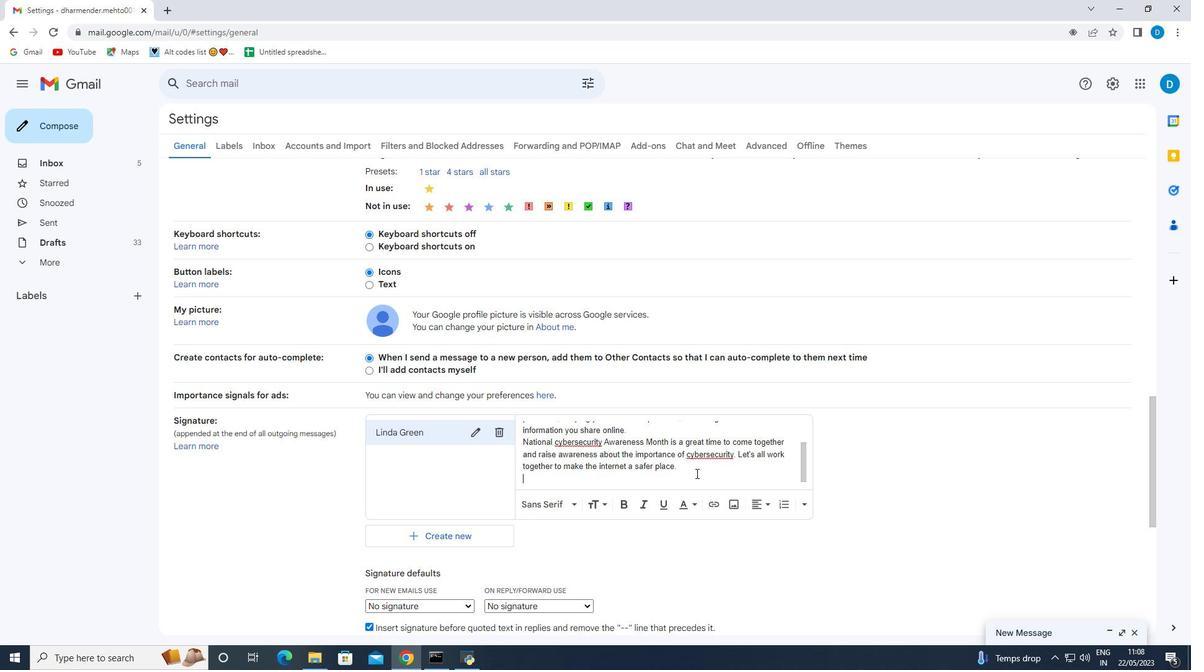 
Action: Mouse moved to (476, 380)
Screenshot: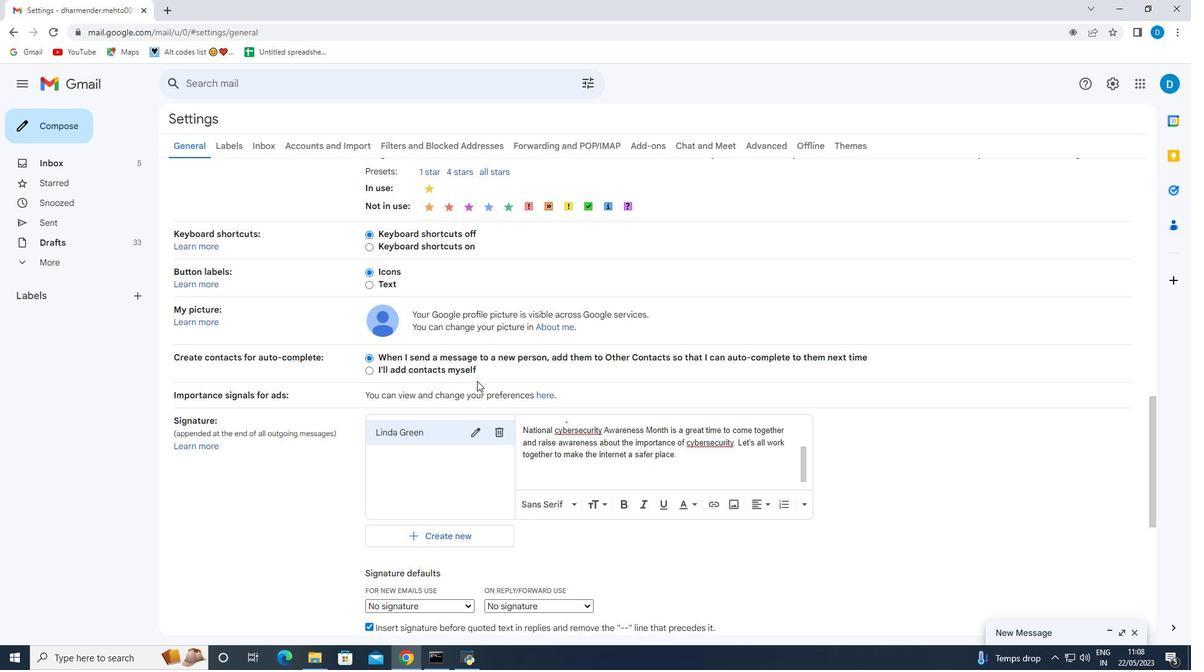 
Action: Key pressed <Key.shift><Key.shift><Key.shift><Key.shift><Key.shift><Key.shift><Key.shift><Key.shift><Key.shift><Key.shift><Key.shift><Key.shift><Key.shift><Key.shift><Key.shift><Key.shift><Key.shift><Key.shift><Key.shift><Key.shift><Key.shift><Key.shift><Key.shift><Key.shift><Key.shift><Key.shift><Key.shift><Key.shift><Key.shift><Key.shift><Key.shift><Key.shift><Key.shift><Key.shift><Key.shift>Linda<Key.space>conta<Key.backspace><Key.backspace><Key.backspace><Key.backspace><Key.backspace><Key.shift><Key.shift>Green
Screenshot: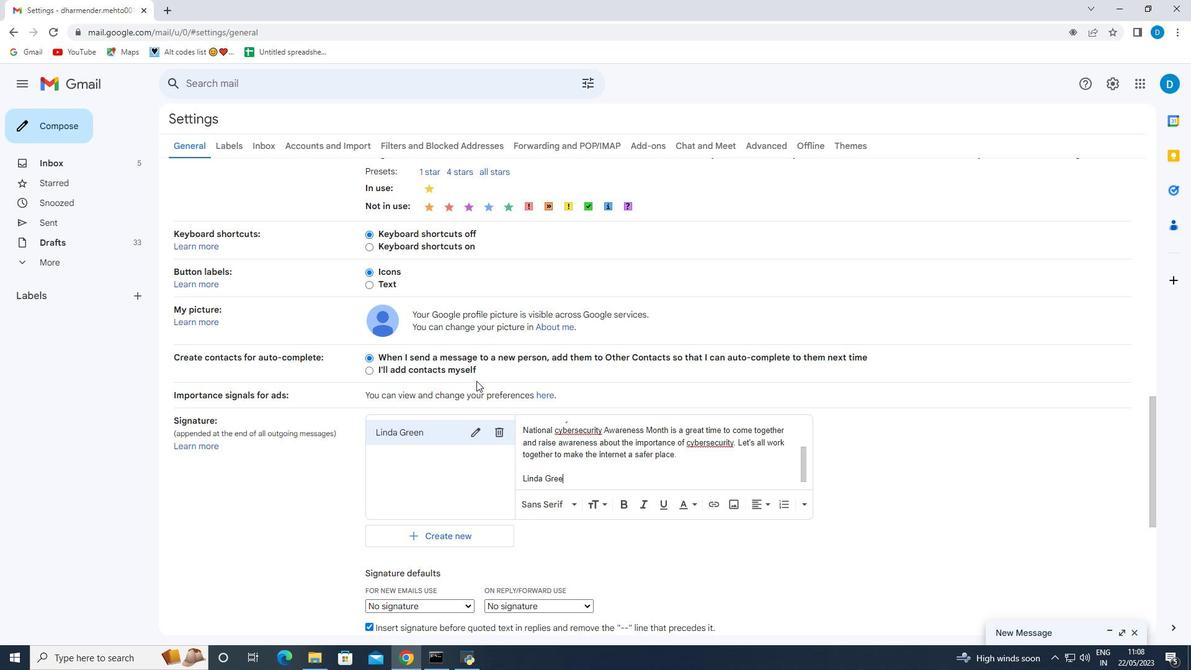 
Action: Mouse moved to (640, 457)
Screenshot: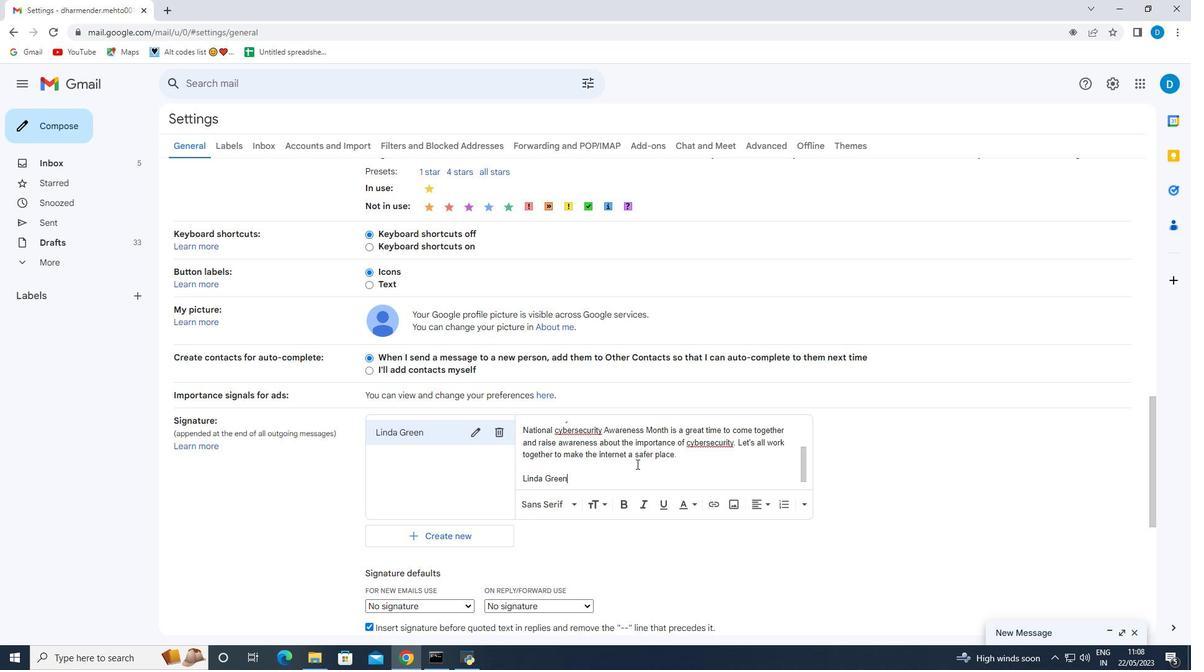 
Action: Mouse scrolled (640, 457) with delta (0, 0)
Screenshot: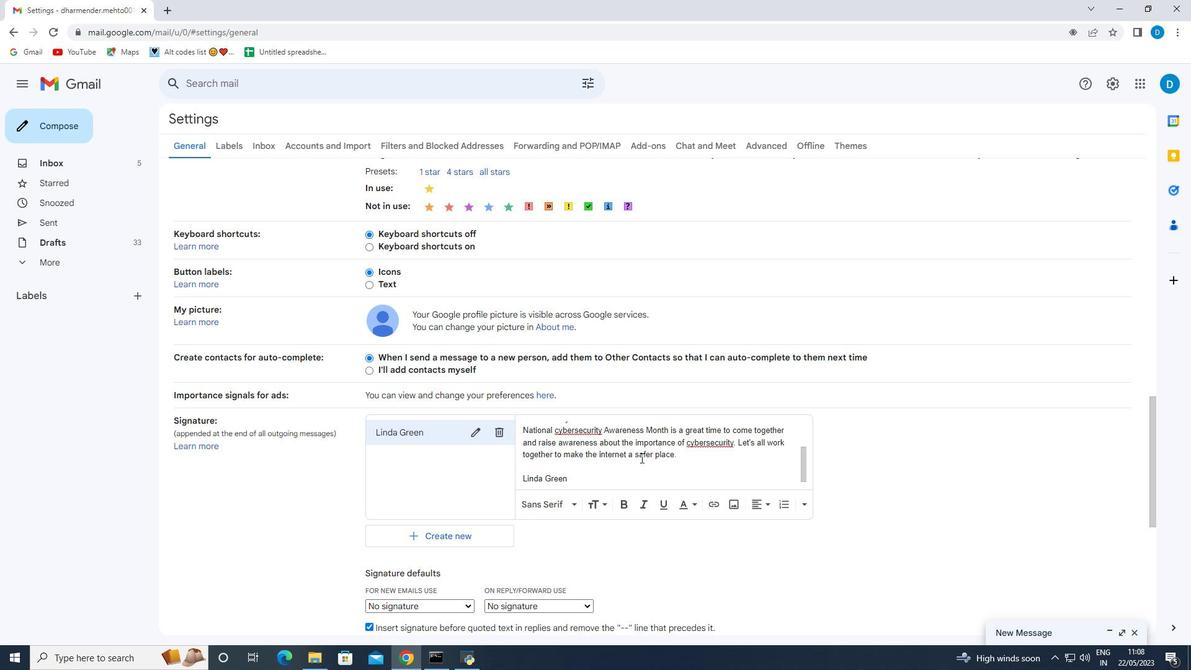 
Action: Mouse moved to (513, 549)
Screenshot: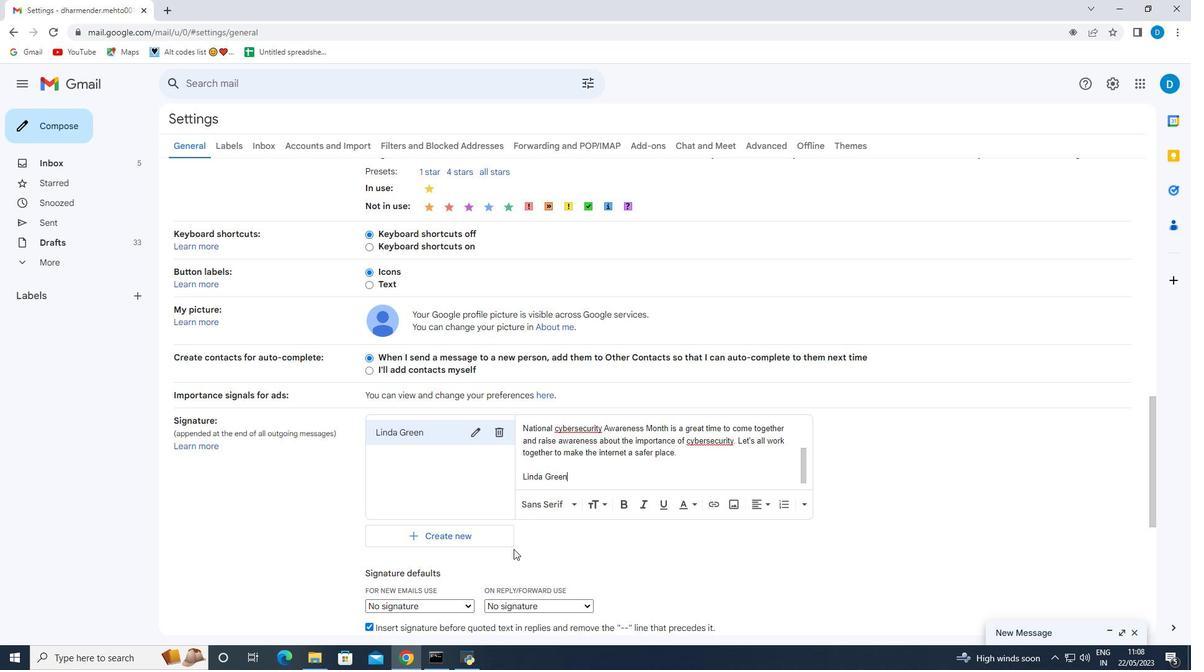
Action: Mouse scrolled (513, 548) with delta (0, 0)
Screenshot: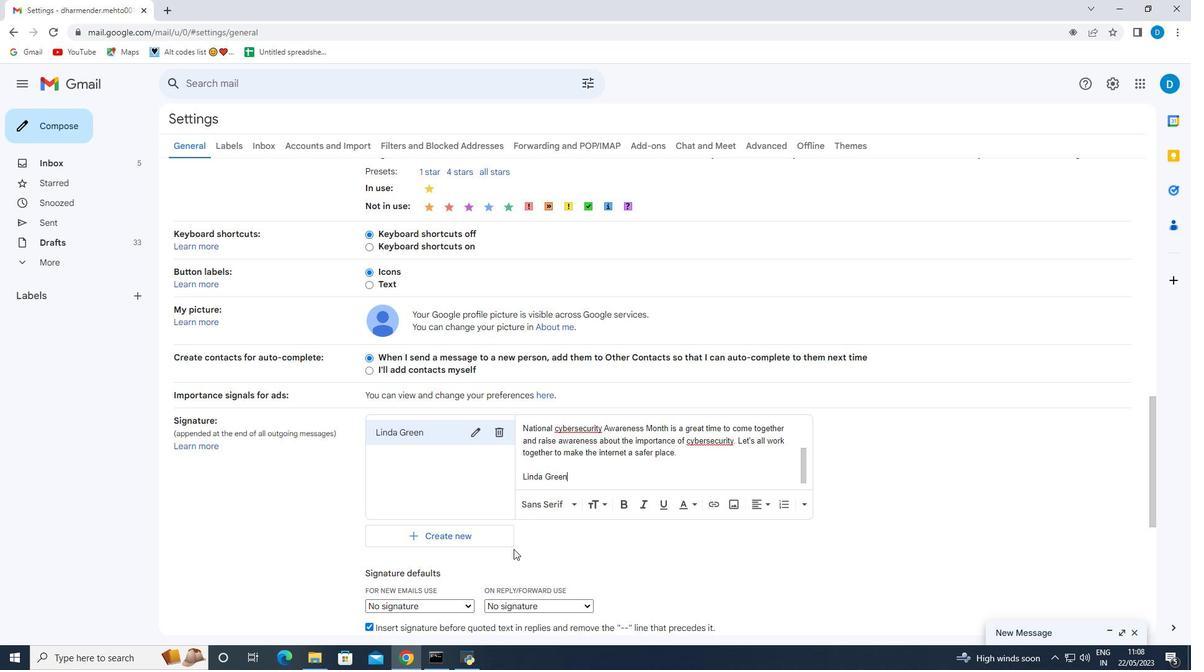 
Action: Mouse moved to (439, 546)
Screenshot: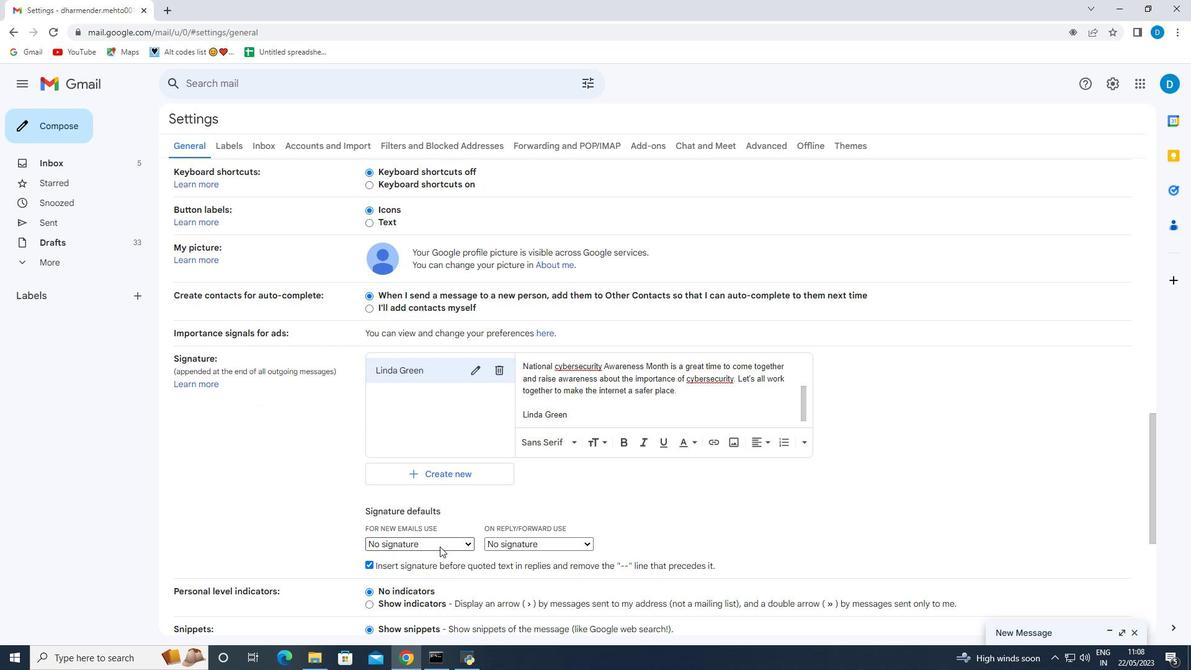 
Action: Mouse pressed left at (439, 546)
Screenshot: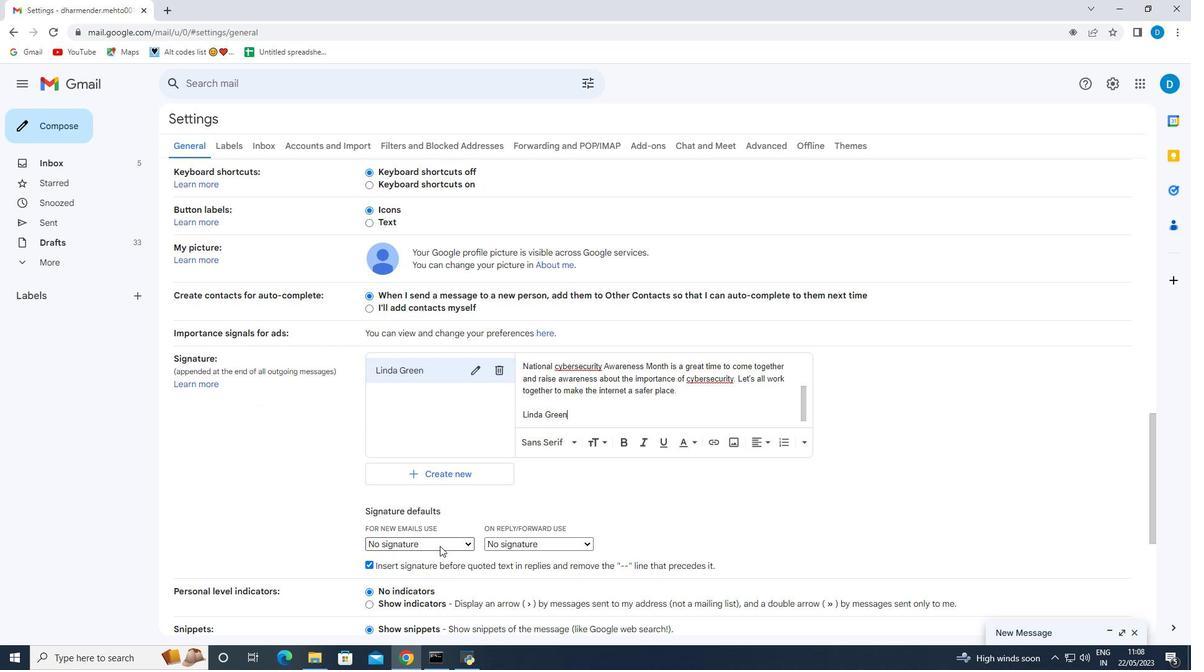 
Action: Mouse moved to (433, 565)
Screenshot: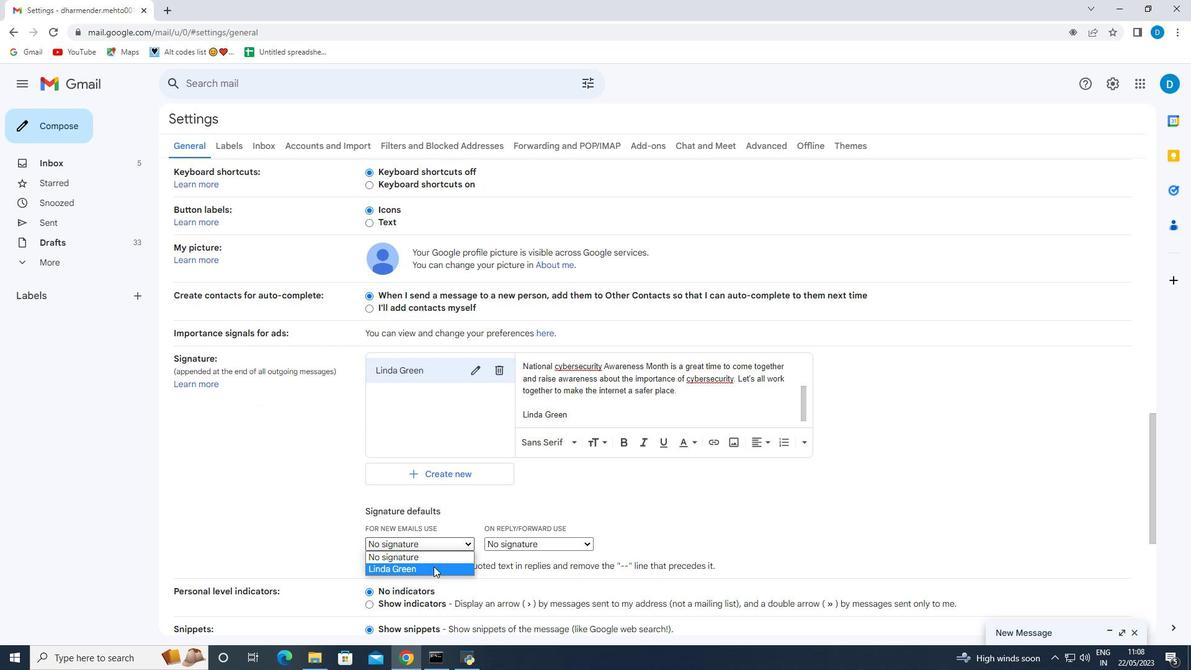 
Action: Mouse pressed left at (433, 565)
Screenshot: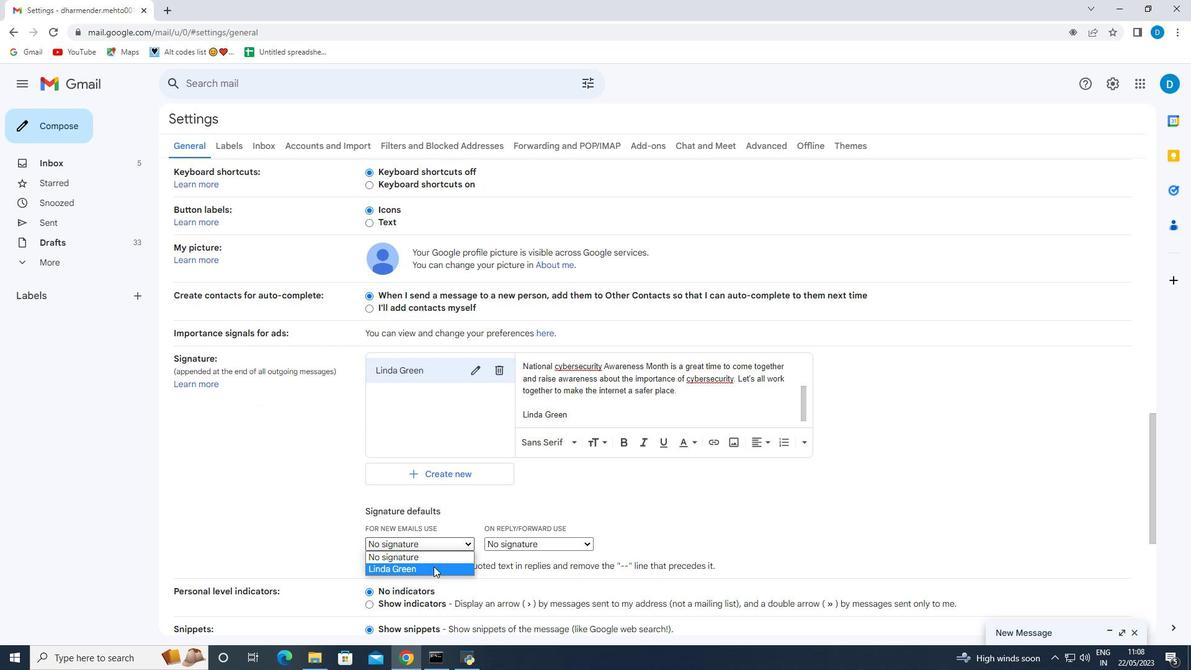
Action: Mouse moved to (548, 541)
Screenshot: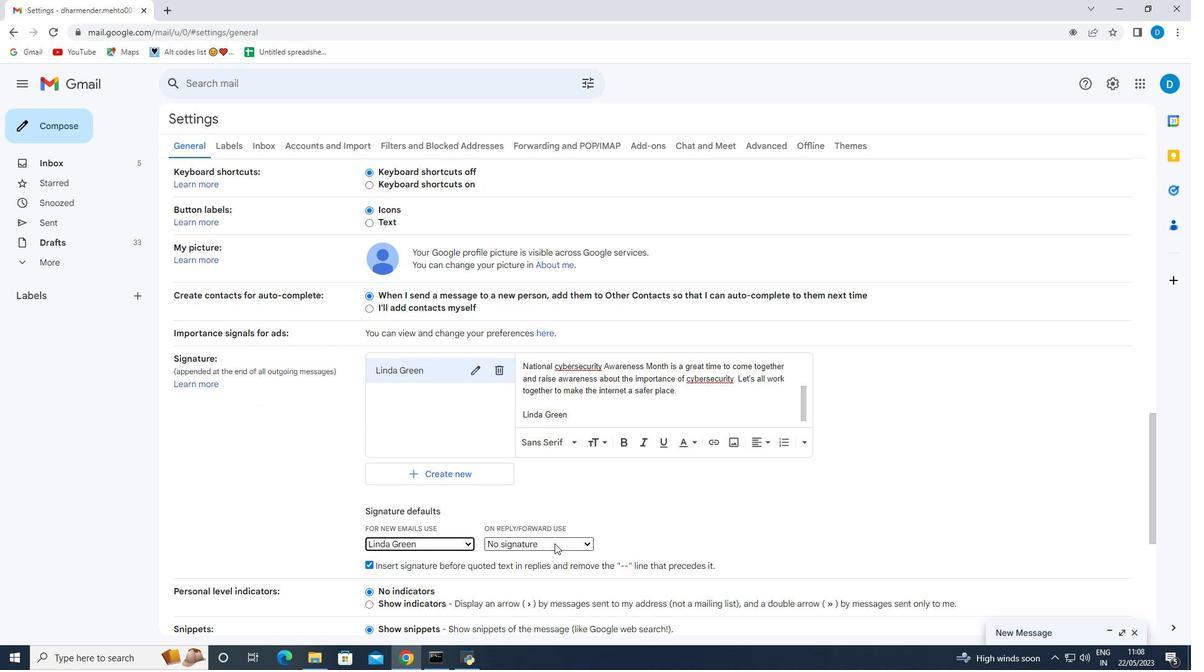 
Action: Mouse pressed left at (548, 541)
Screenshot: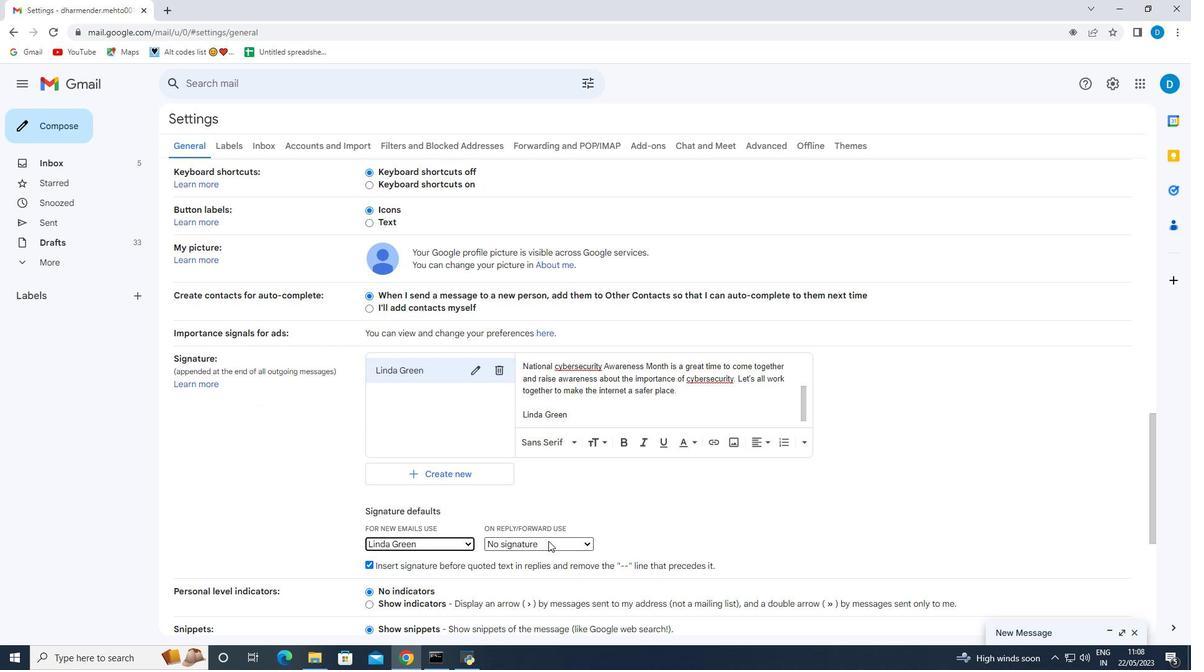 
Action: Mouse moved to (539, 565)
Screenshot: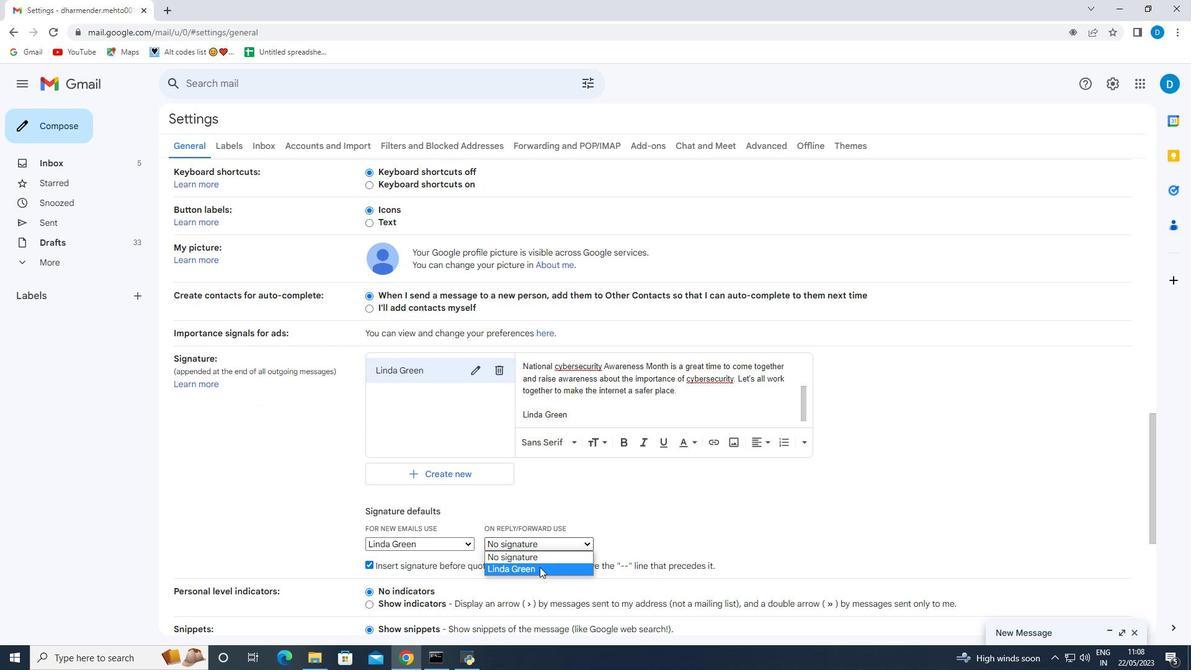 
Action: Mouse pressed left at (539, 565)
Screenshot: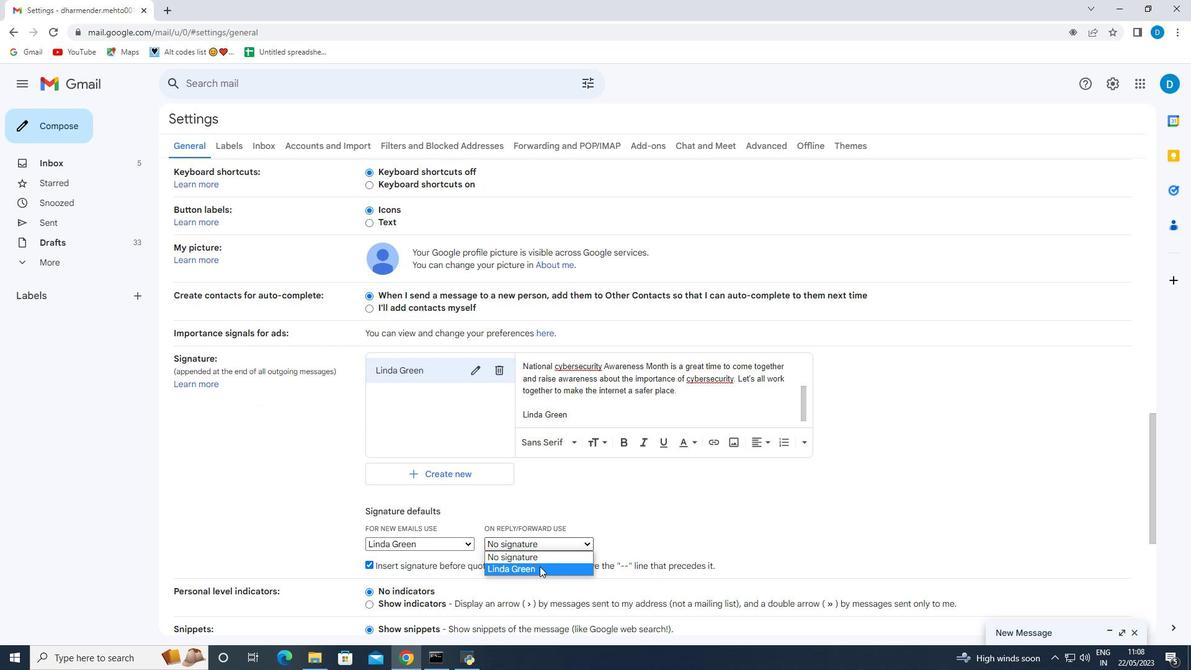 
Action: Mouse moved to (542, 560)
Screenshot: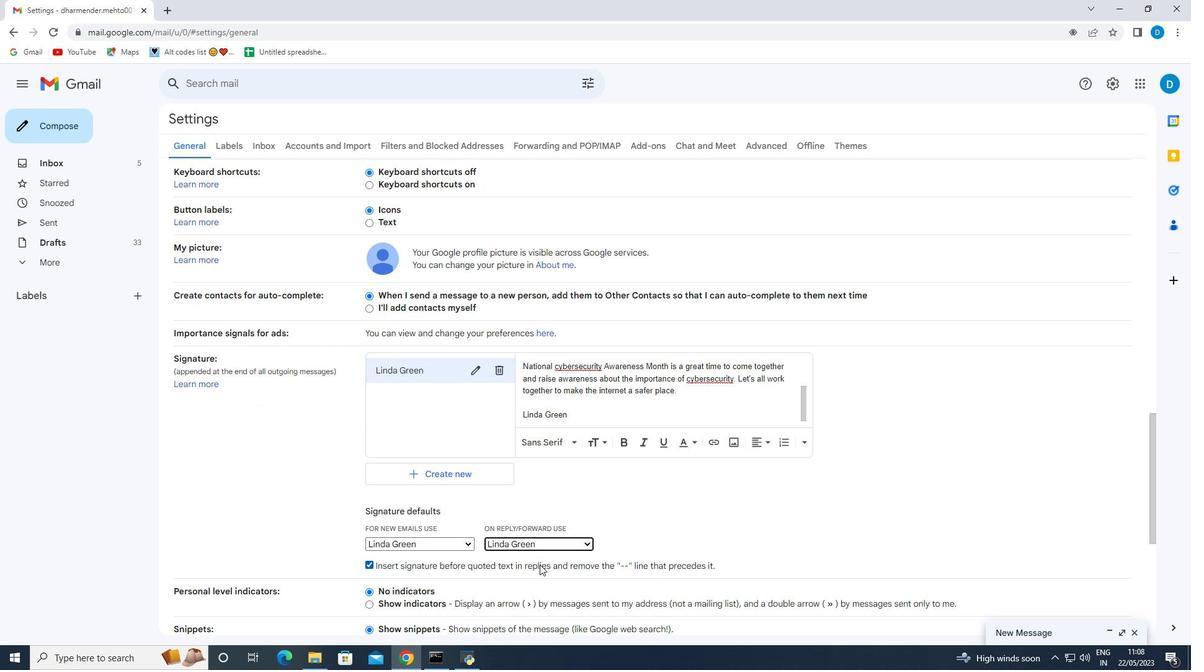 
Action: Mouse scrolled (542, 560) with delta (0, 0)
Screenshot: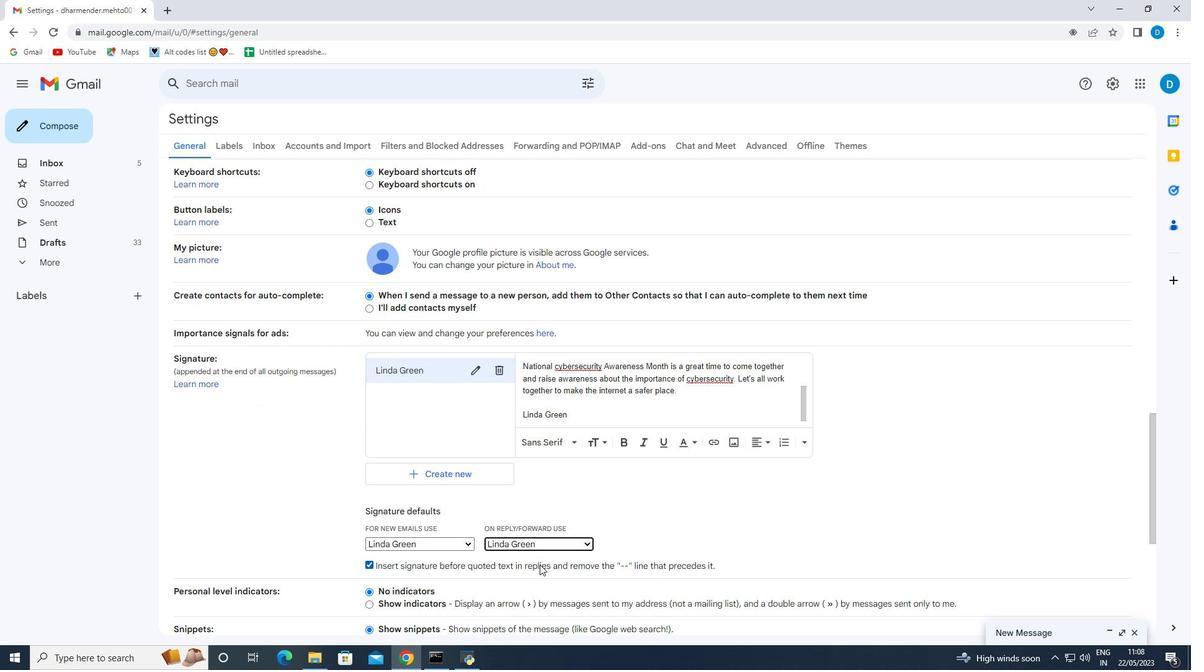 
Action: Mouse scrolled (542, 560) with delta (0, 0)
Screenshot: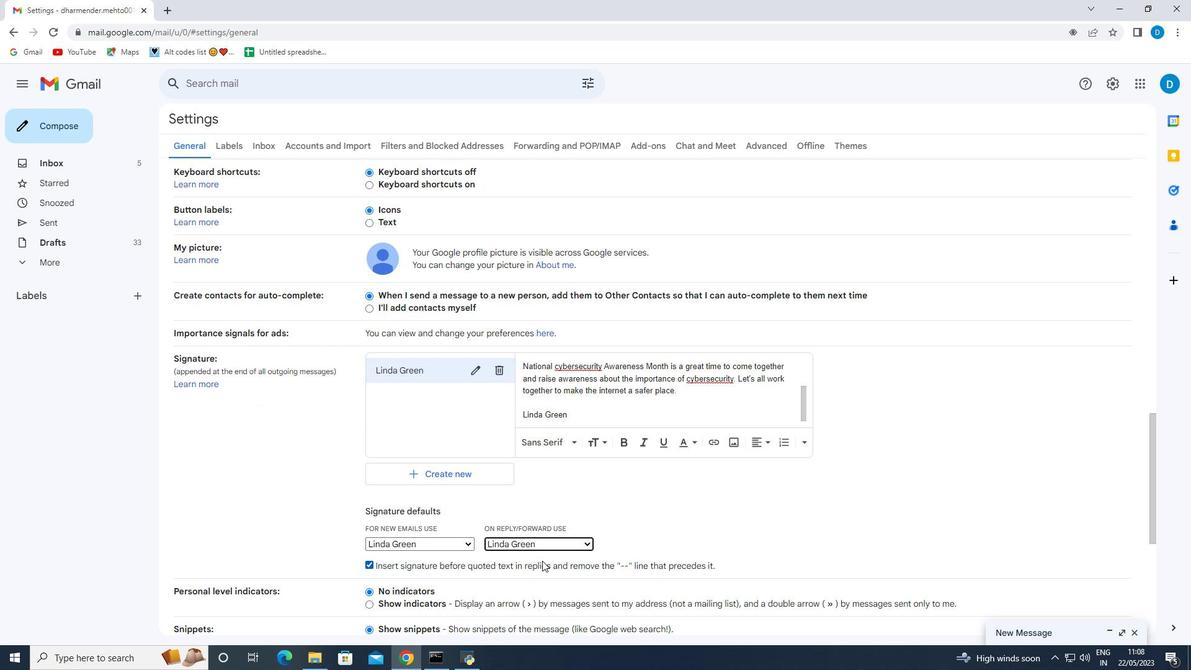 
Action: Mouse scrolled (542, 560) with delta (0, 0)
Screenshot: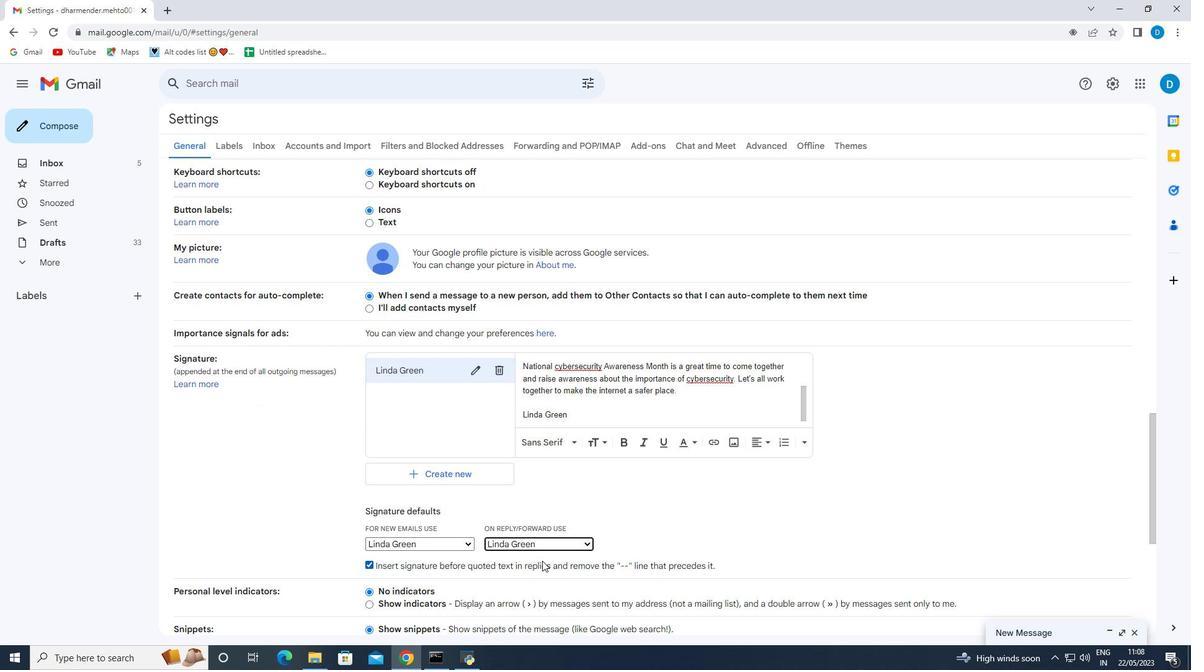 
Action: Mouse scrolled (542, 560) with delta (0, 0)
Screenshot: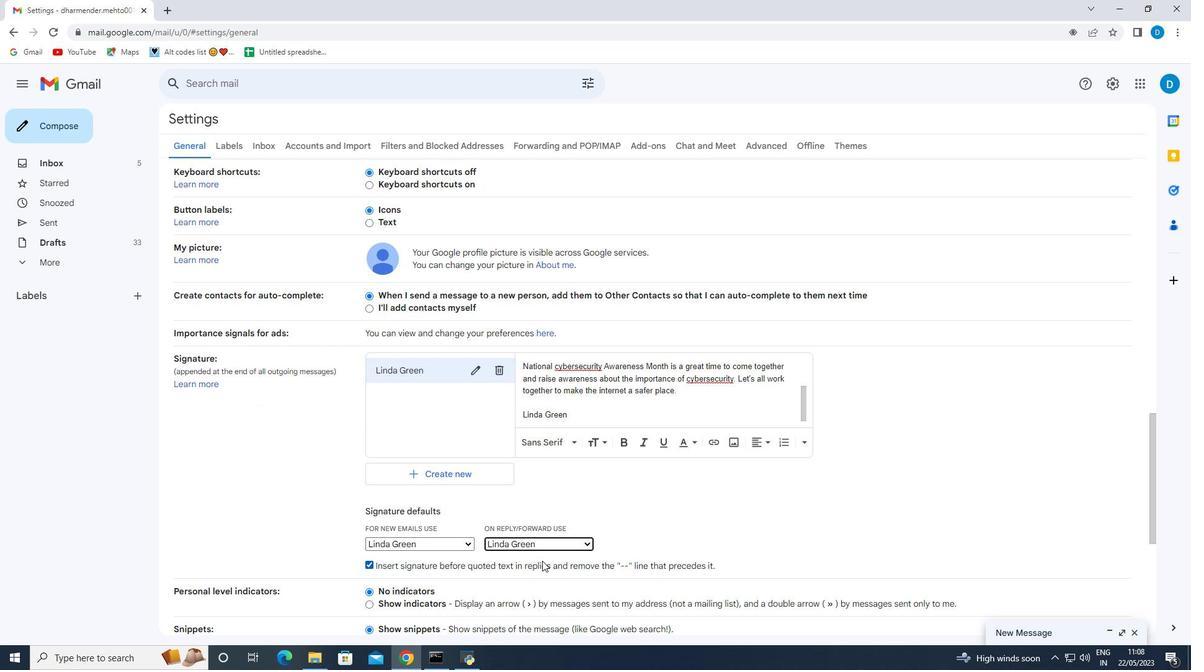 
Action: Mouse moved to (546, 559)
Screenshot: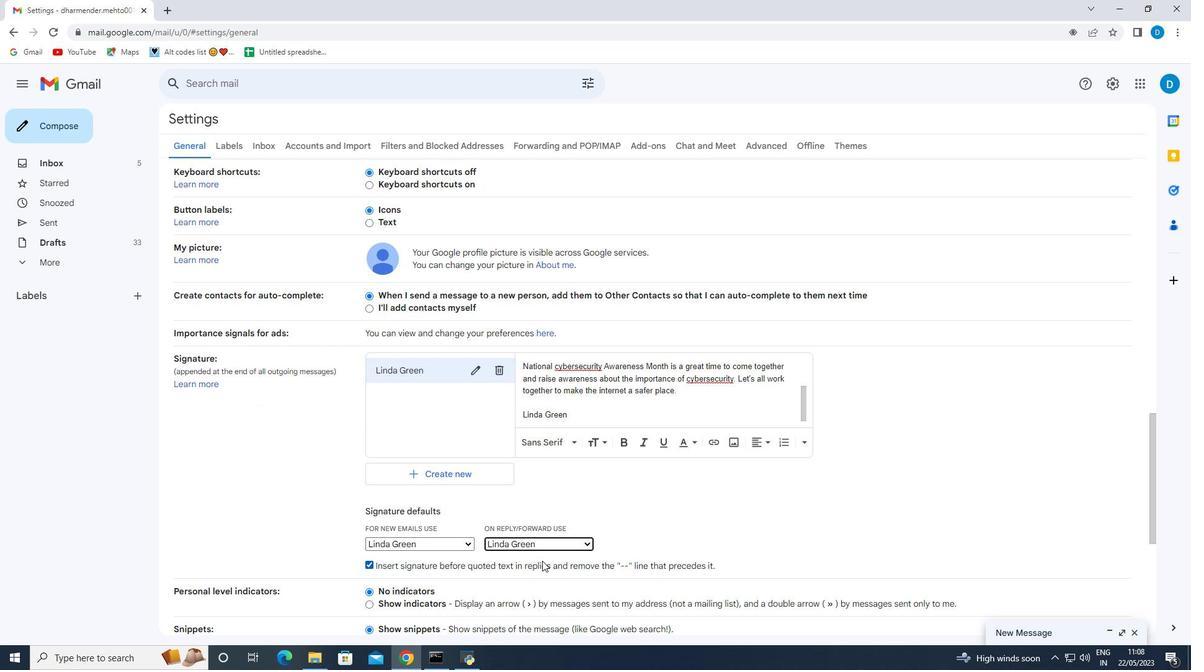 
Action: Mouse scrolled (546, 559) with delta (0, 0)
Screenshot: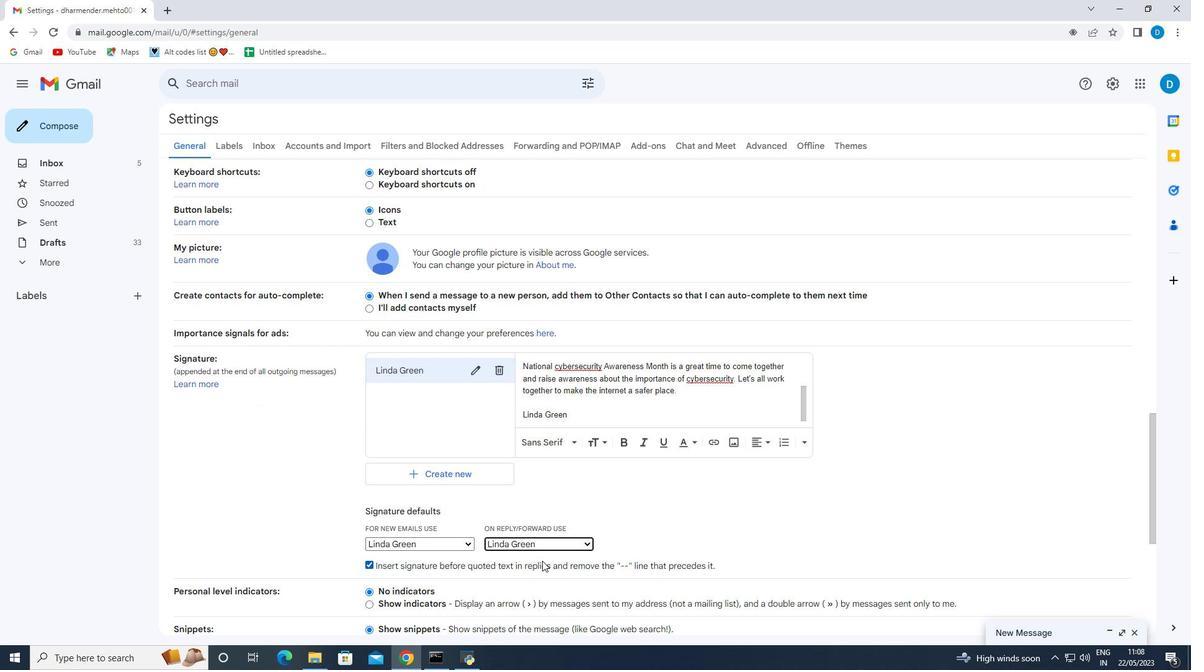
Action: Mouse moved to (626, 582)
Screenshot: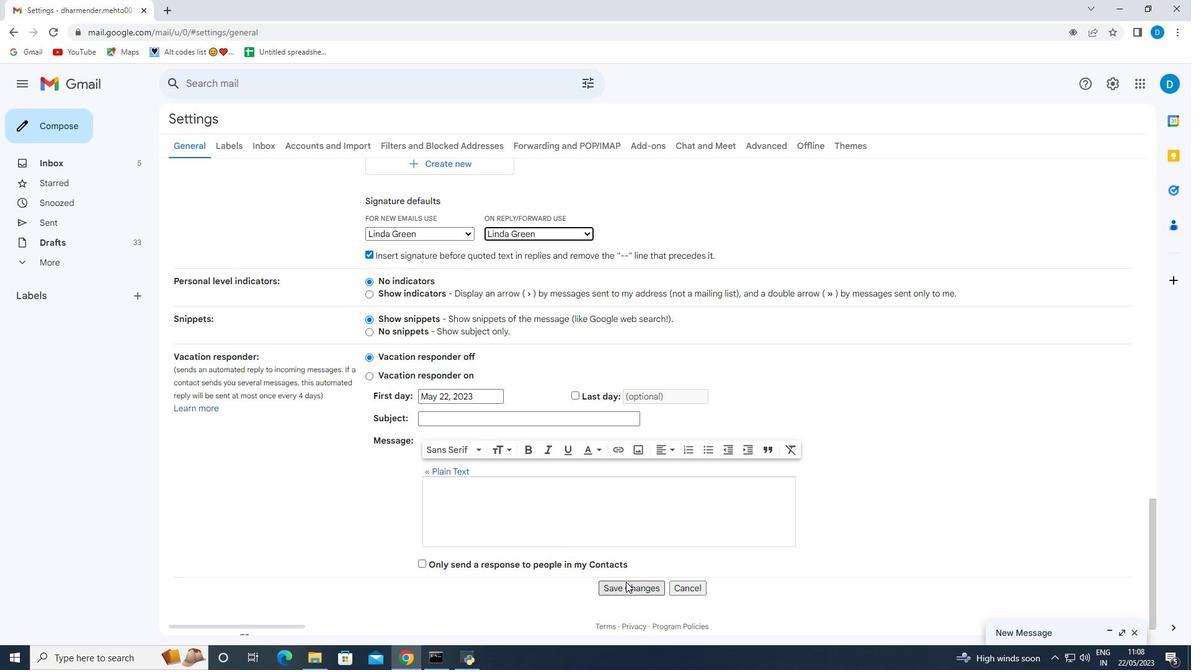
Action: Mouse pressed left at (626, 582)
Screenshot: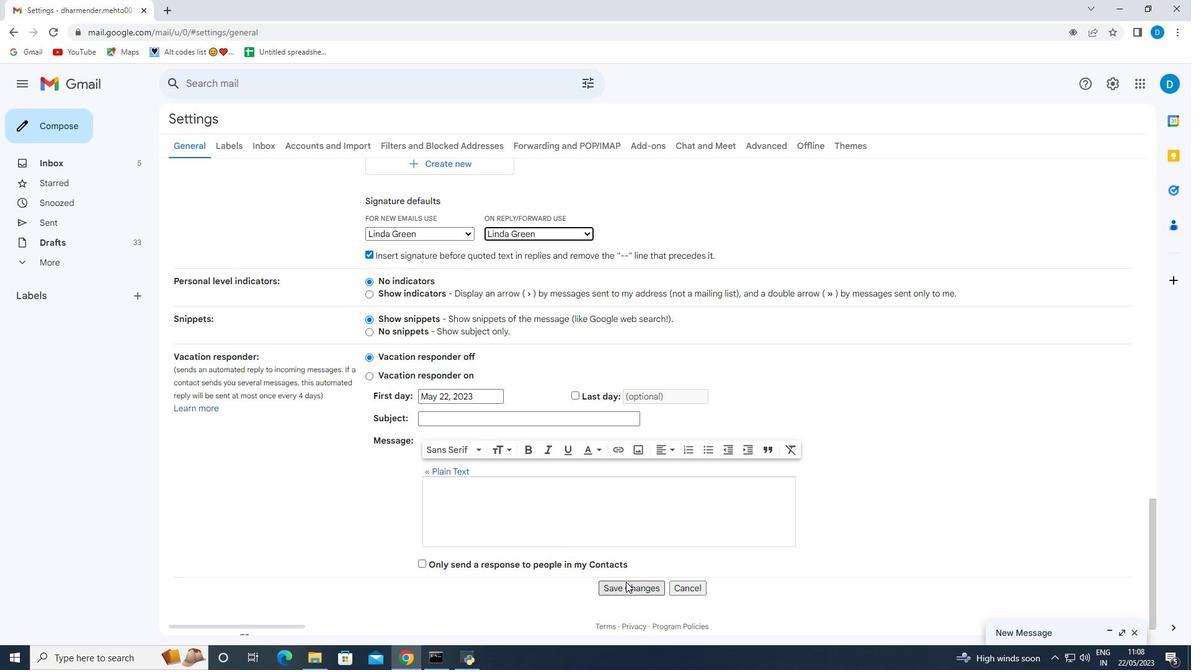 
Action: Mouse moved to (137, 295)
Screenshot: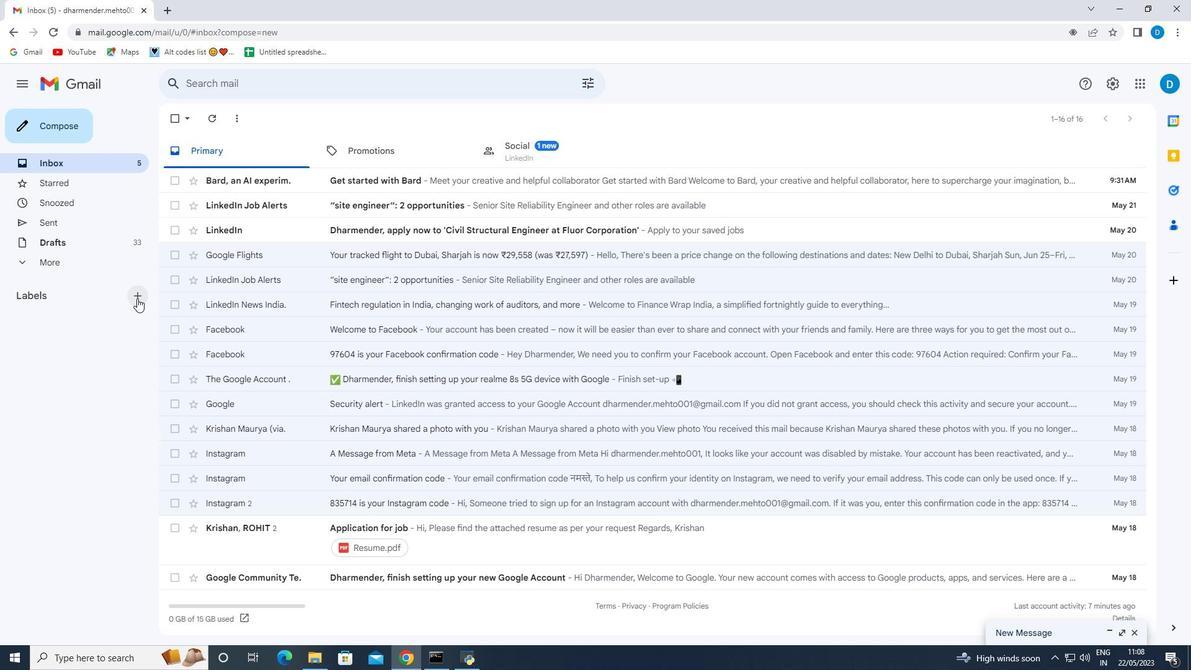 
Action: Mouse pressed left at (137, 295)
Screenshot: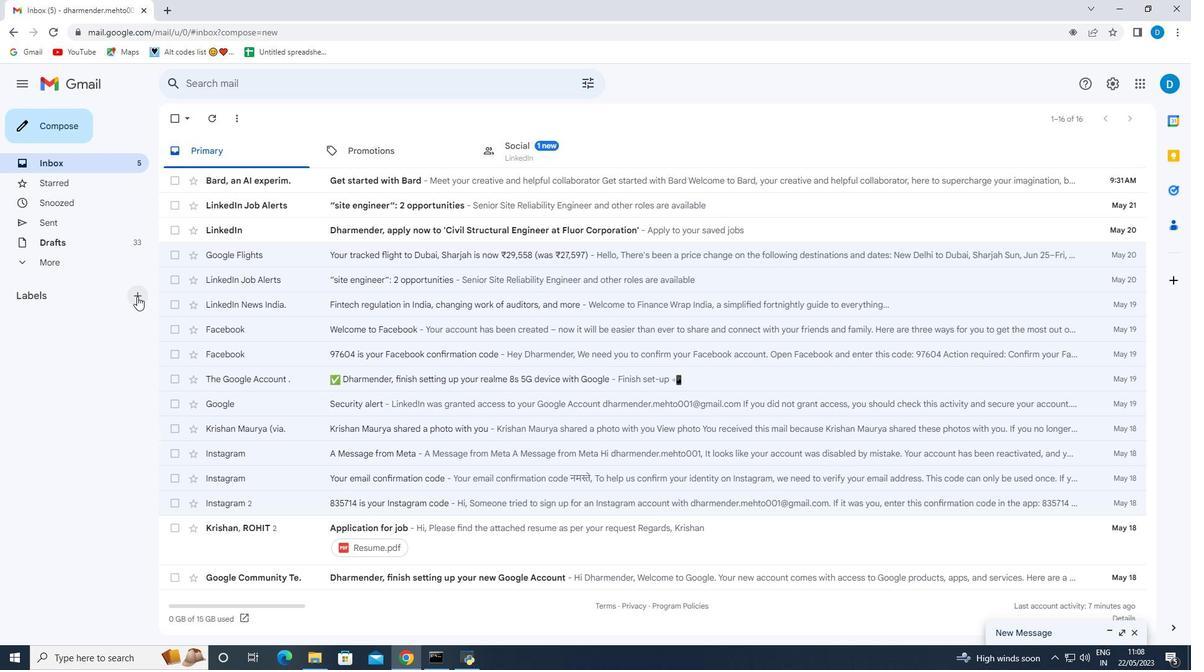 
Action: Mouse moved to (484, 342)
Screenshot: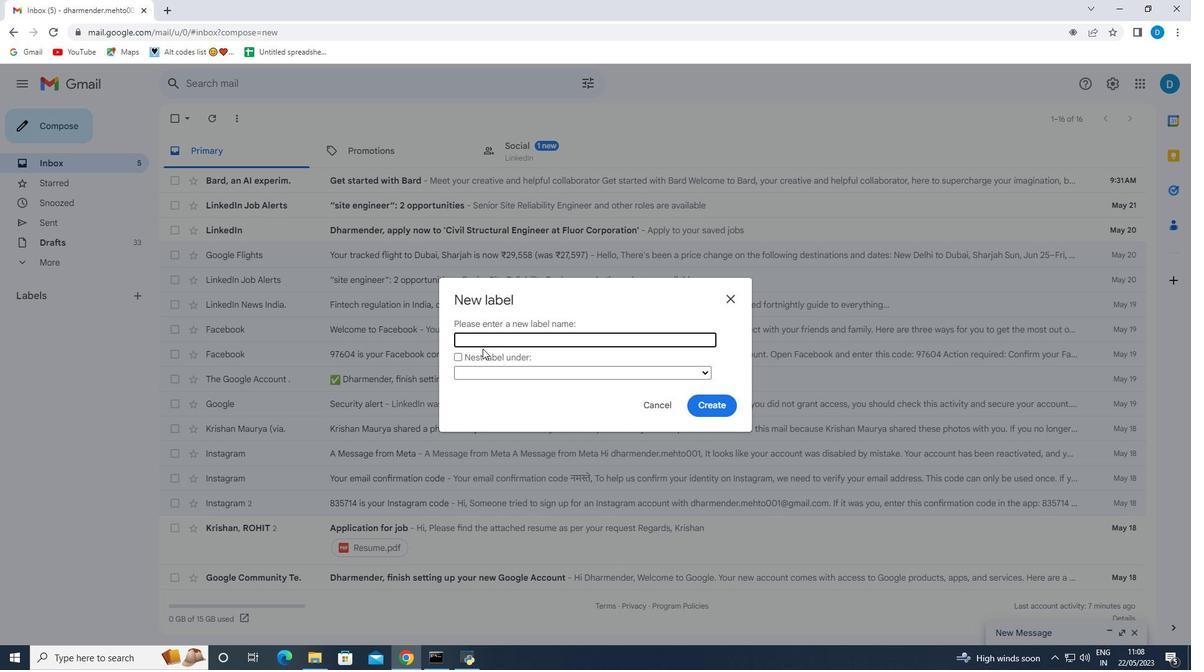
Action: Mouse pressed left at (484, 342)
Screenshot: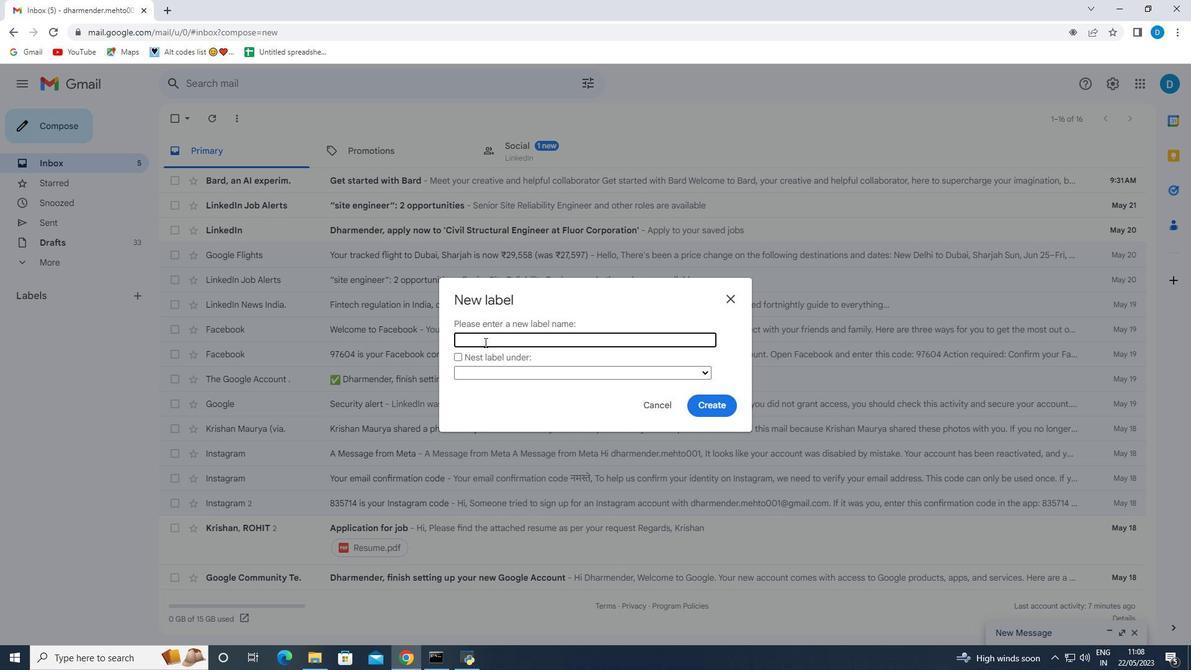 
Action: Key pressed <Key.shift>Packing<Key.space><Key.shift><Key.shift><Key.shift><Key.shift><Key.shift><Key.shift>Slips
Screenshot: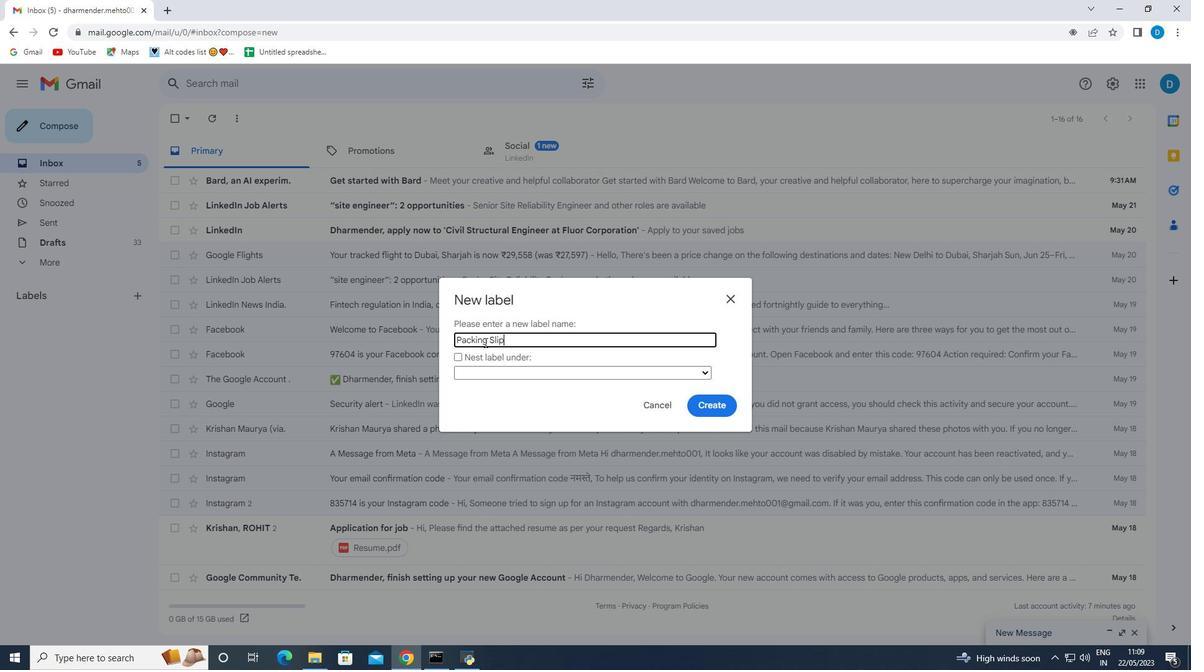 
Action: Mouse moved to (693, 403)
Screenshot: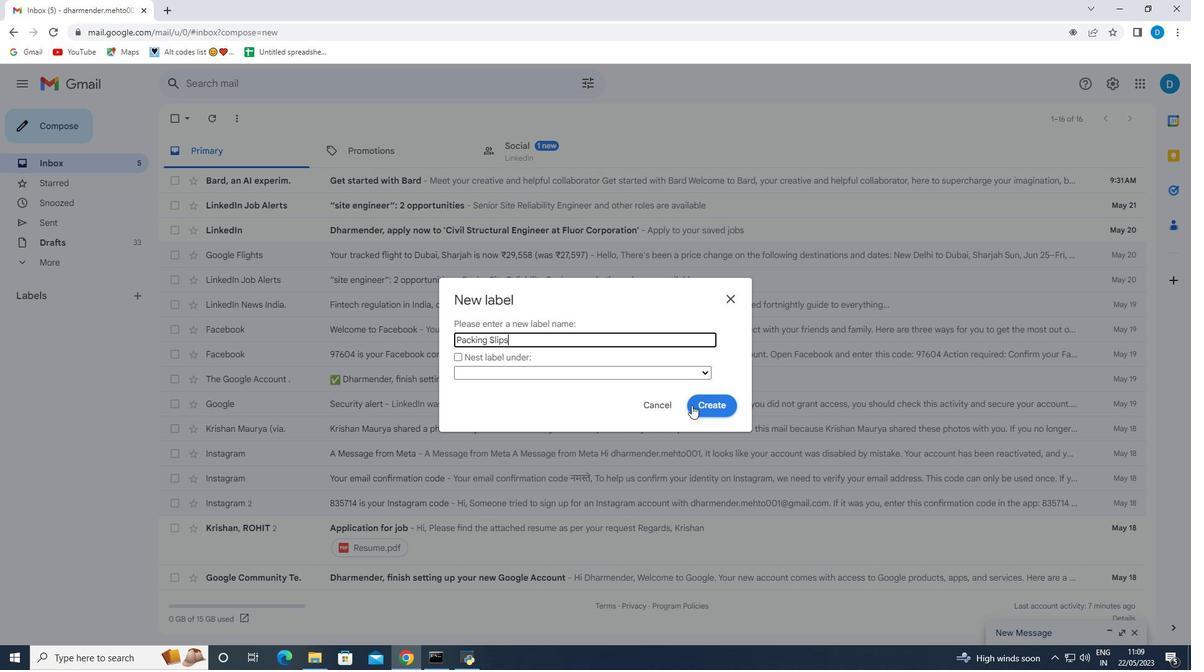 
Action: Mouse pressed left at (693, 403)
Screenshot: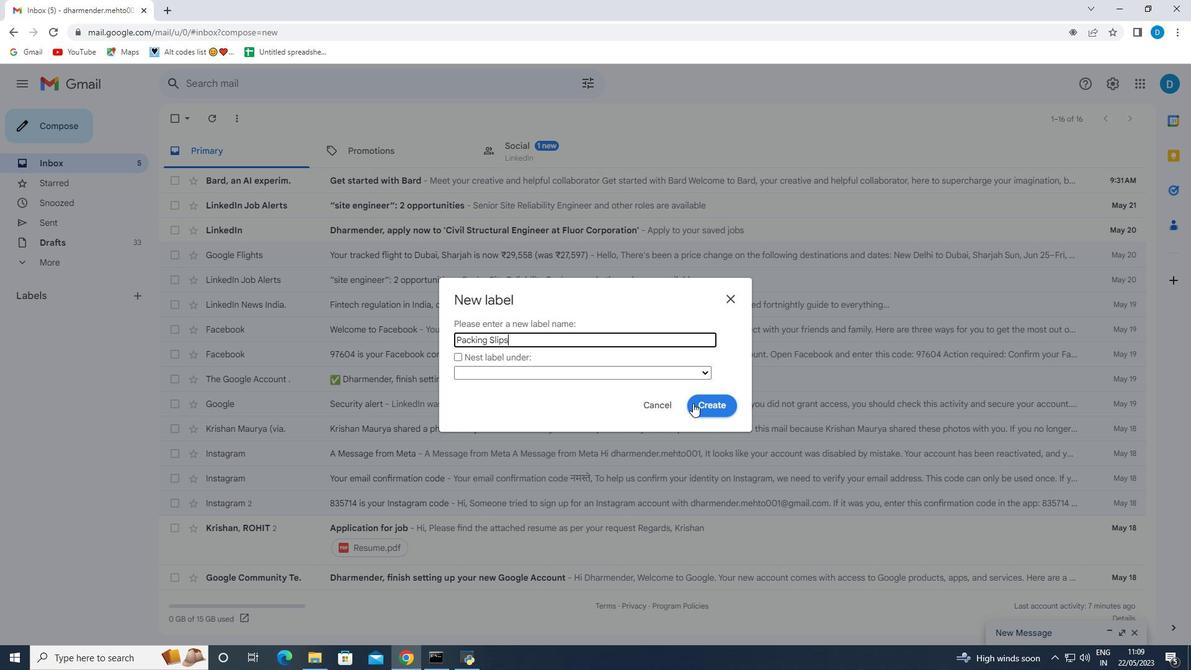 
Action: Mouse moved to (1134, 632)
Screenshot: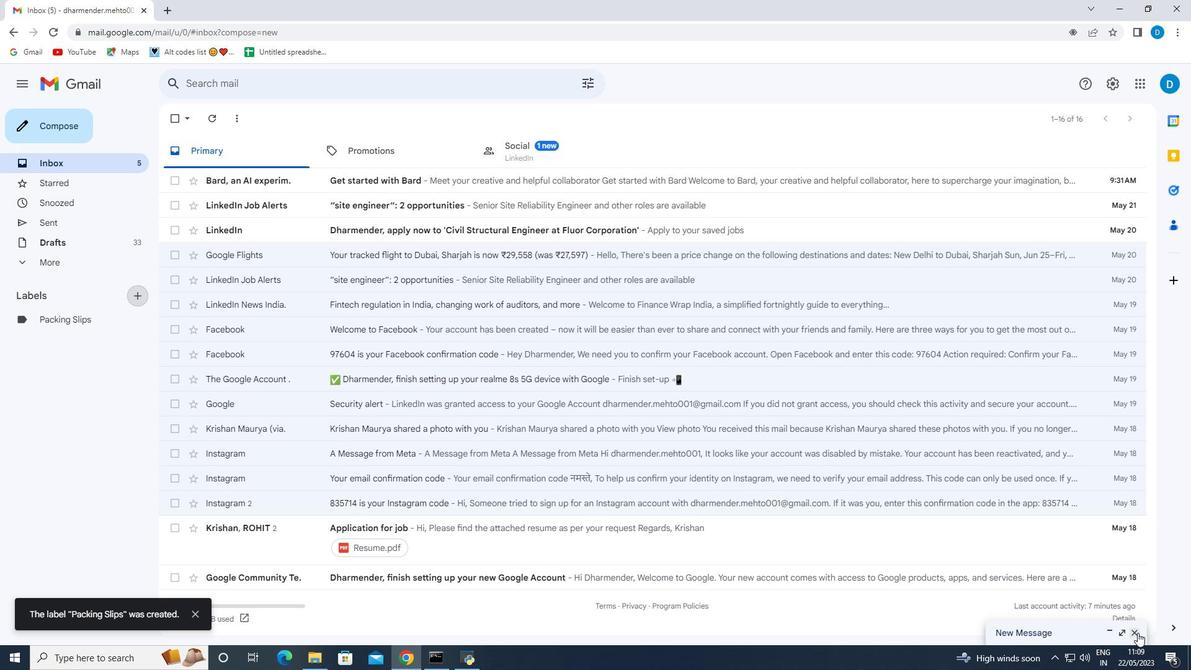 
Action: Mouse pressed left at (1134, 632)
Screenshot: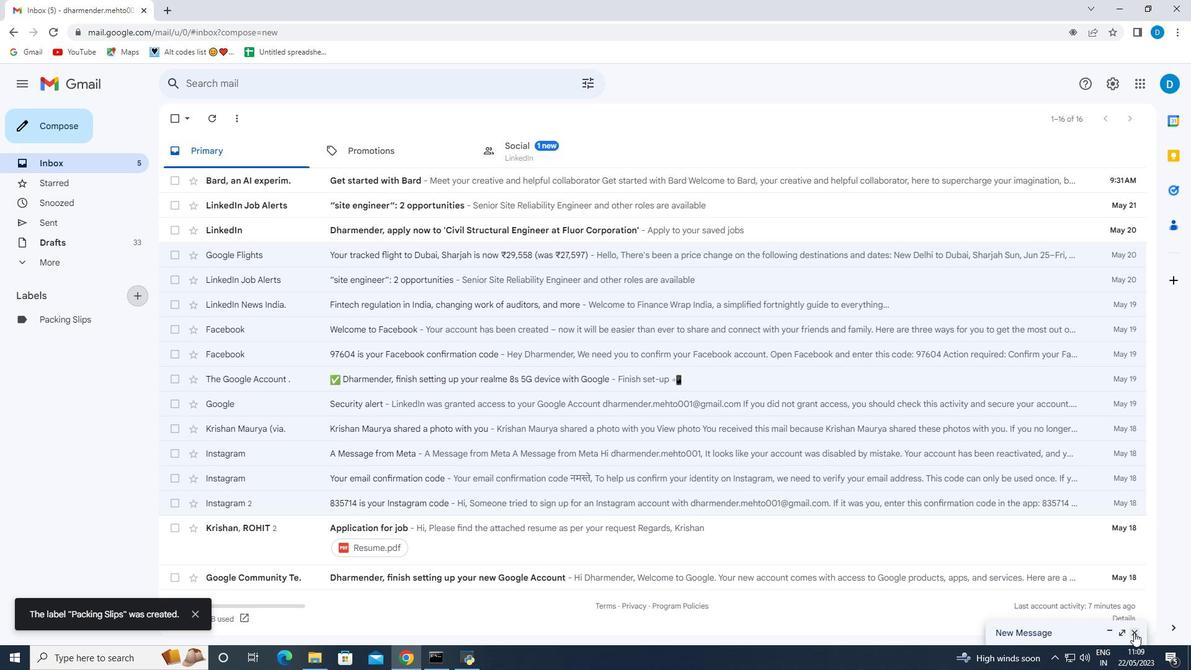 
Action: Mouse moved to (70, 123)
Screenshot: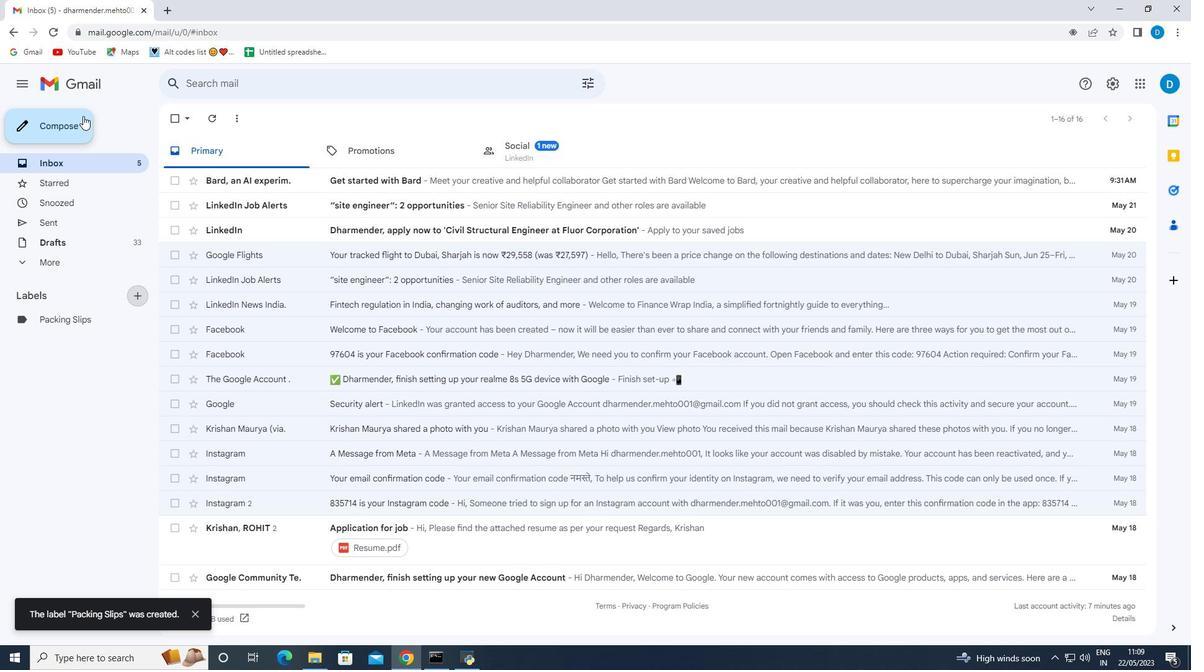 
Action: Mouse pressed left at (70, 123)
Screenshot: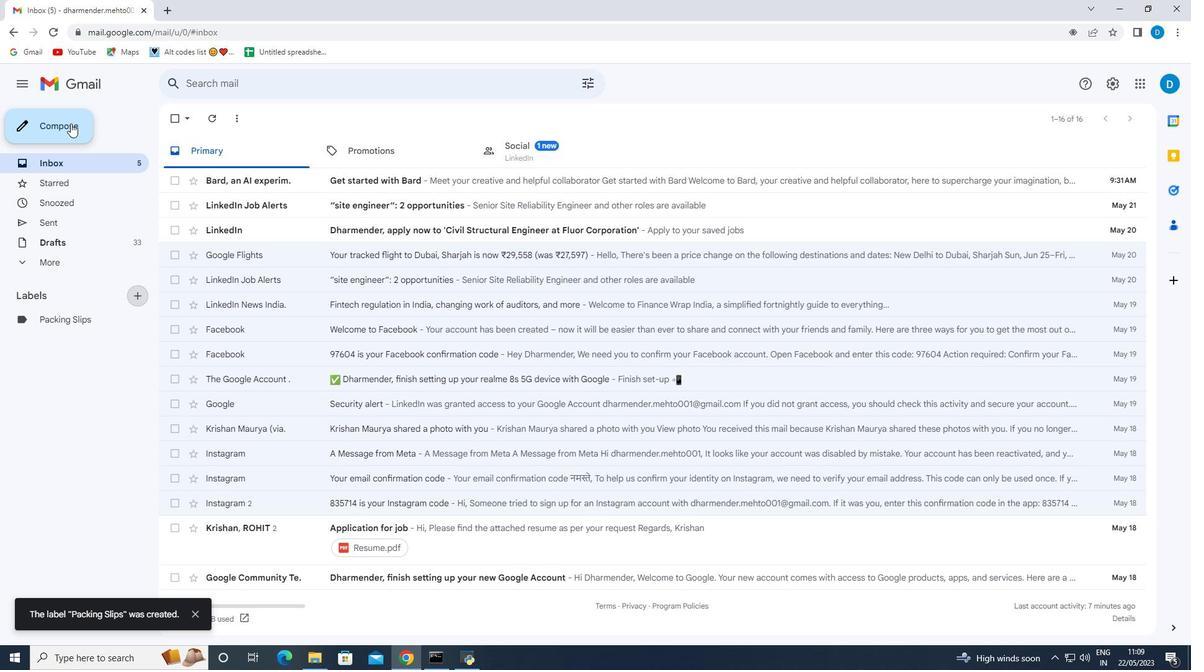 
Action: Mouse moved to (801, 296)
Screenshot: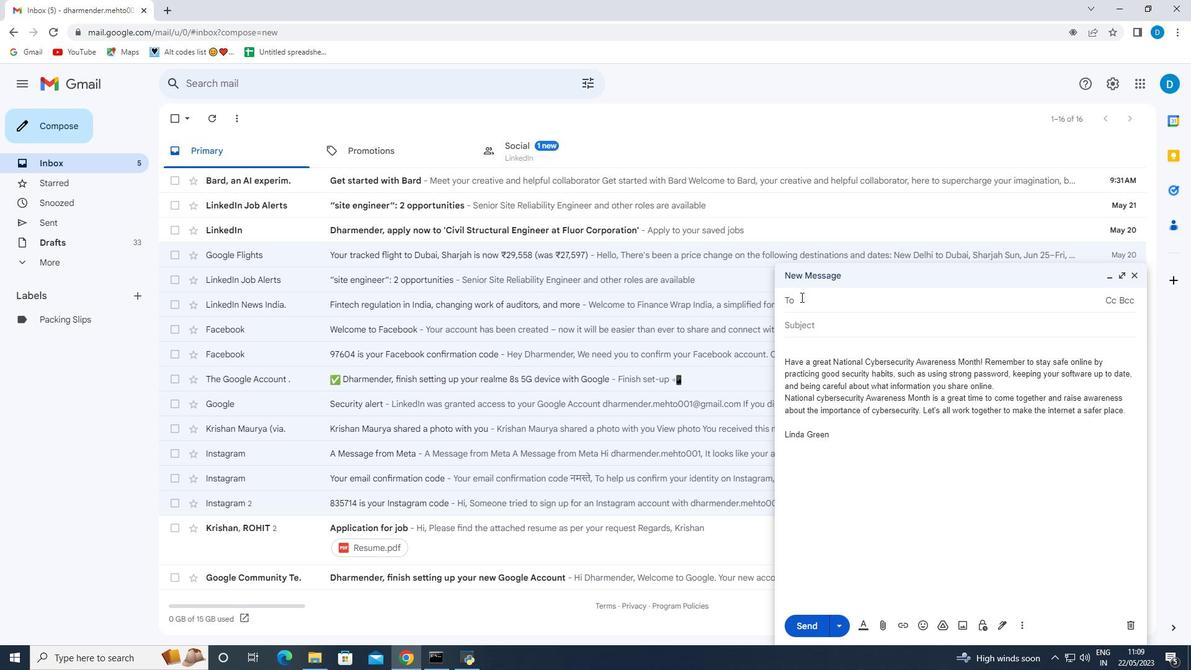
Action: Mouse pressed left at (801, 296)
Screenshot: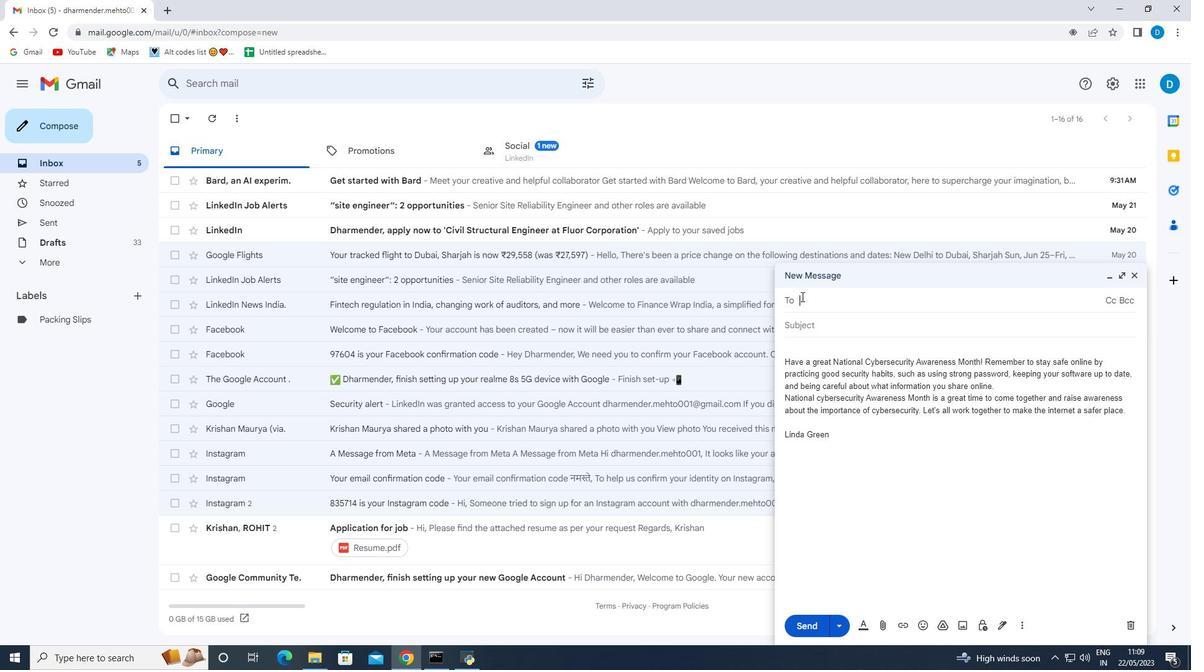 
Action: Key pressed softage.9<Key.shift>@softage.net
Screenshot: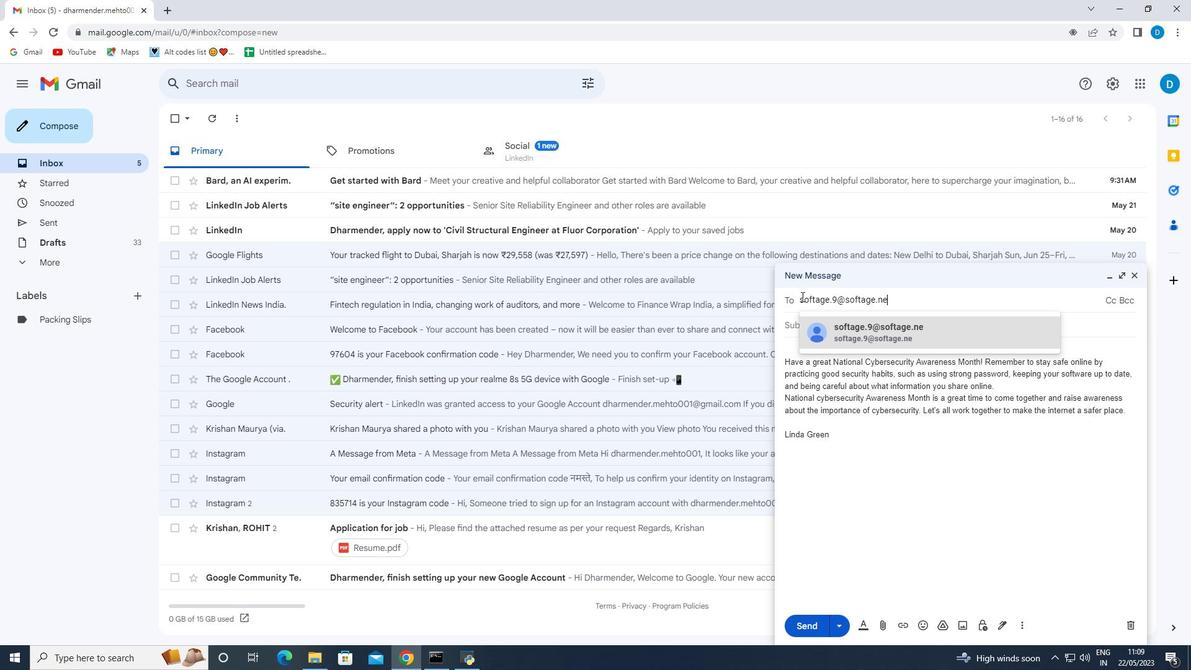 
Action: Mouse moved to (873, 323)
Screenshot: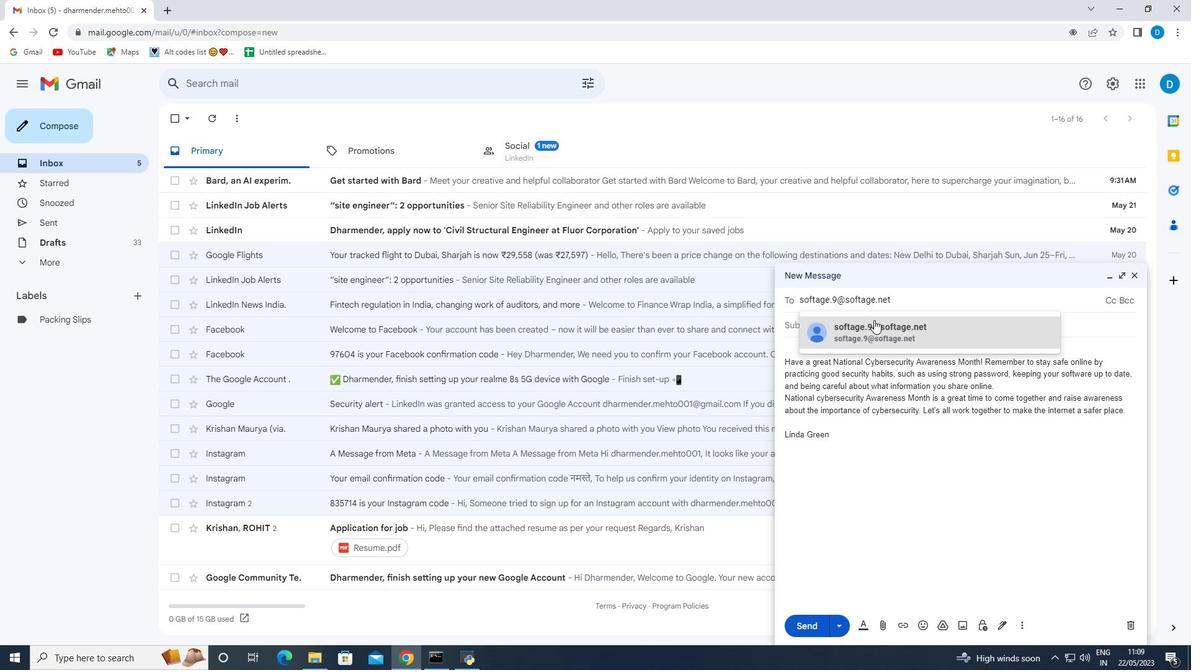 
Action: Mouse pressed left at (873, 323)
Screenshot: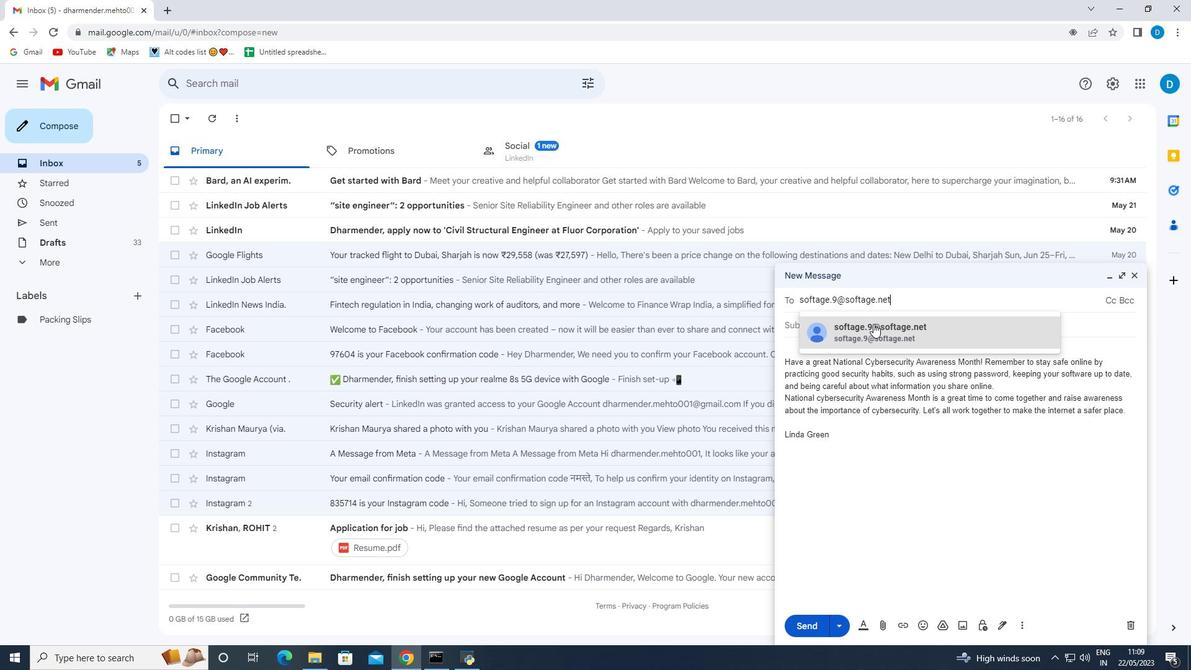 
Action: Mouse moved to (906, 484)
Screenshot: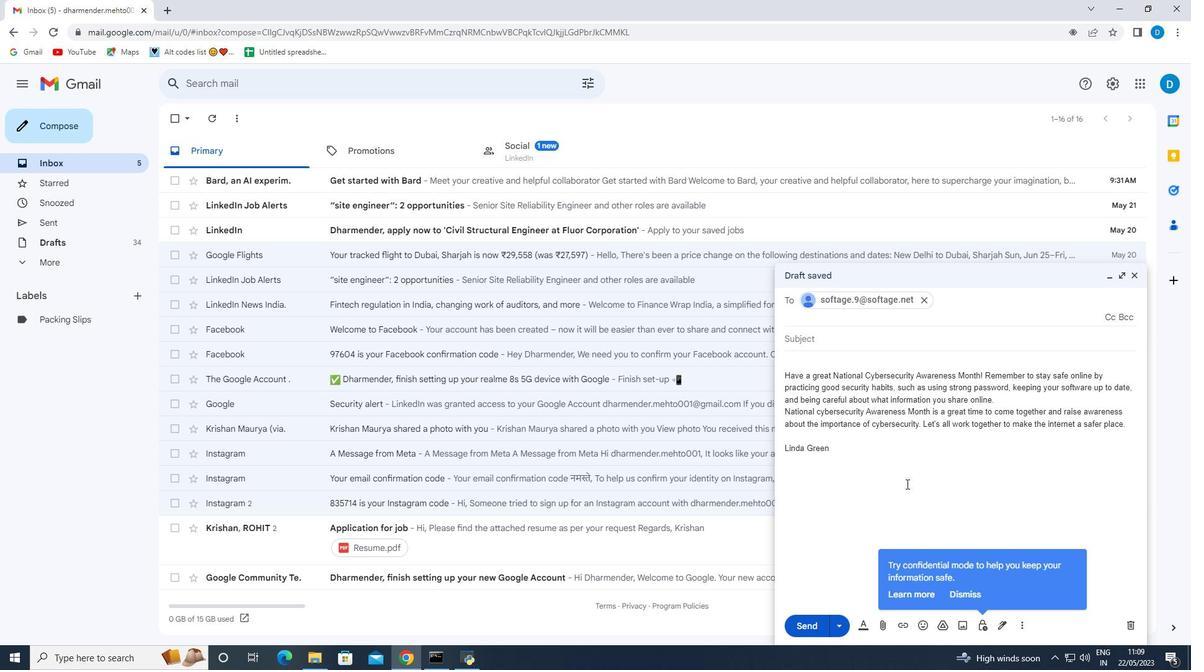 
Action: Mouse pressed left at (906, 484)
Screenshot: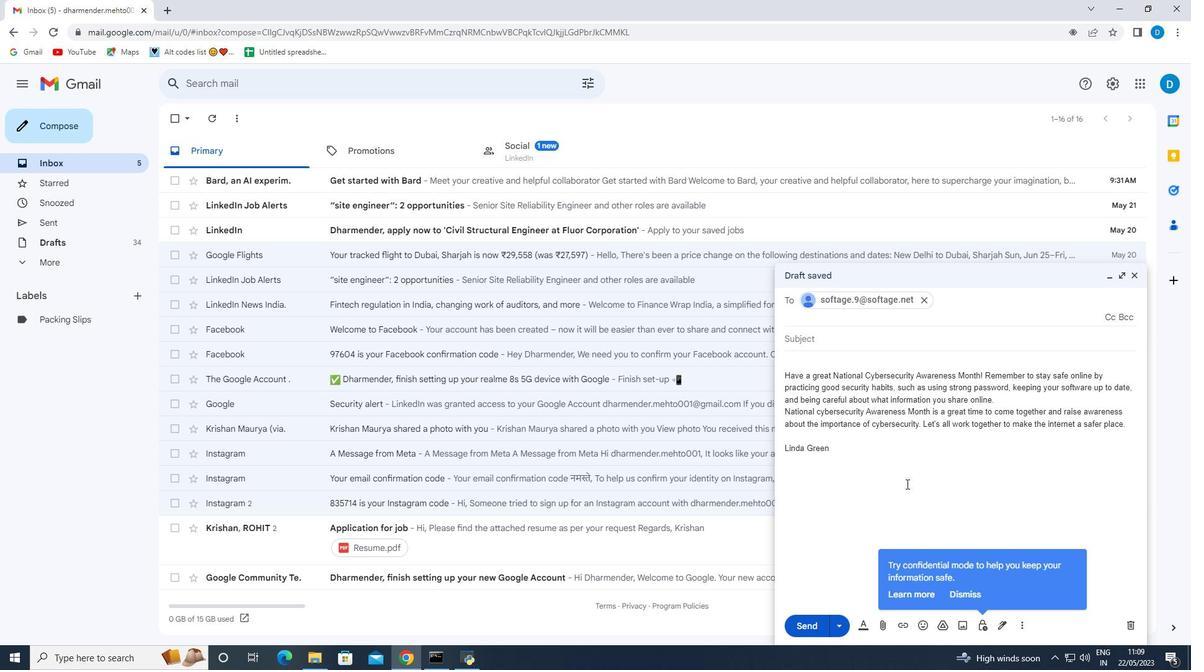 
Action: Mouse moved to (1021, 621)
Screenshot: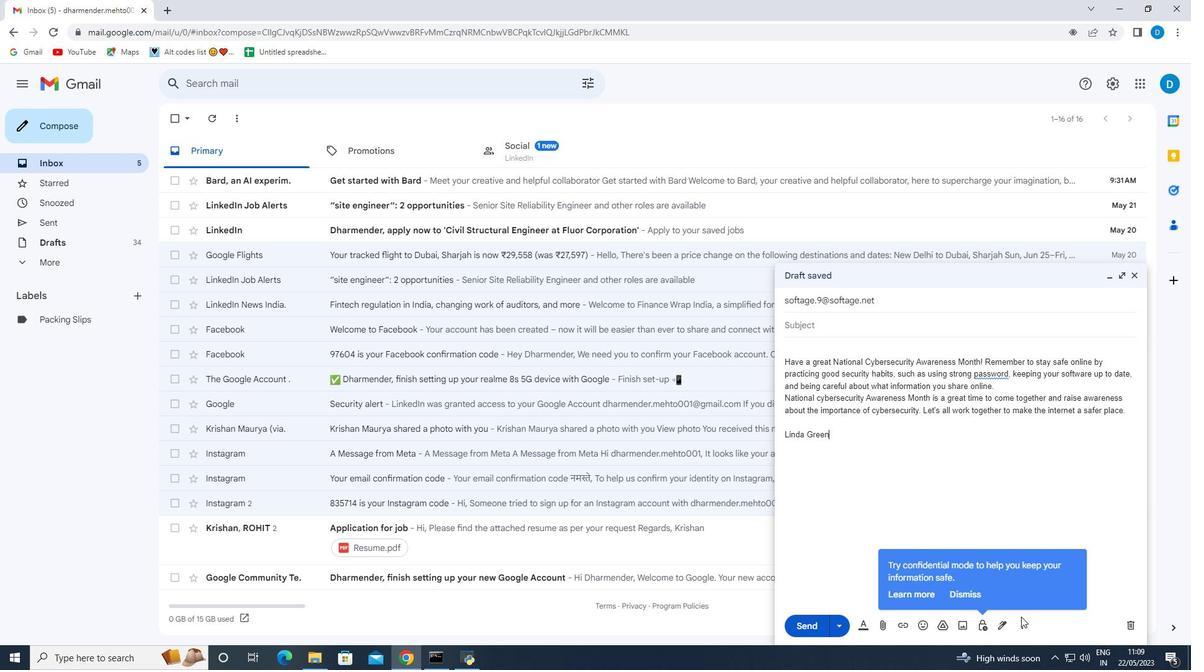 
Action: Mouse pressed left at (1021, 621)
Screenshot: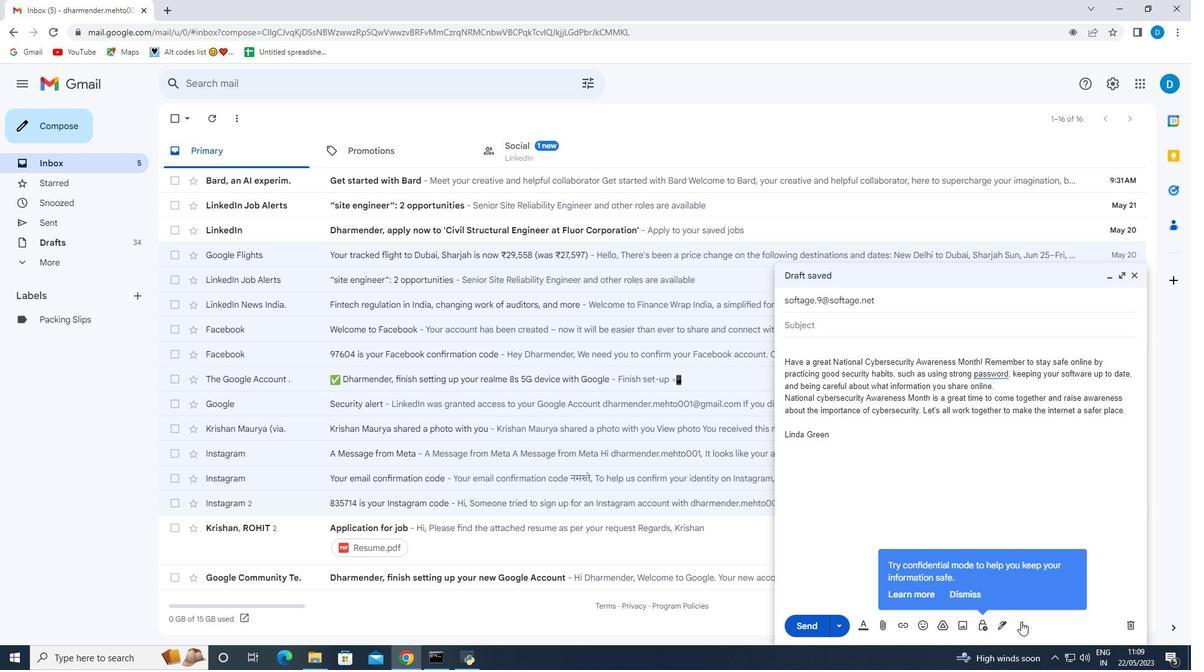 
Action: Mouse moved to (1052, 505)
Screenshot: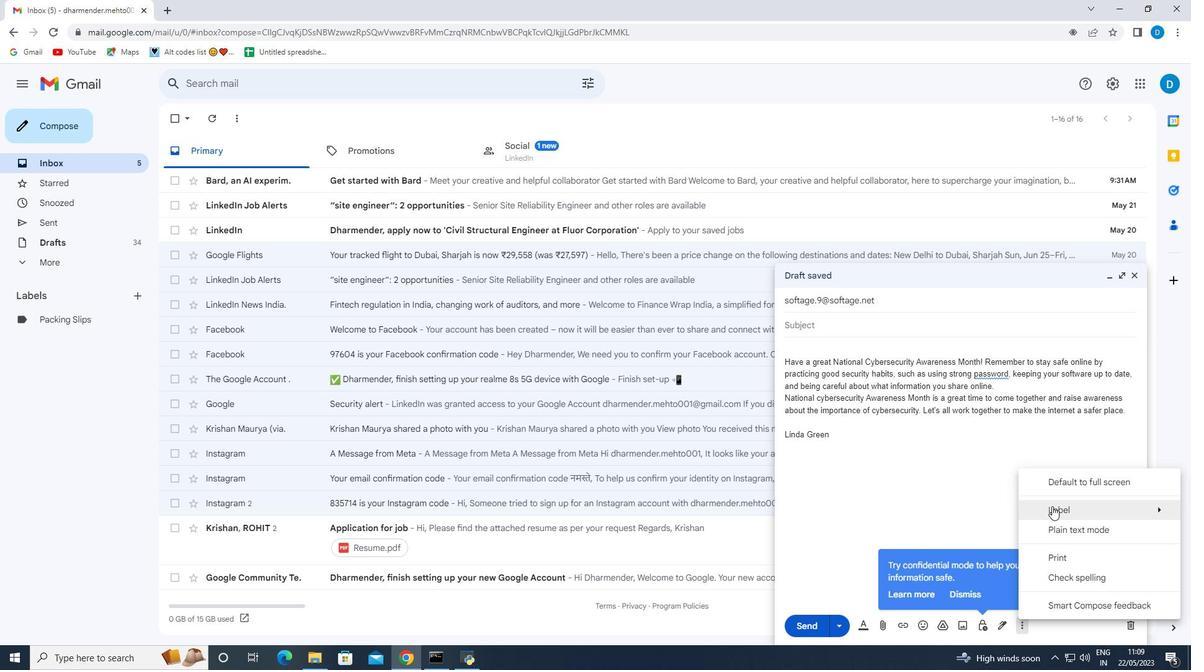 
Action: Mouse pressed left at (1052, 505)
Screenshot: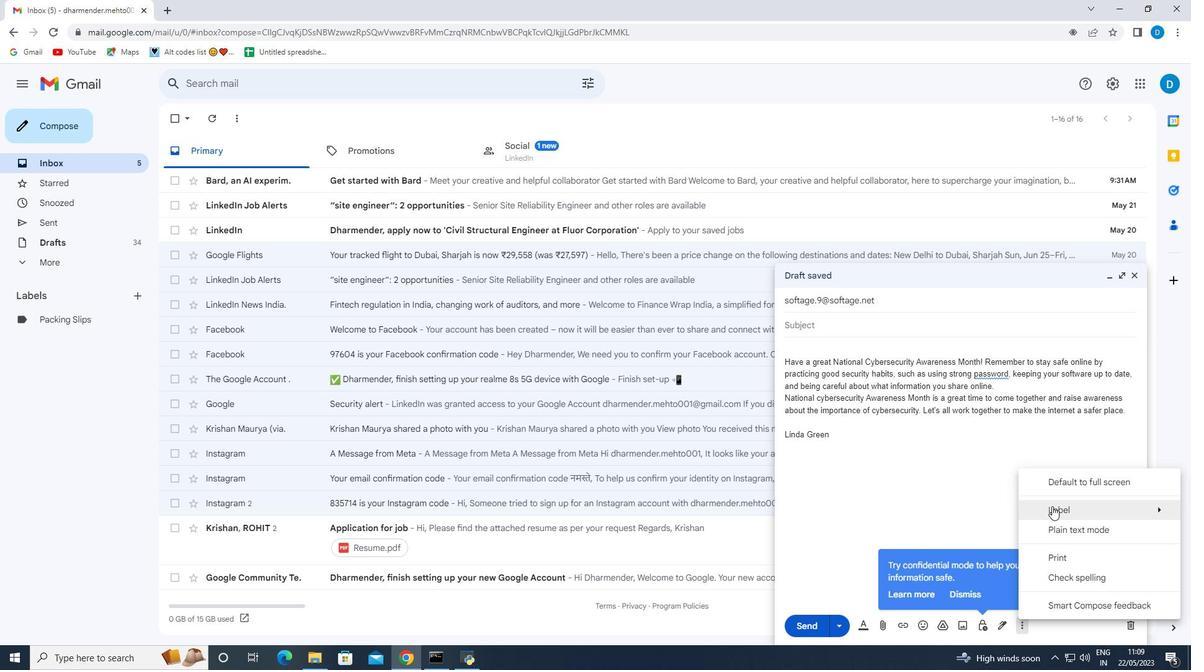
Action: Mouse moved to (905, 345)
Screenshot: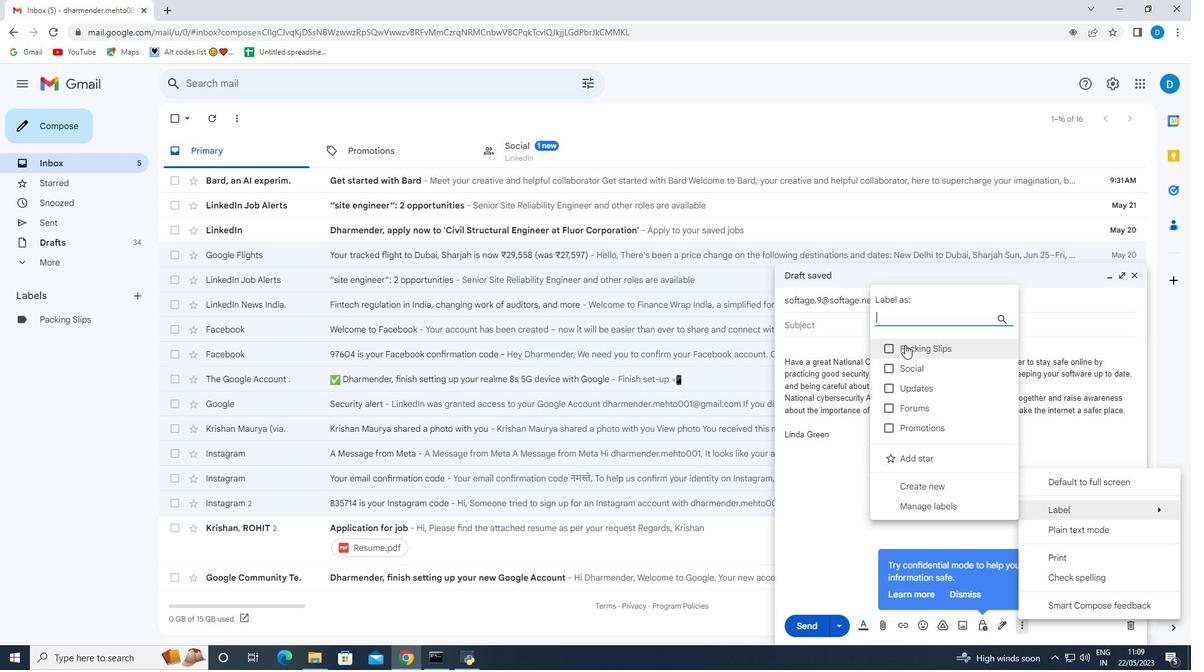 
Action: Mouse pressed left at (905, 345)
Screenshot: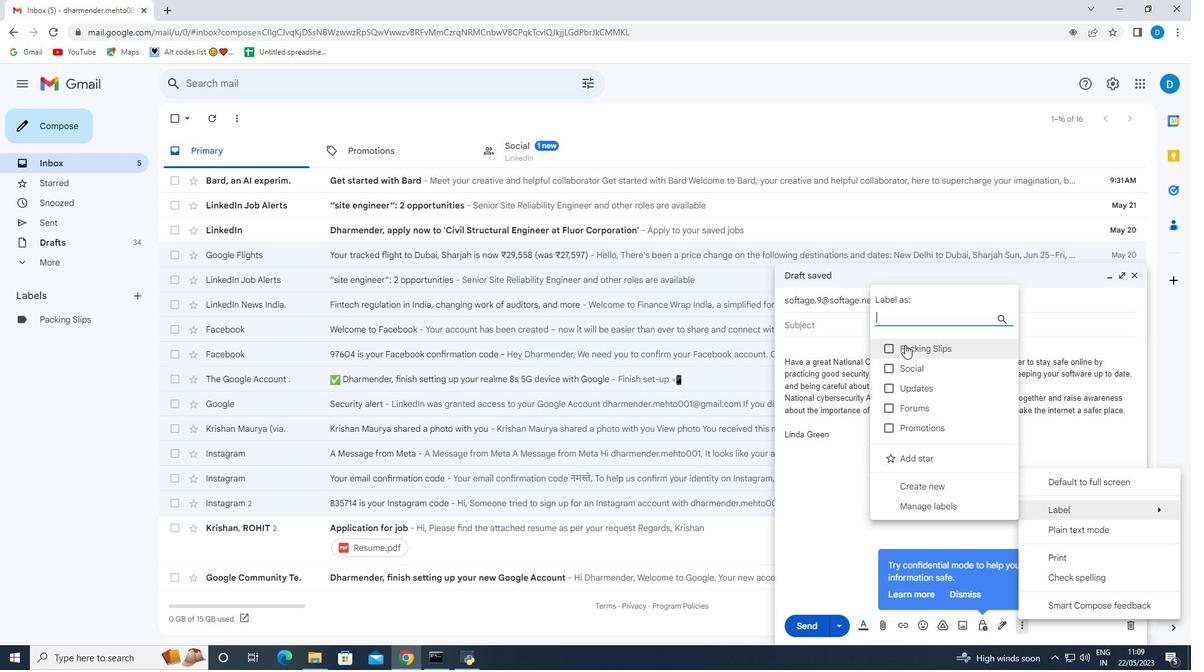 
Action: Mouse moved to (976, 596)
Screenshot: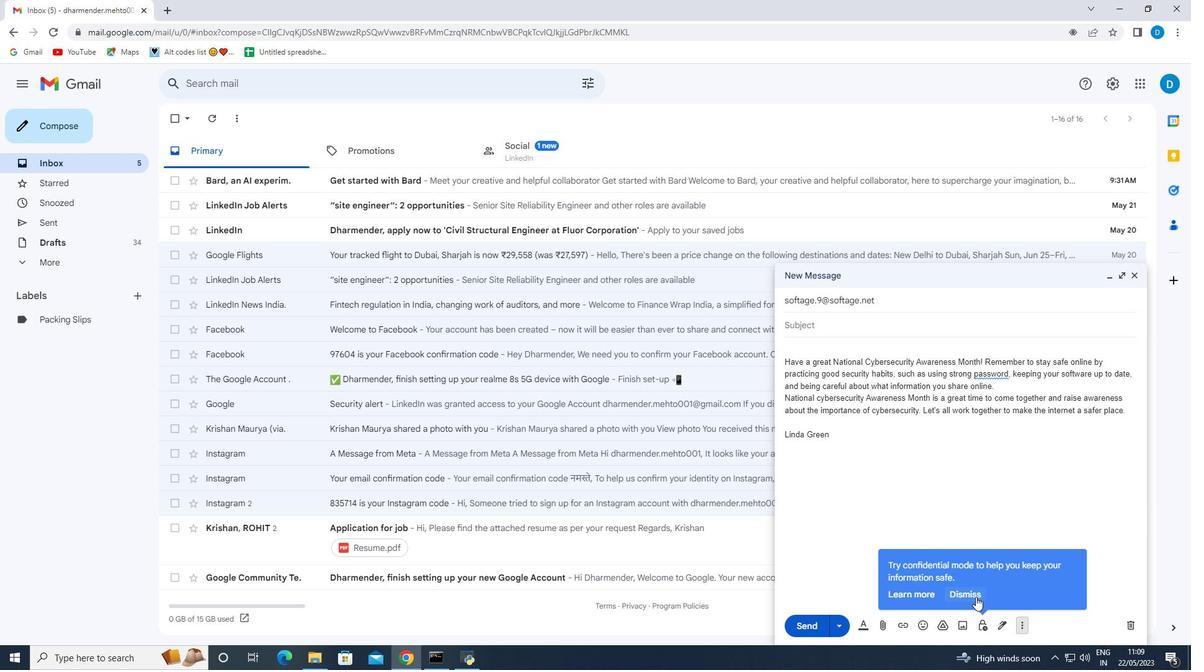
Action: Mouse pressed left at (976, 596)
Screenshot: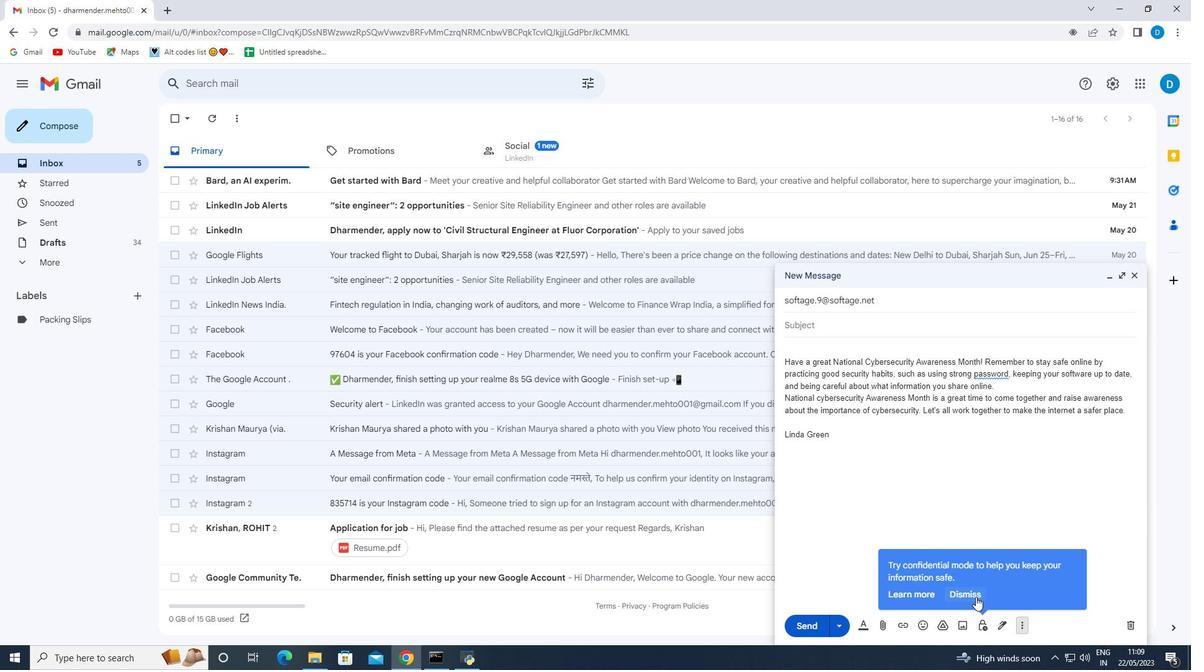 
Action: Mouse moved to (1018, 627)
Screenshot: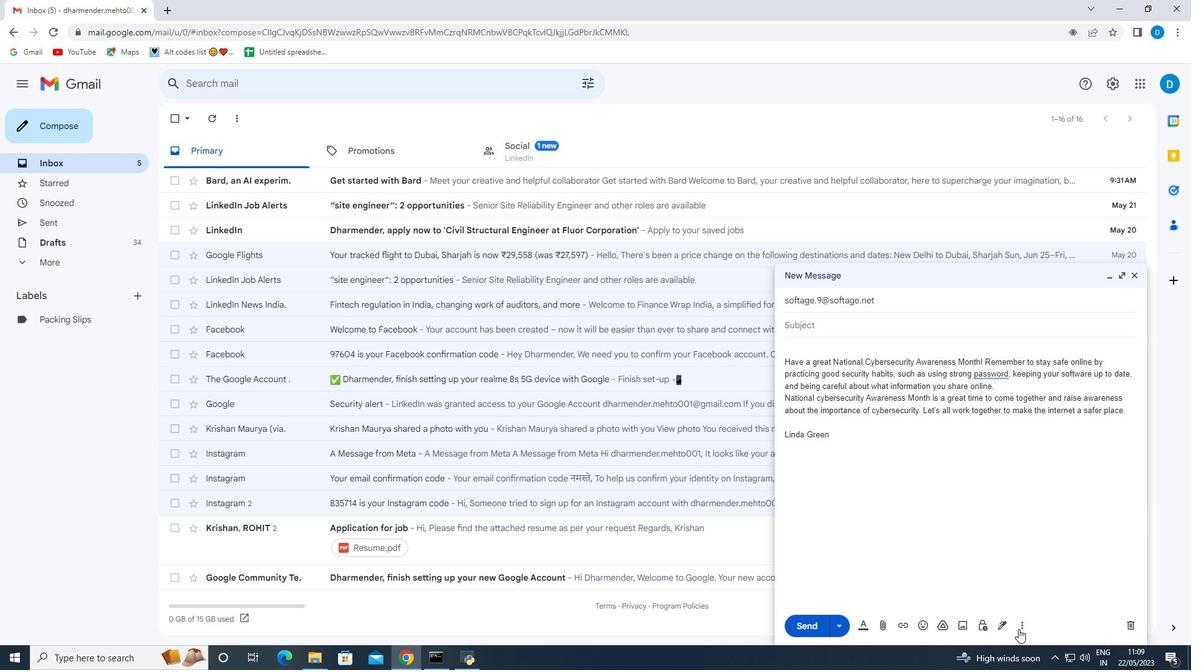 
Action: Mouse pressed left at (1018, 627)
Screenshot: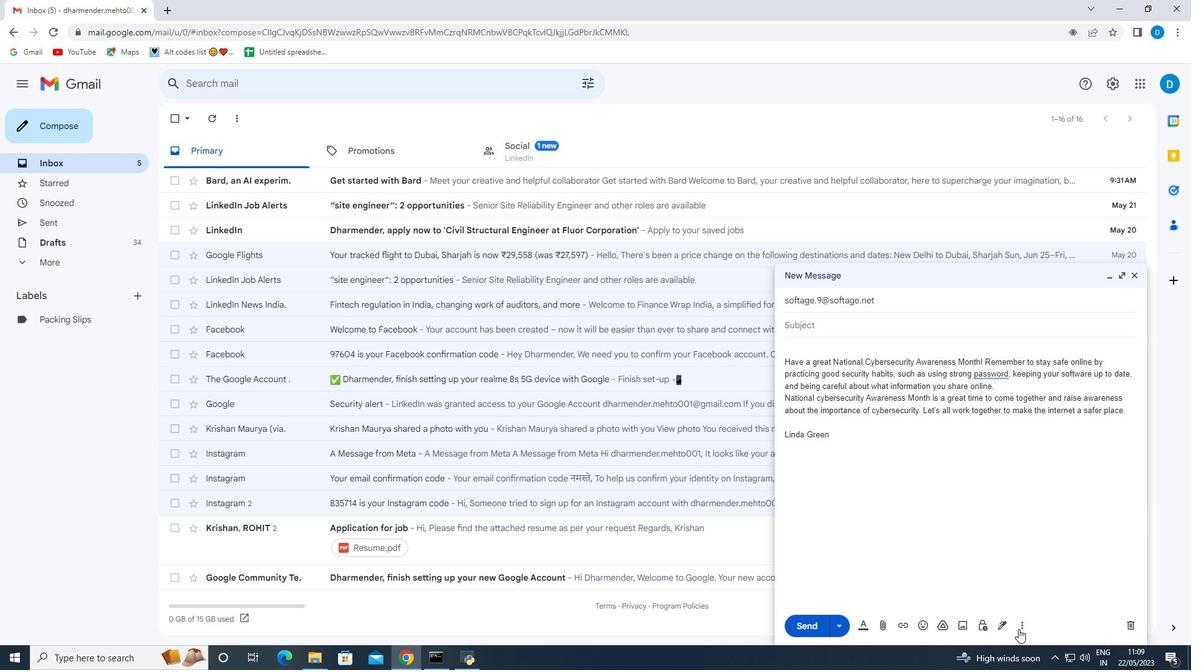 
Action: Mouse moved to (1056, 513)
Screenshot: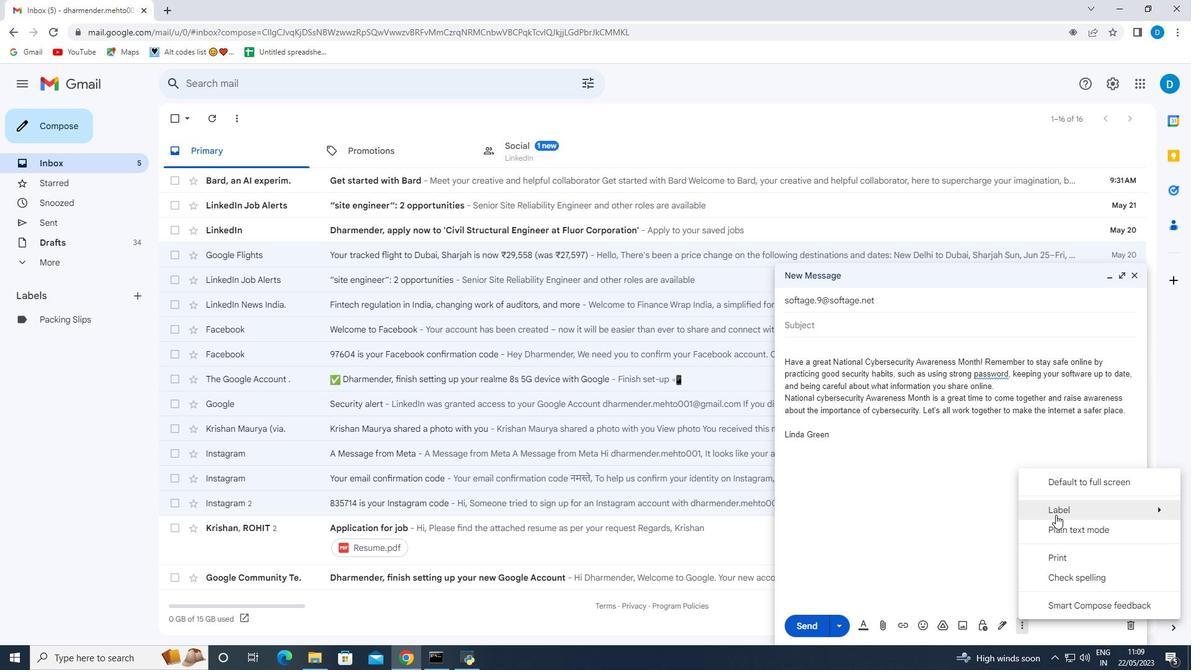
Action: Mouse pressed left at (1056, 513)
Screenshot: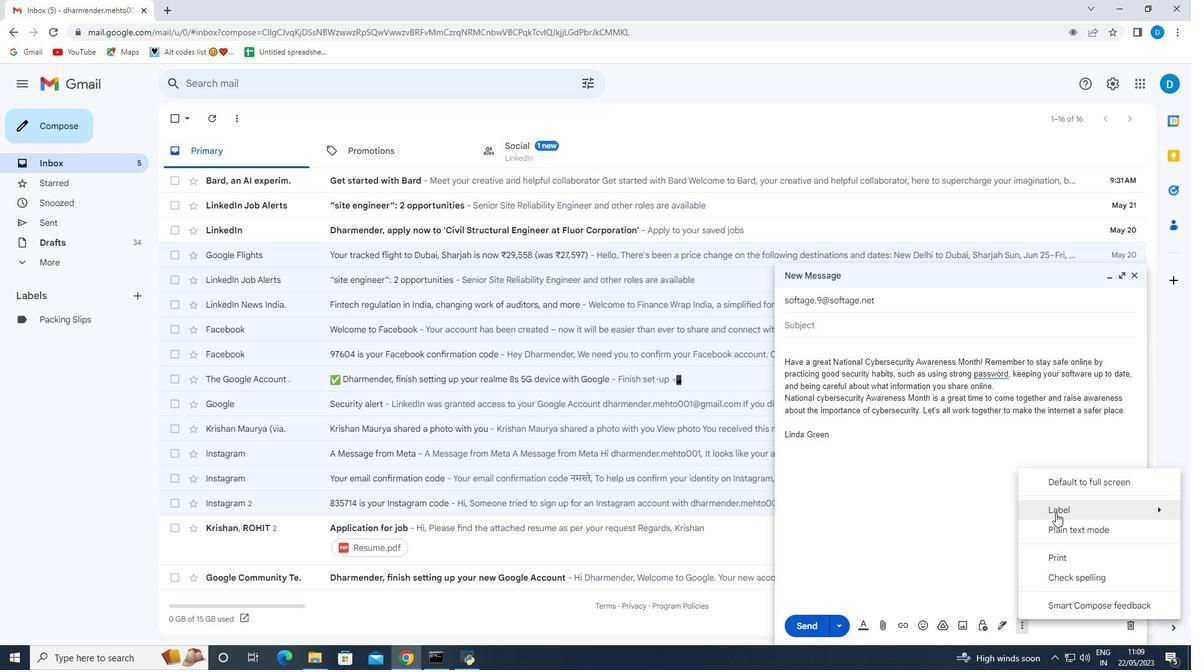 
Action: Mouse moved to (866, 568)
Screenshot: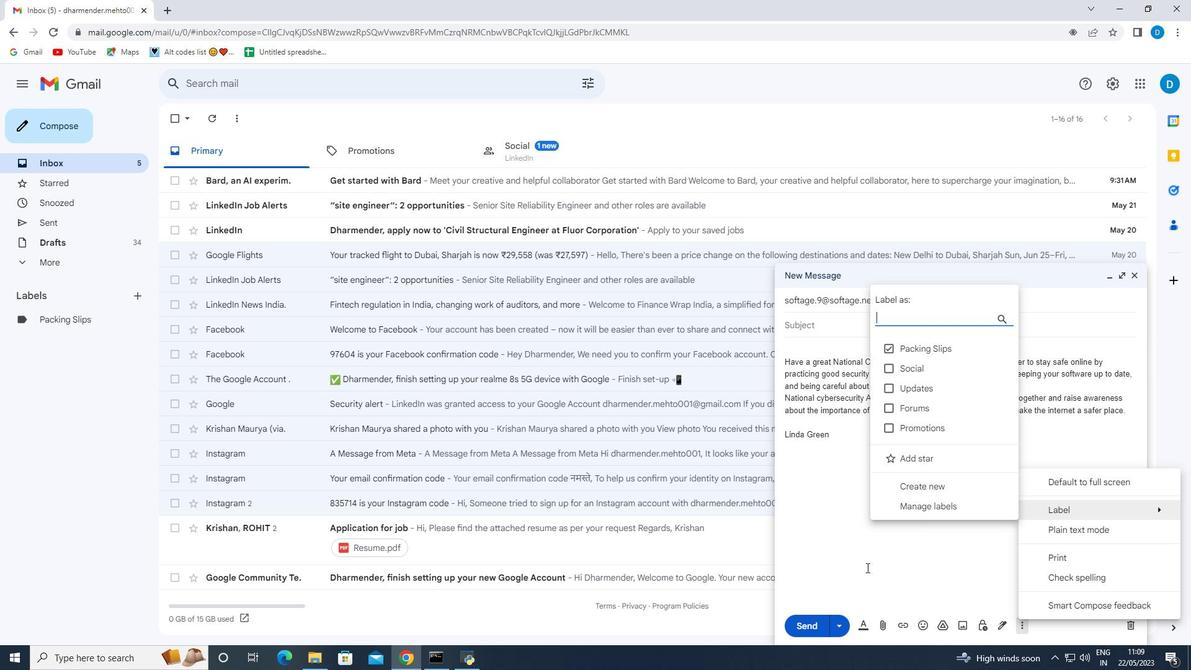 
Action: Mouse pressed left at (866, 568)
Screenshot: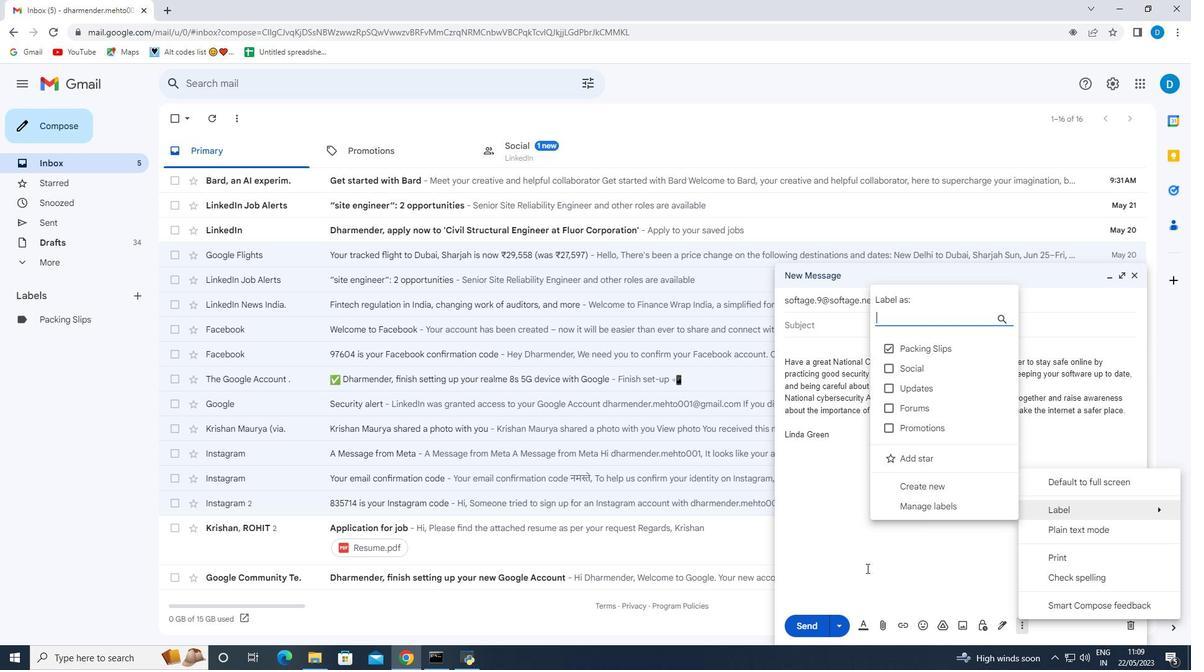 
Action: Mouse moved to (922, 493)
Screenshot: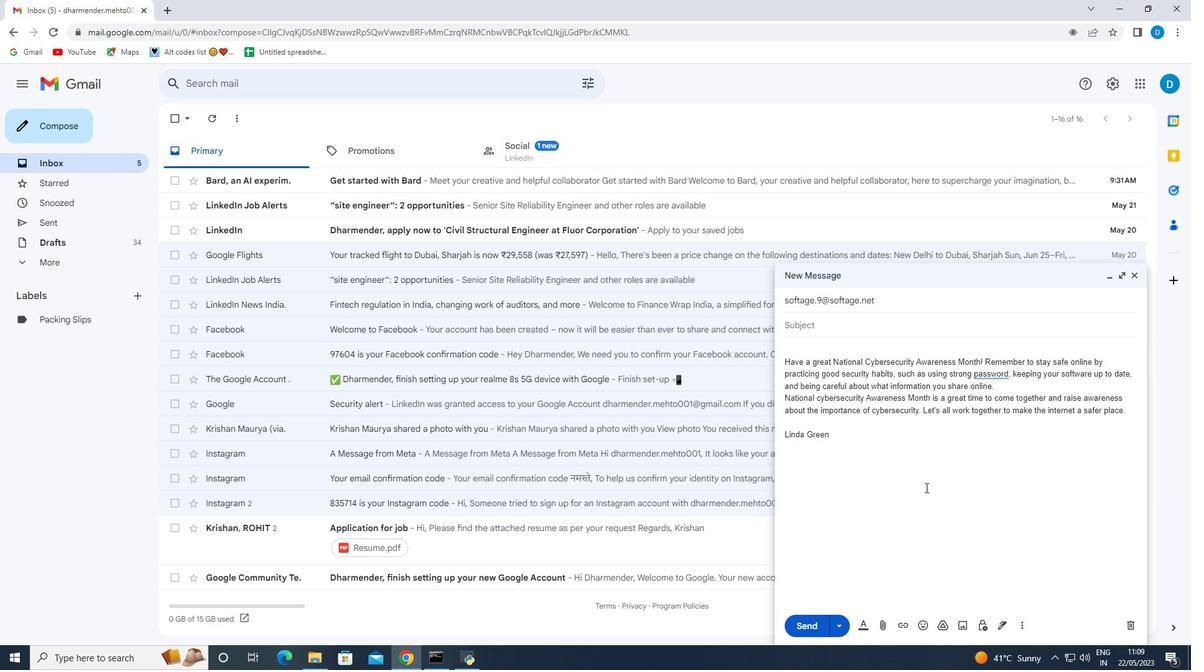 
